 Task: Add an event  with title  Third Marketing Campaign Launch Party, date '2024/05/10' to 2024/05/11 & Select Event type as  Group. Add location for the event as  Krakow, Poland and add a description: Conclude the exercise by summarizing the key takeaways and lessons learned. Emphasize the importance of trust, effective communication, and mutual support in building a strong and cohesive team.Create an event link  http-thirdmarketingcampaignlaunchpartycom & Select the event color as  Orange. , logged in from the account softage.4@softage.netand send the event invitation to softage.1@softage.net and softage.2@softage.net
Action: Mouse moved to (440, 235)
Screenshot: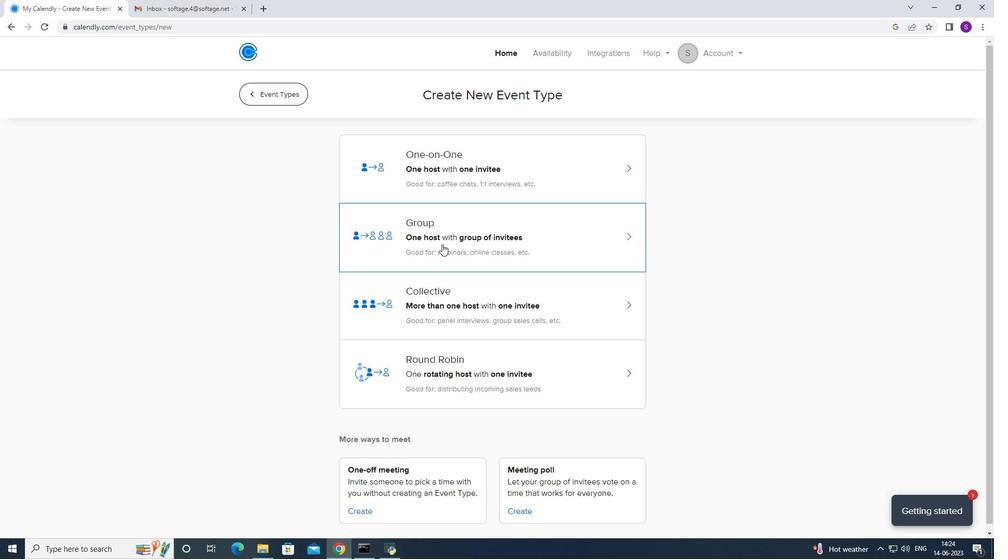 
Action: Mouse pressed left at (440, 235)
Screenshot: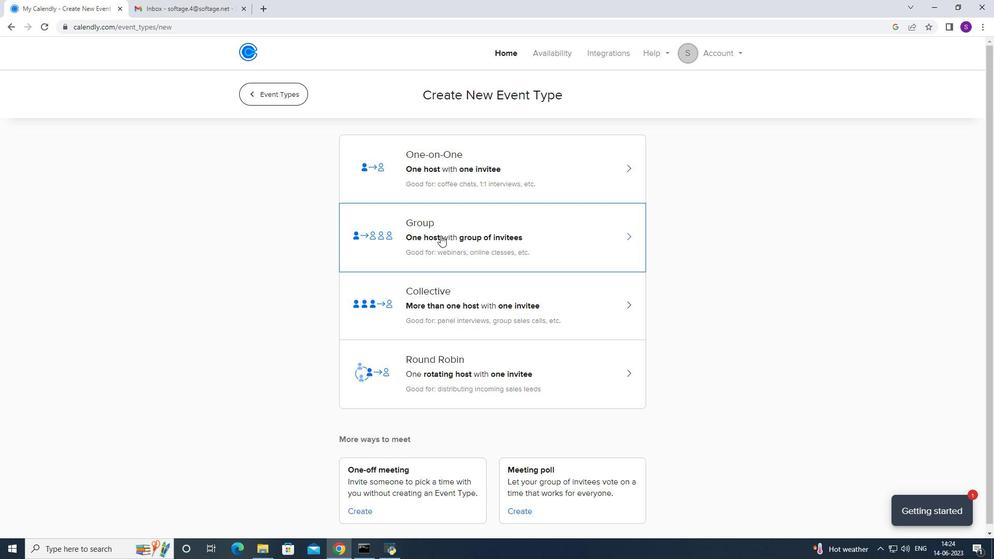 
Action: Mouse moved to (288, 288)
Screenshot: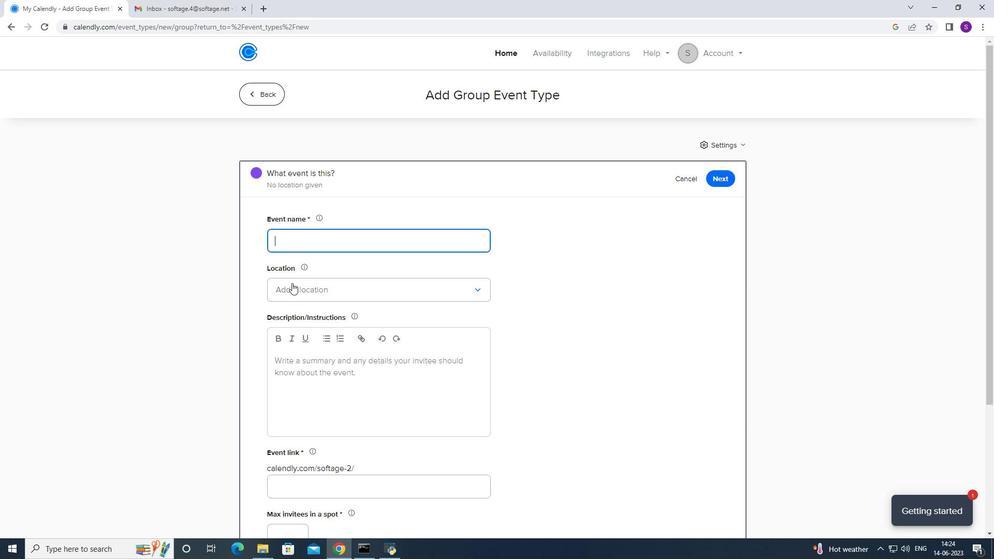 
Action: Mouse pressed left at (288, 288)
Screenshot: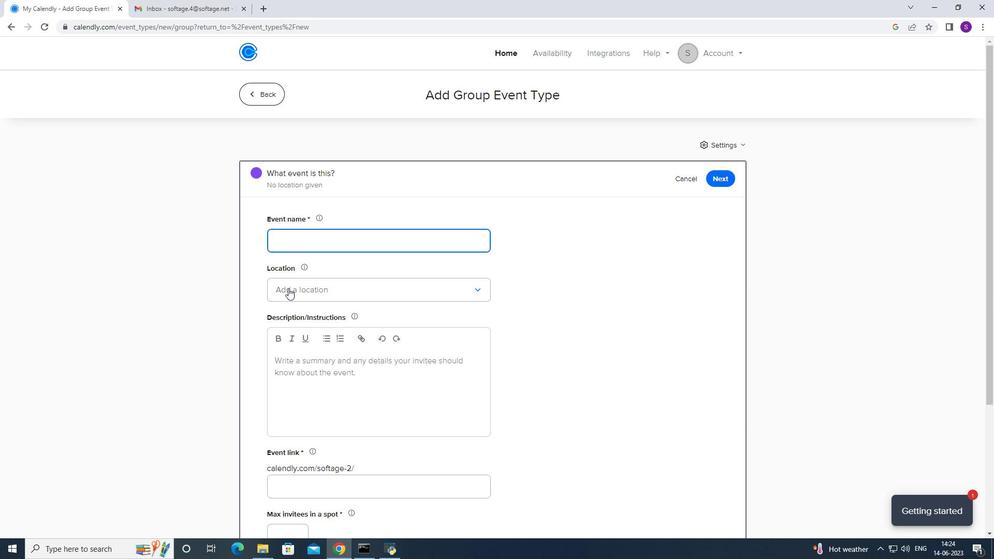 
Action: Mouse moved to (286, 279)
Screenshot: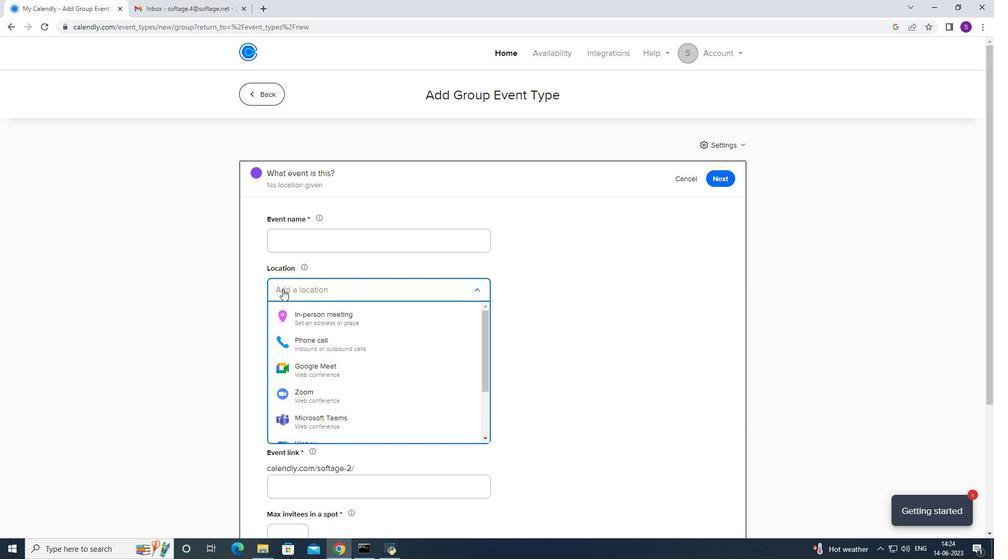 
Action: Key pressed <Key.caps_lock>K<Key.caps_lock>r
Screenshot: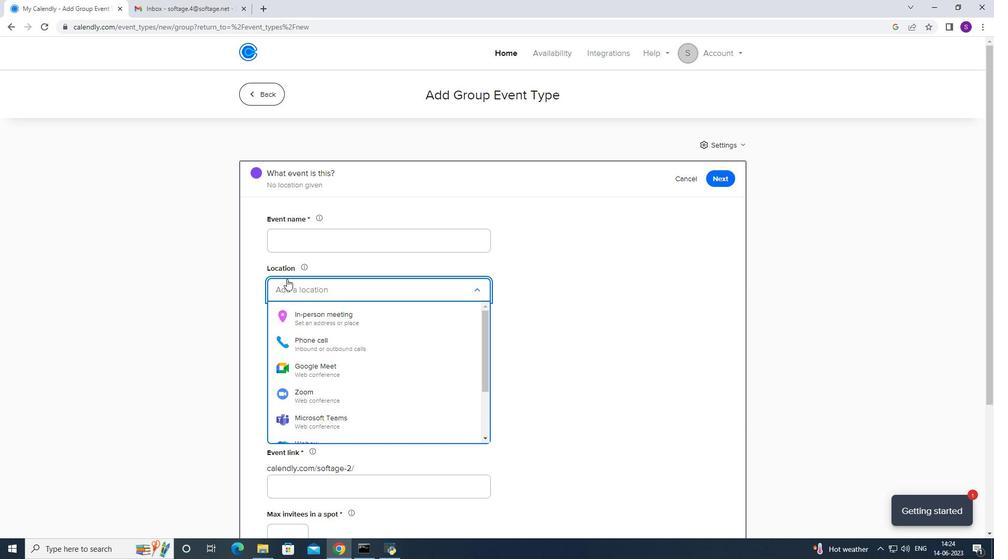 
Action: Mouse moved to (314, 313)
Screenshot: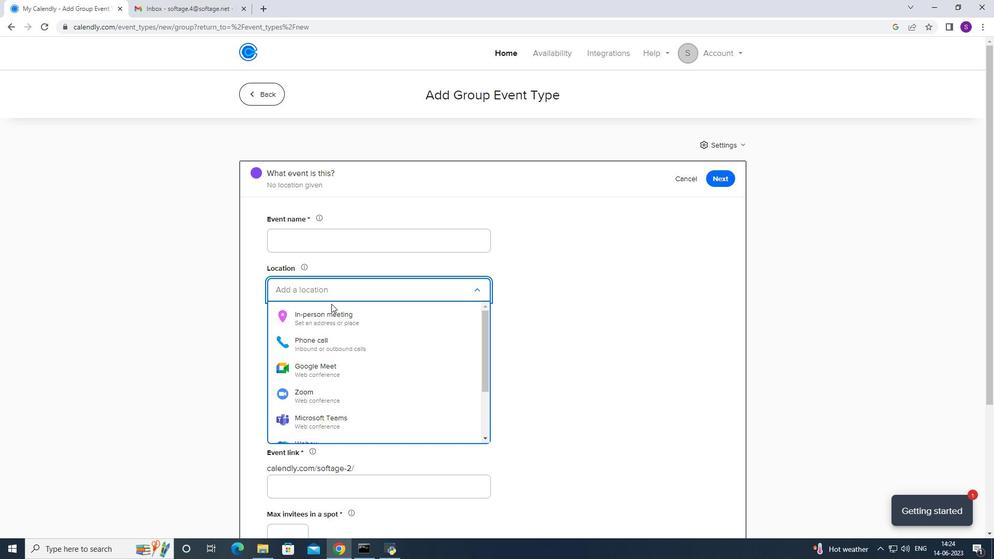 
Action: Mouse pressed left at (314, 313)
Screenshot: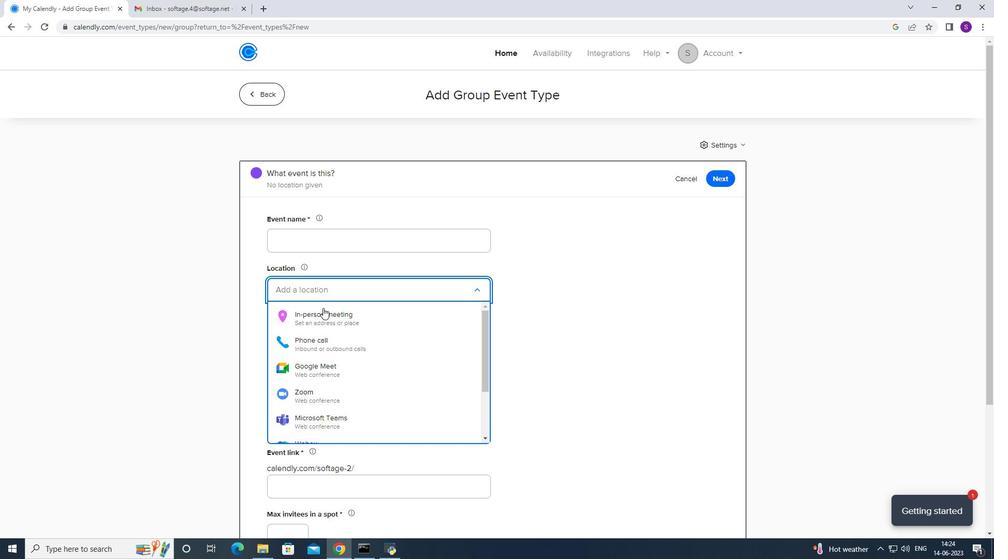 
Action: Mouse moved to (440, 153)
Screenshot: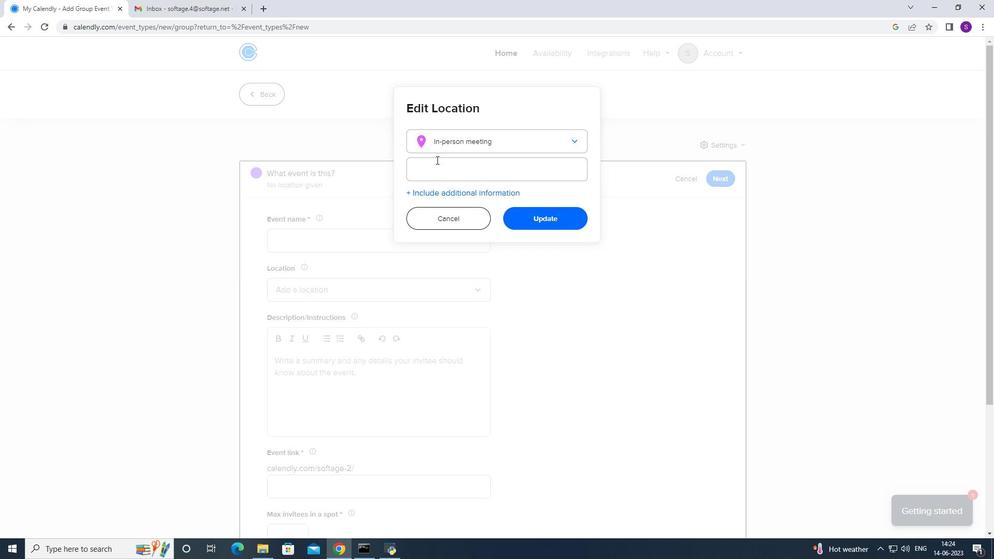 
Action: Mouse pressed left at (440, 153)
Screenshot: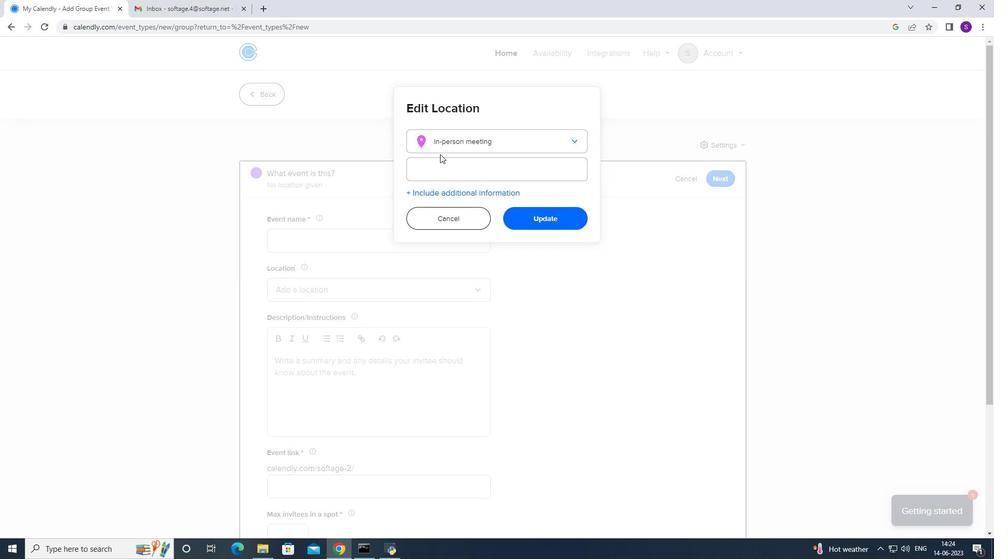 
Action: Mouse moved to (423, 179)
Screenshot: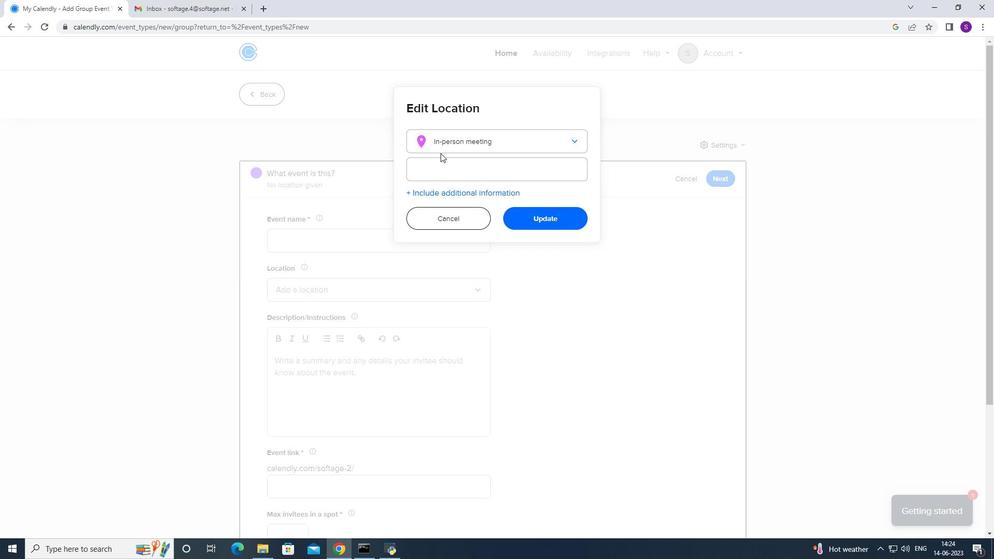
Action: Mouse pressed left at (423, 179)
Screenshot: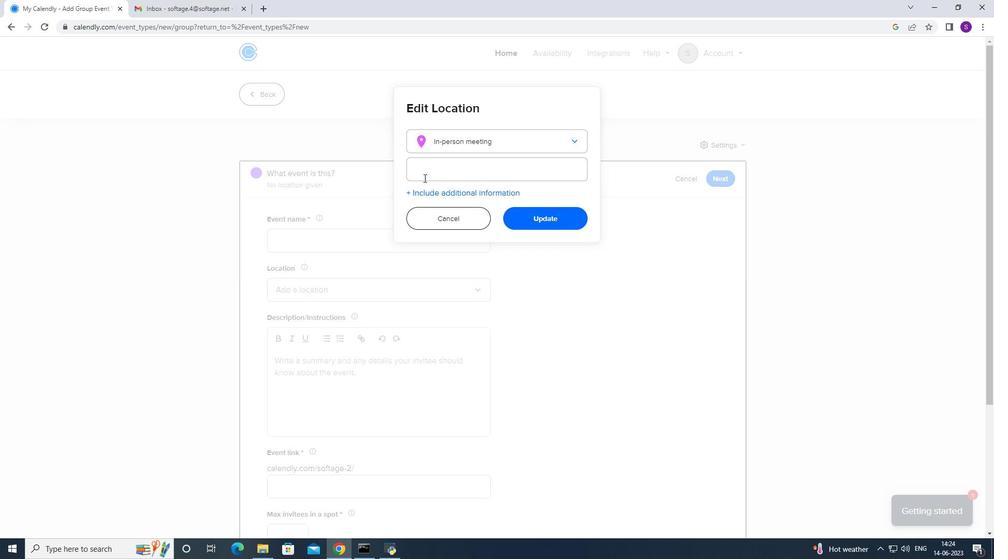 
Action: Mouse moved to (502, 152)
Screenshot: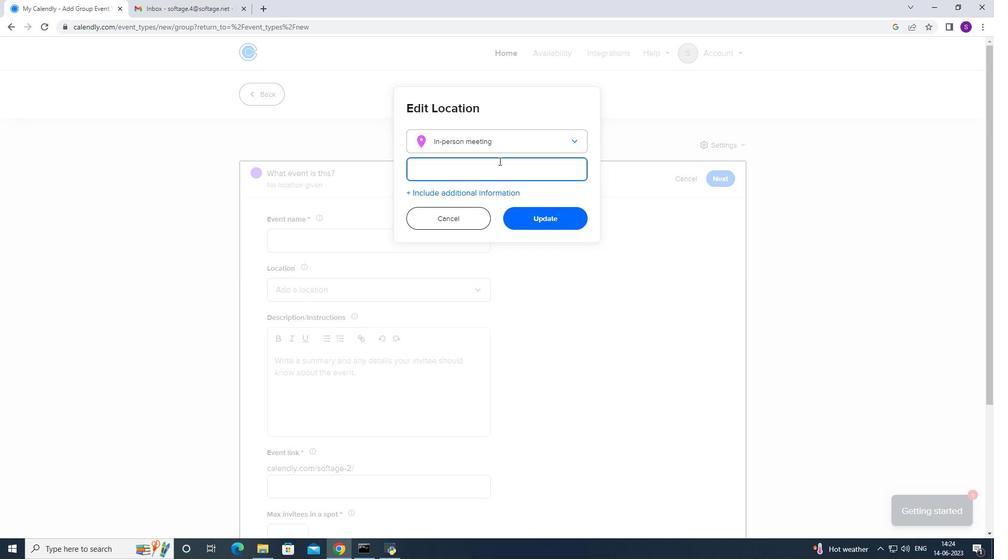 
Action: Key pressed <Key.caps_lock>K<Key.caps_lock>rakow,<Key.space><Key.caps_lock>P<Key.caps_lock>oland
Screenshot: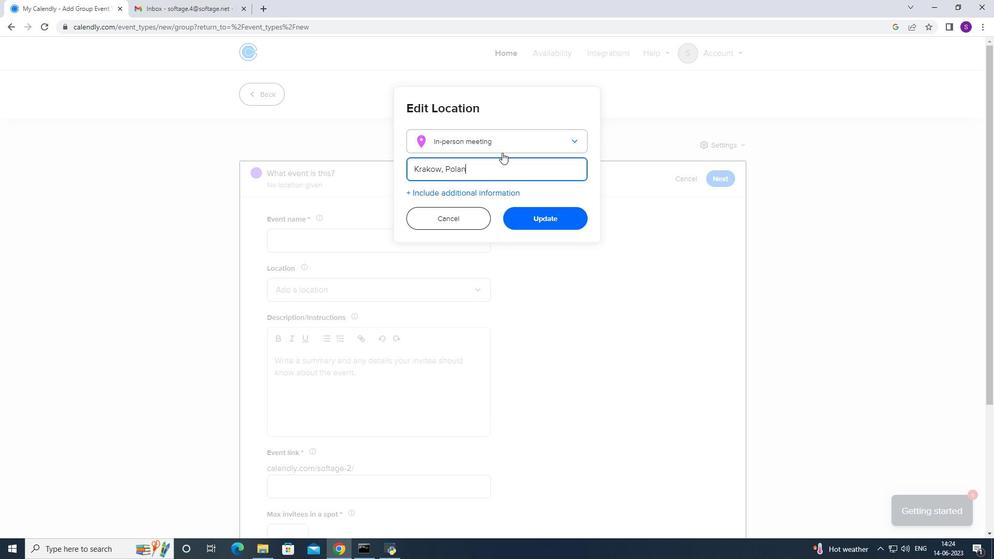 
Action: Mouse moved to (542, 217)
Screenshot: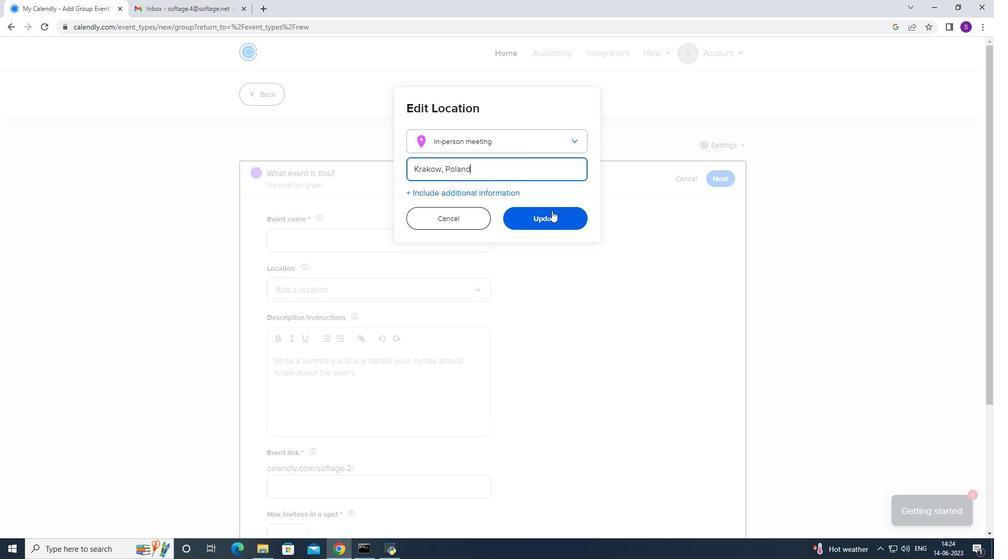 
Action: Mouse pressed left at (542, 217)
Screenshot: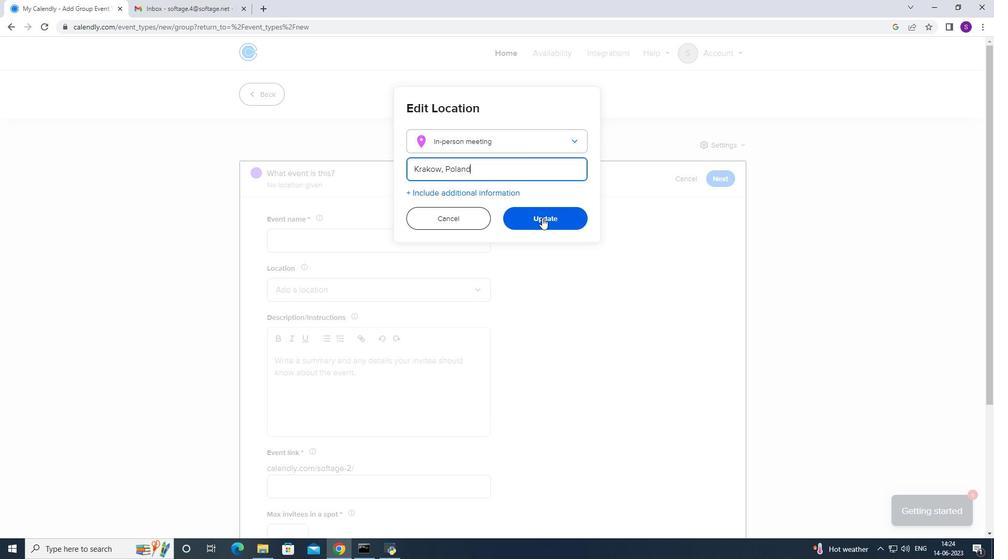 
Action: Mouse moved to (384, 236)
Screenshot: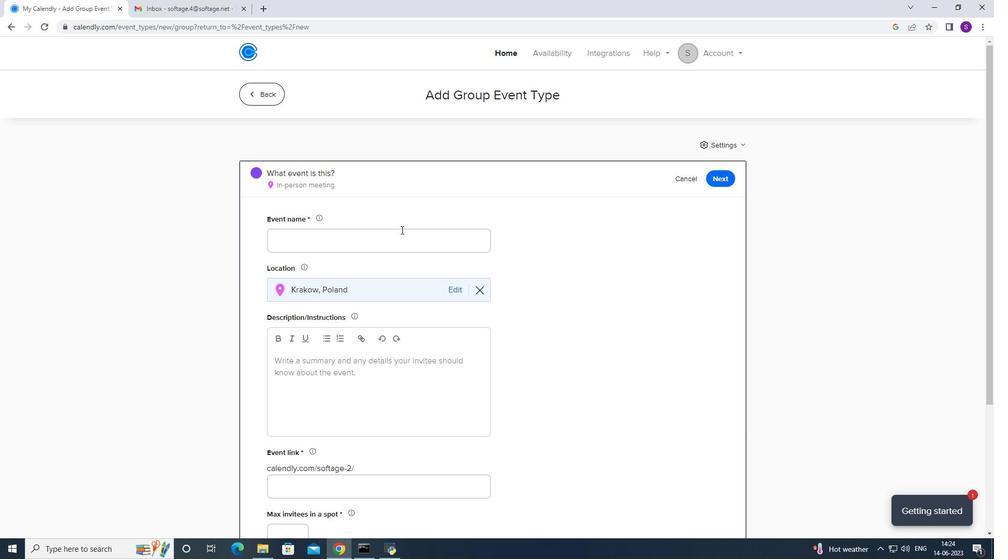 
Action: Mouse pressed left at (384, 236)
Screenshot: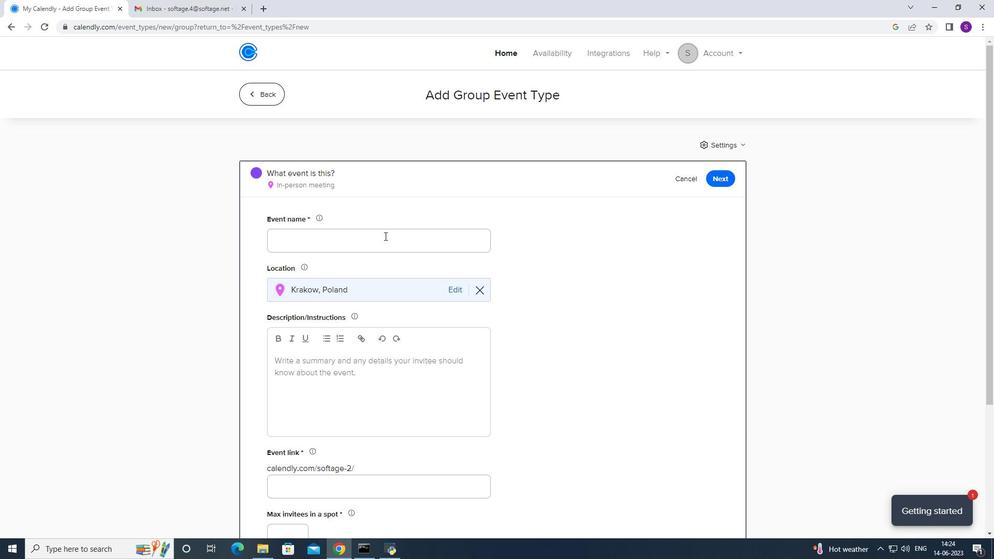 
Action: Mouse moved to (386, 229)
Screenshot: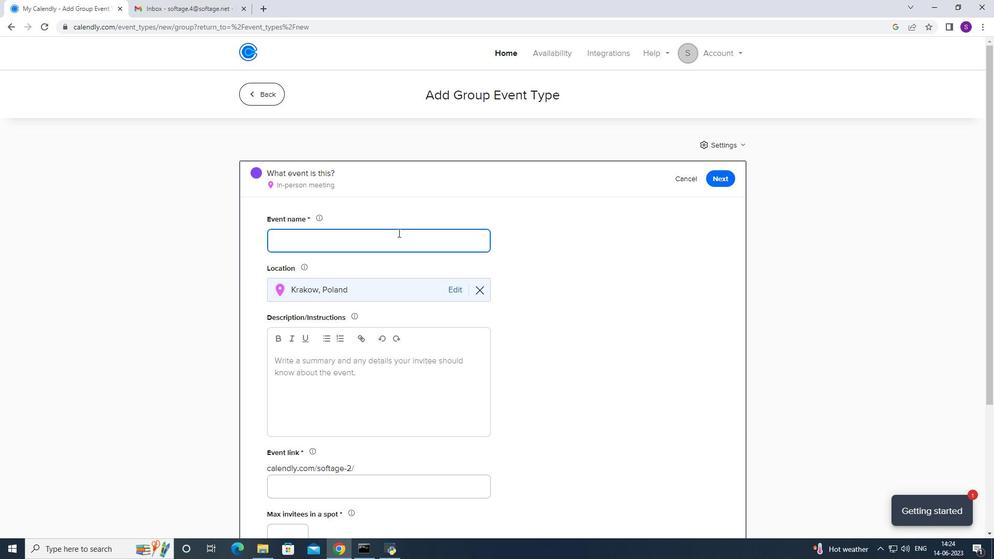 
Action: Key pressed <Key.caps_lock>T<Key.caps_lock>hird<Key.space><Key.caps_lock>C<Key.caps_lock>ampaign<Key.space>
Screenshot: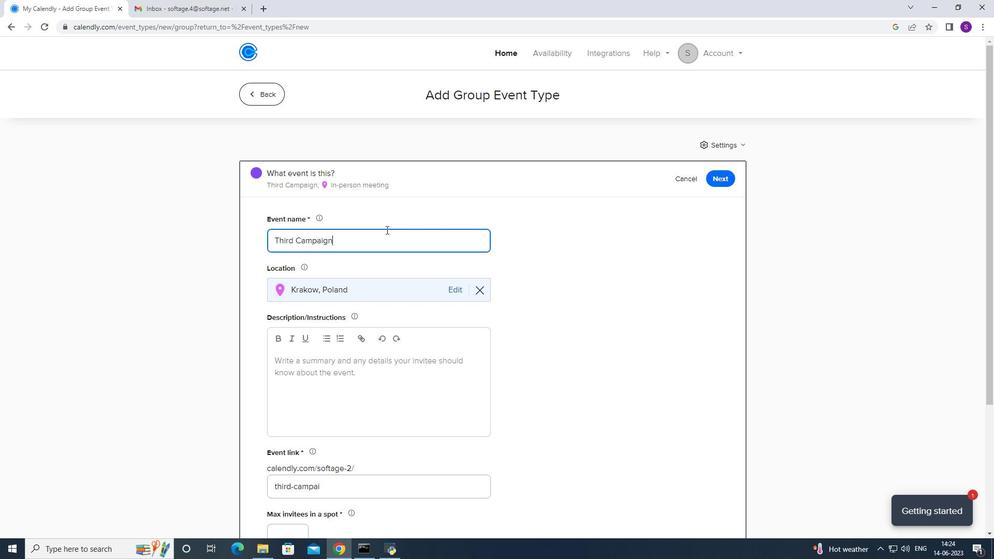 
Action: Mouse moved to (408, 217)
Screenshot: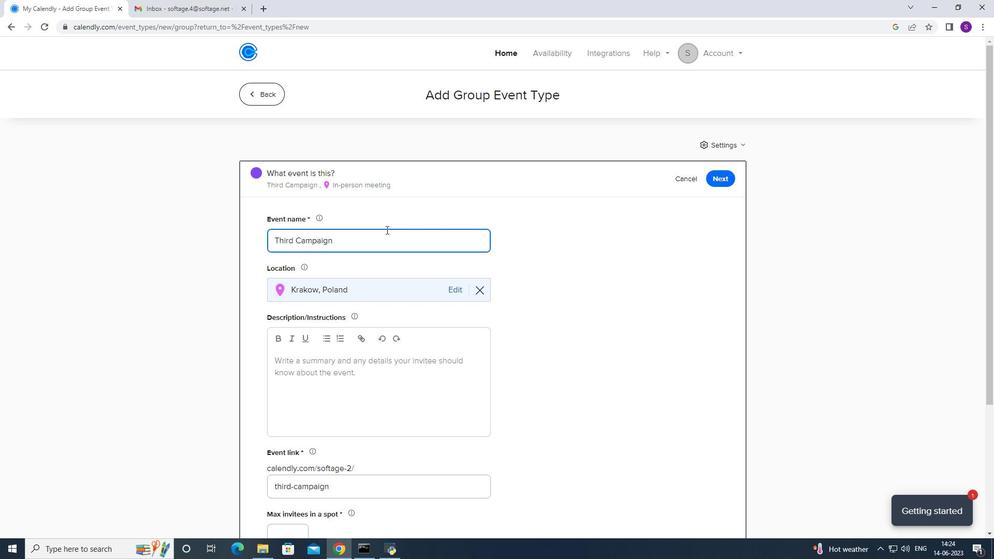 
Action: Mouse scrolled (407, 218) with delta (0, 0)
Screenshot: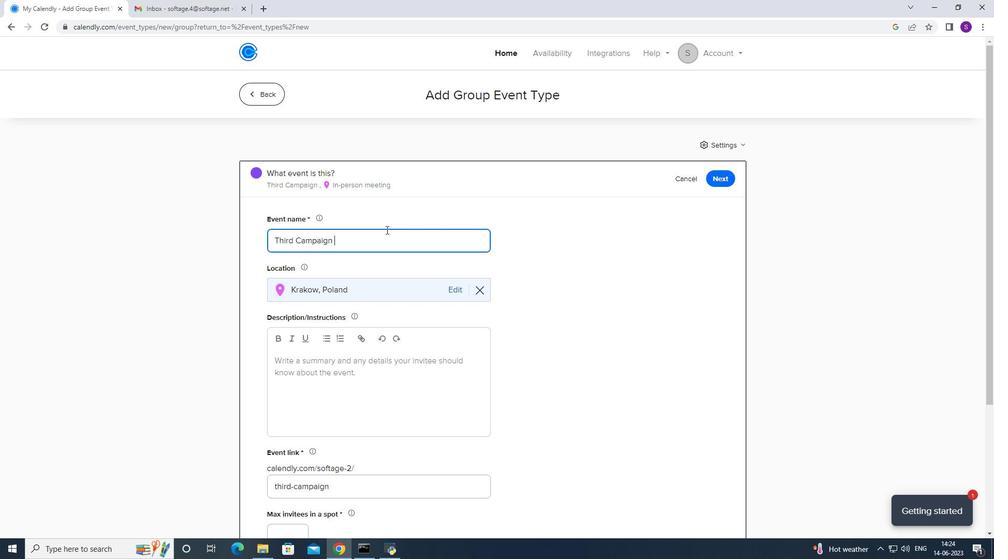 
Action: Mouse moved to (298, 239)
Screenshot: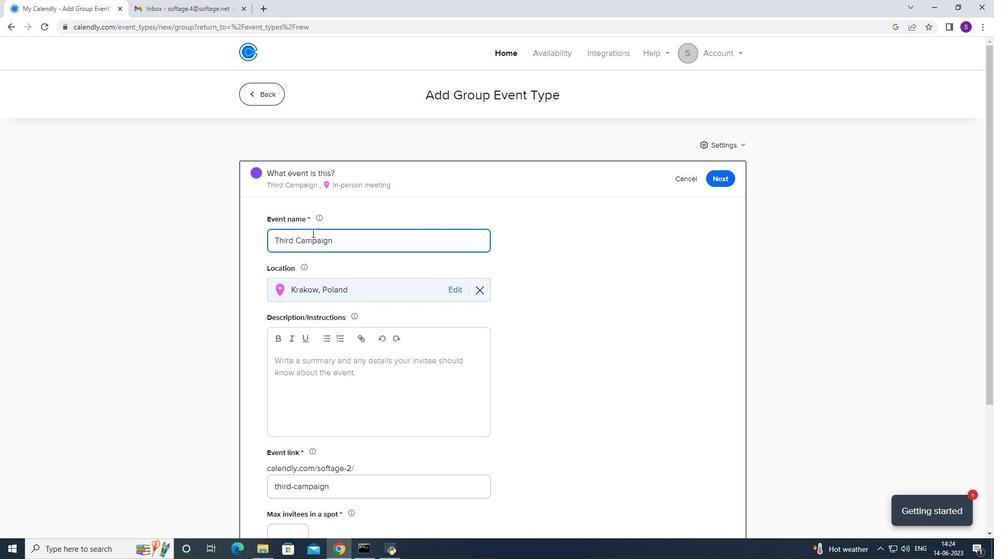 
Action: Mouse pressed left at (298, 239)
Screenshot: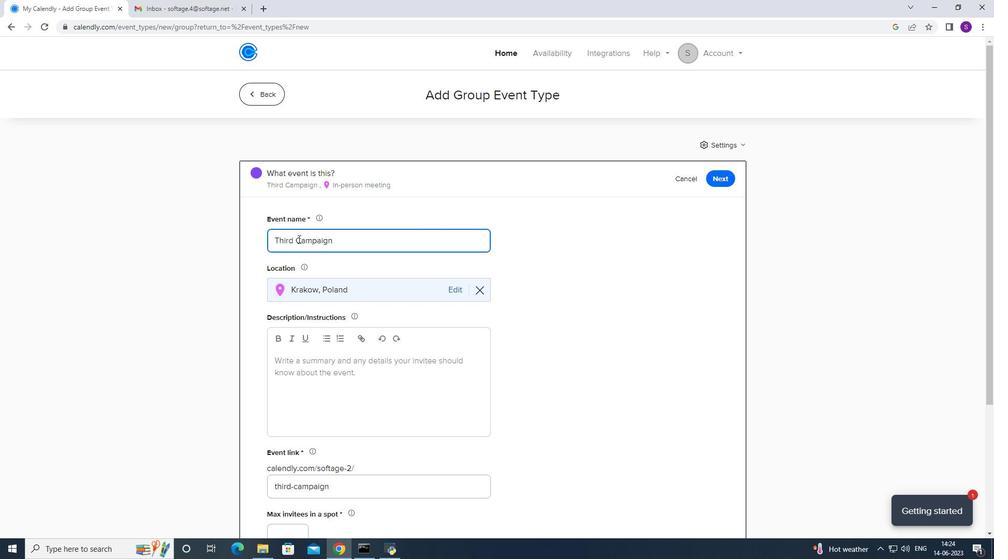 
Action: Mouse moved to (301, 238)
Screenshot: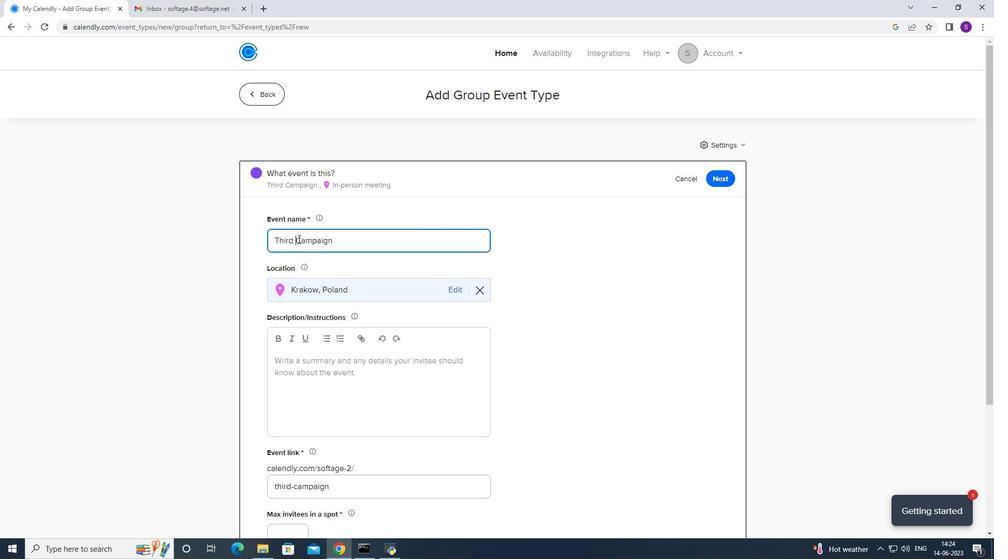 
Action: Key pressed <Key.caps_lock>M<Key.caps_lock>arketing<Key.space>
Screenshot: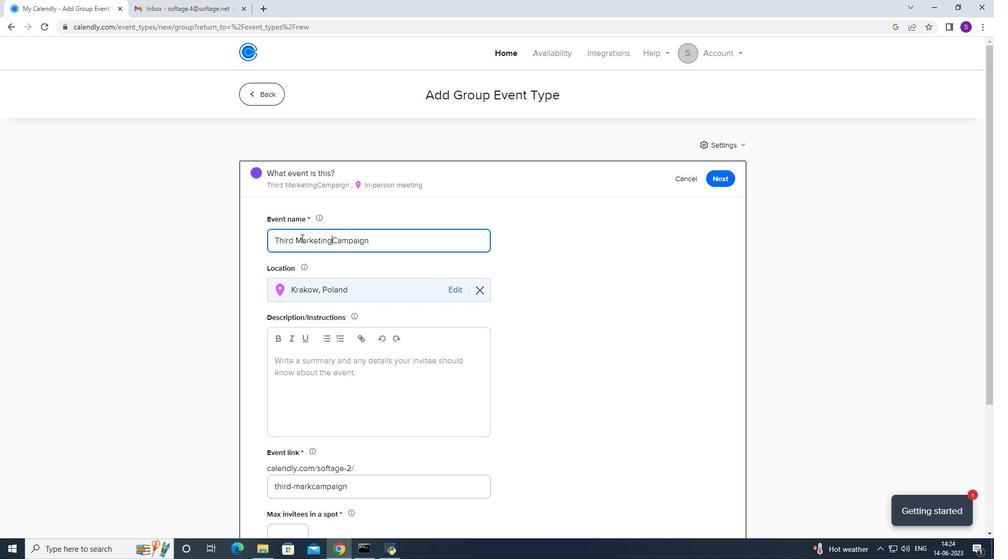 
Action: Mouse moved to (370, 247)
Screenshot: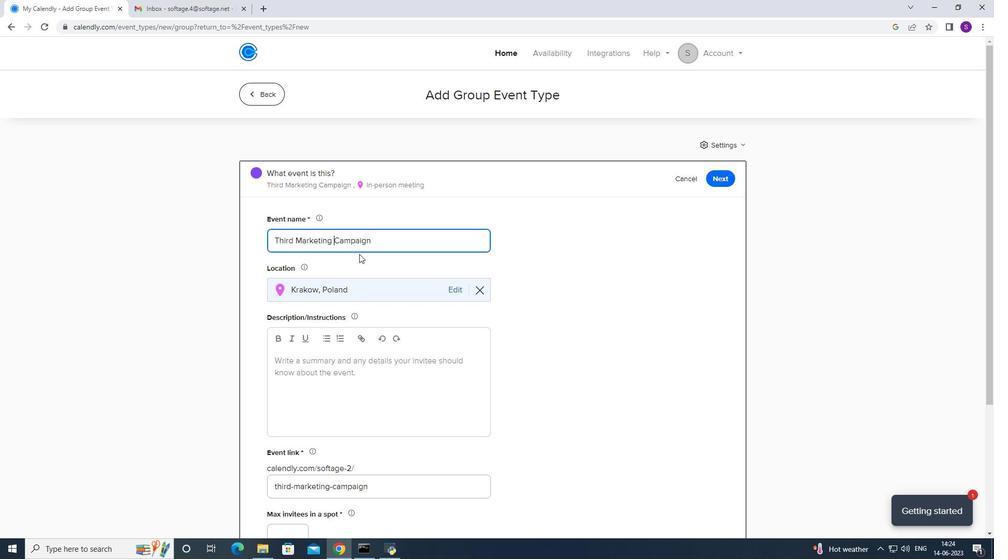 
Action: Mouse pressed left at (370, 247)
Screenshot: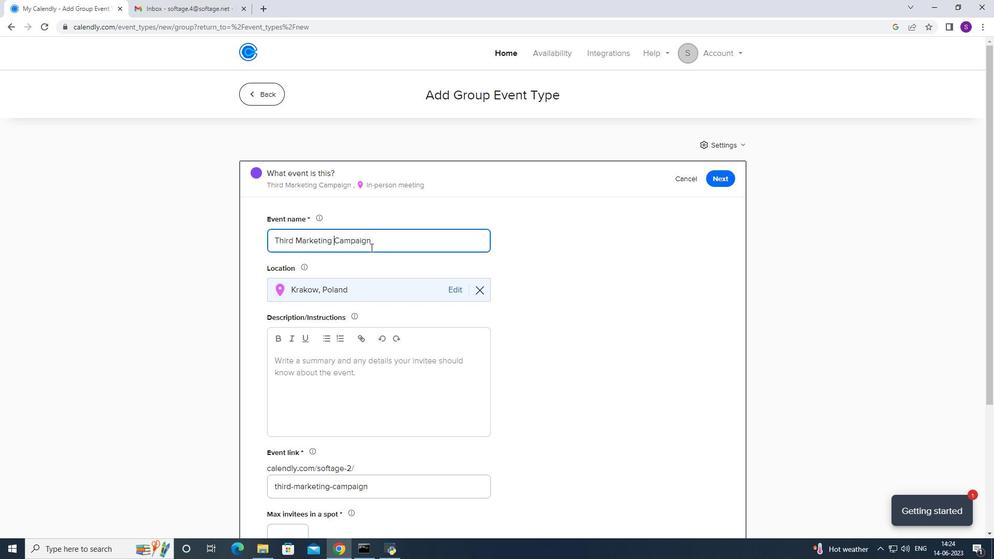
Action: Mouse moved to (365, 247)
Screenshot: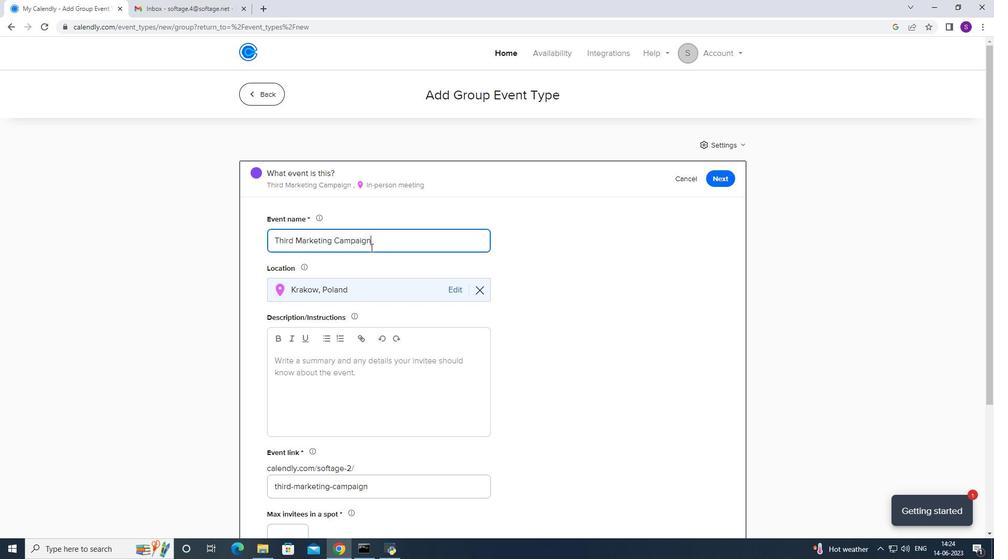 
Action: Key pressed <Key.space><Key.caps_lock>L<Key.caps_lock>aunch<Key.space>
Screenshot: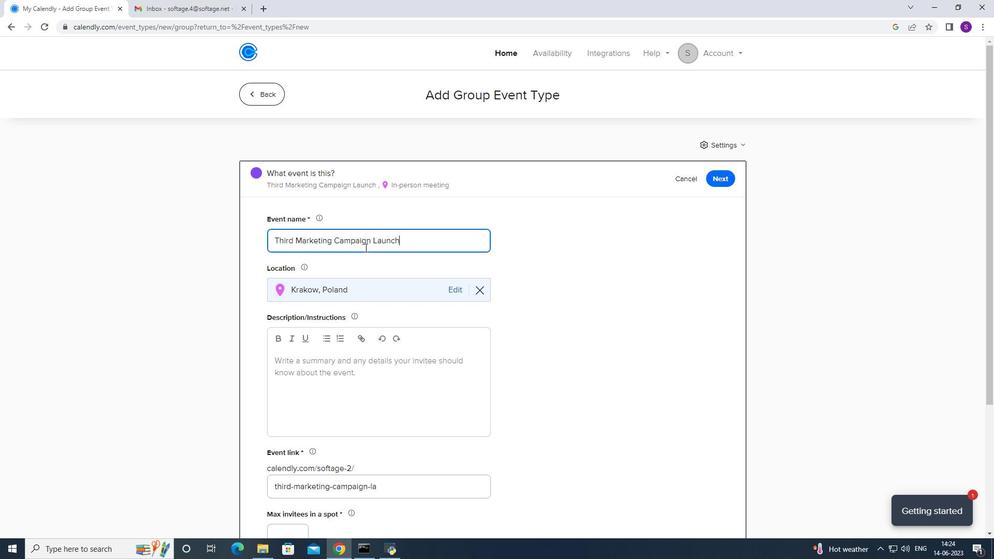 
Action: Mouse scrolled (365, 247) with delta (0, 0)
Screenshot: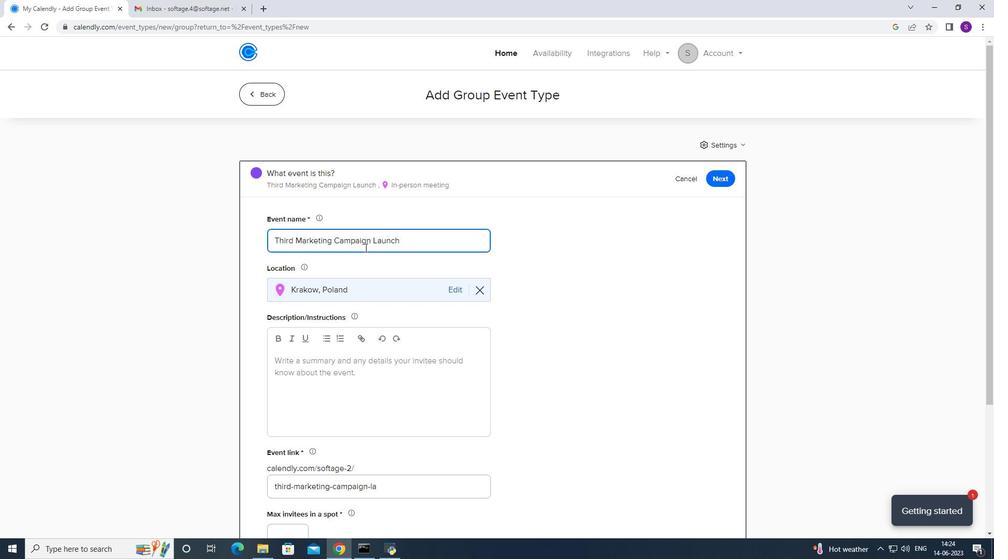 
Action: Mouse moved to (368, 380)
Screenshot: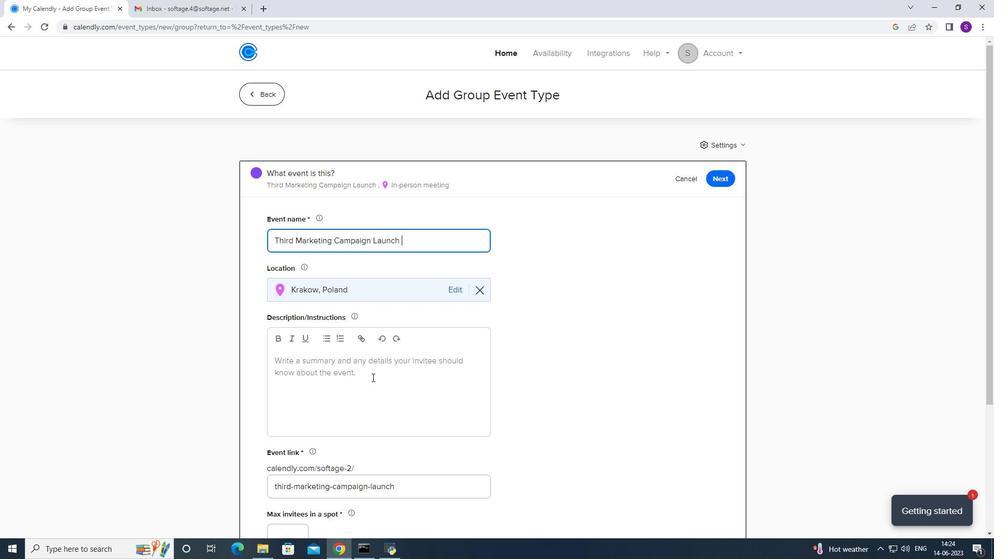 
Action: Mouse pressed left at (368, 380)
Screenshot: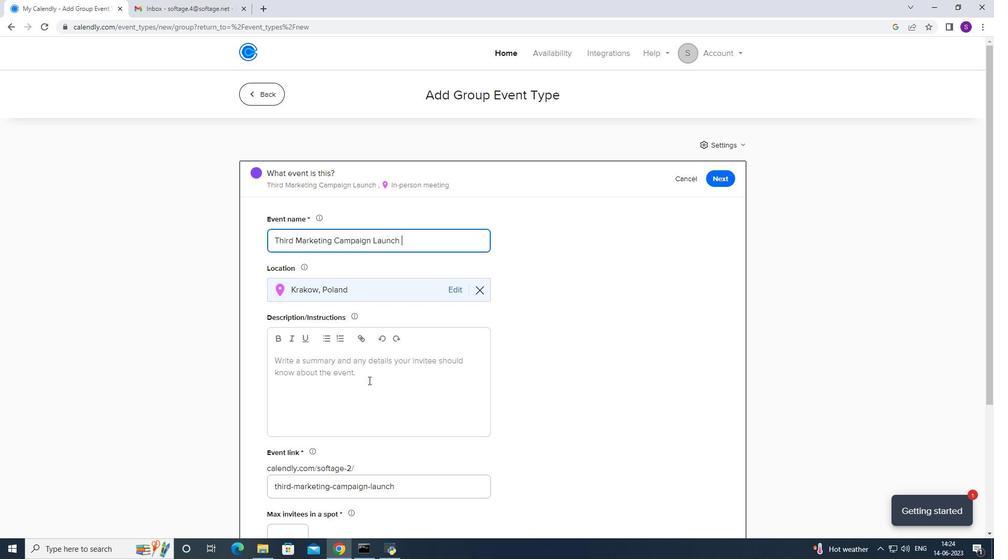
Action: Mouse moved to (363, 380)
Screenshot: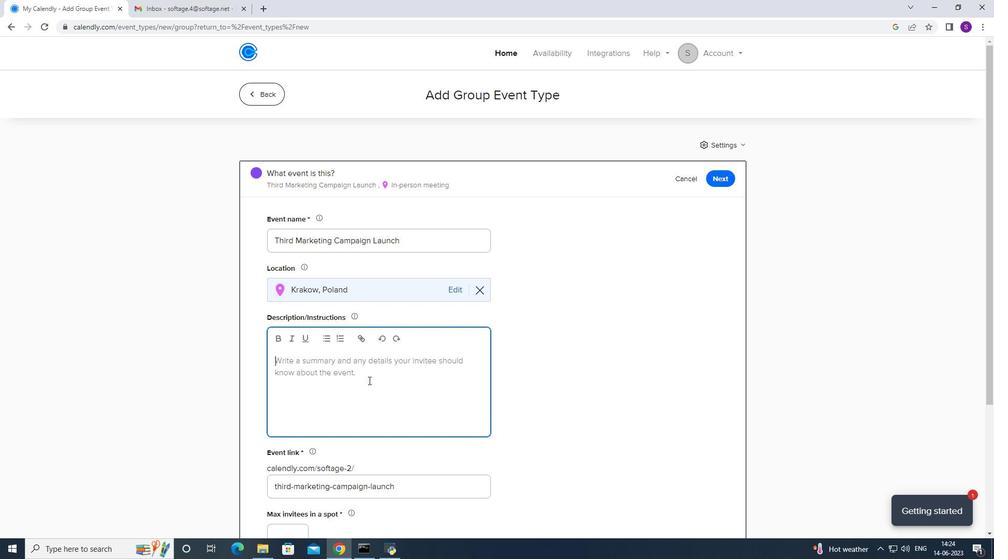 
Action: Mouse scrolled (363, 380) with delta (0, 0)
Screenshot: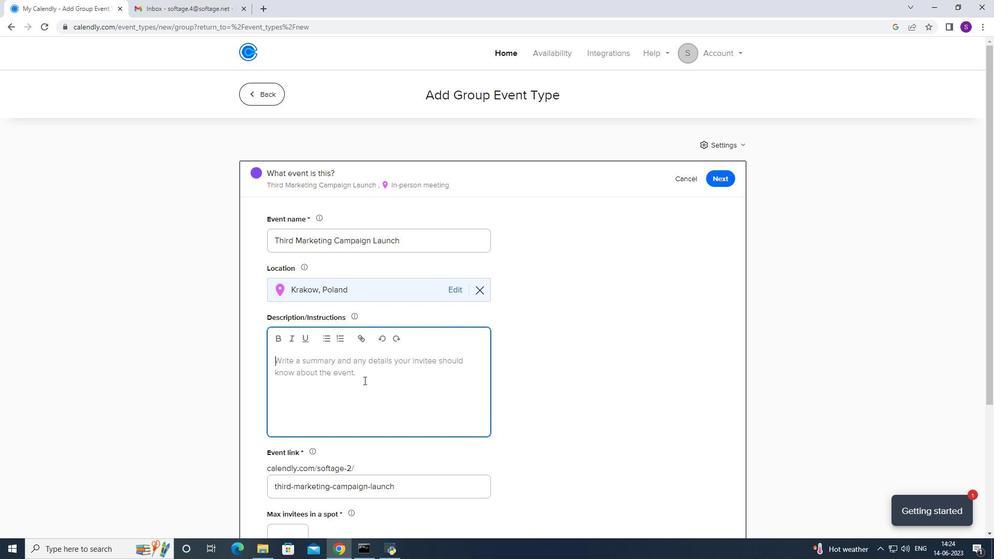 
Action: Mouse scrolled (363, 380) with delta (0, 0)
Screenshot: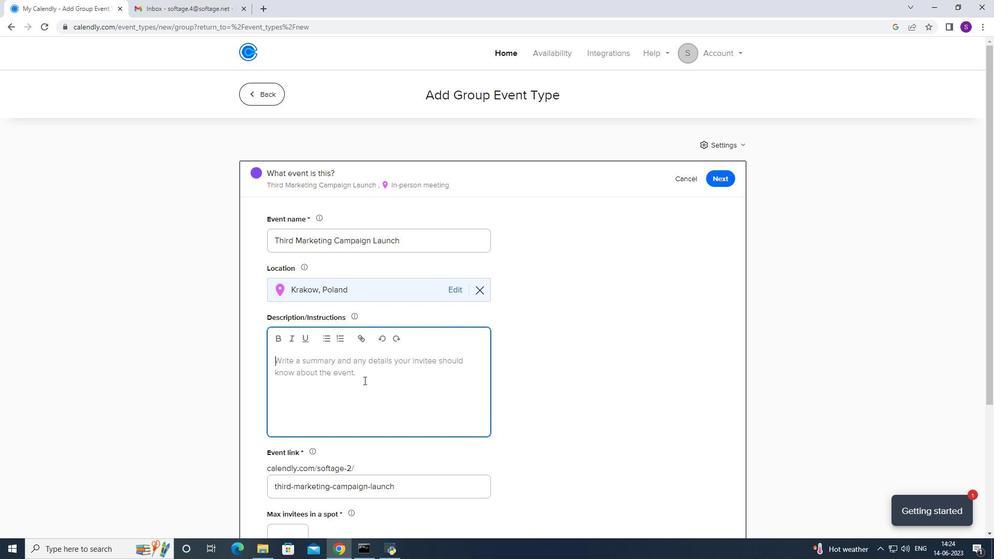 
Action: Mouse scrolled (363, 380) with delta (0, 0)
Screenshot: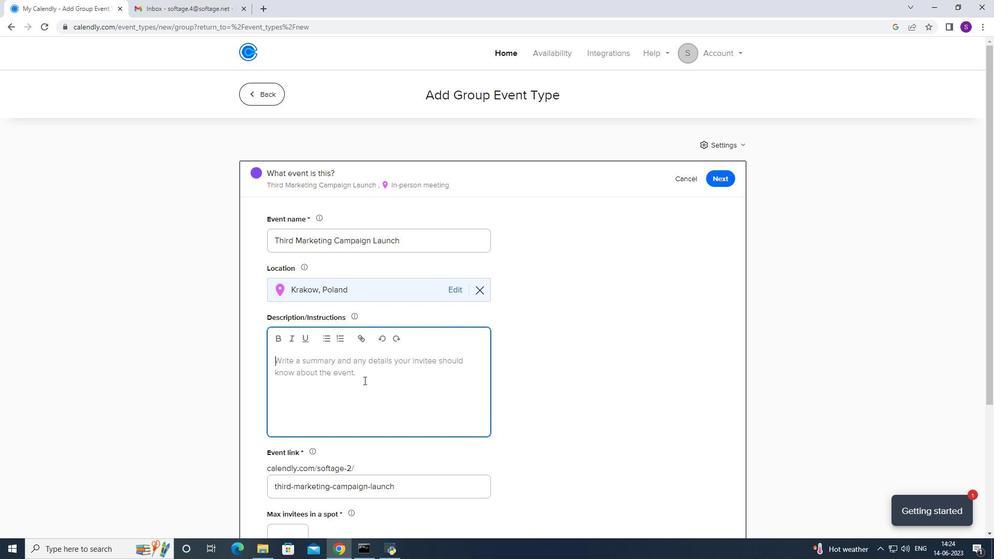 
Action: Mouse scrolled (363, 380) with delta (0, 0)
Screenshot: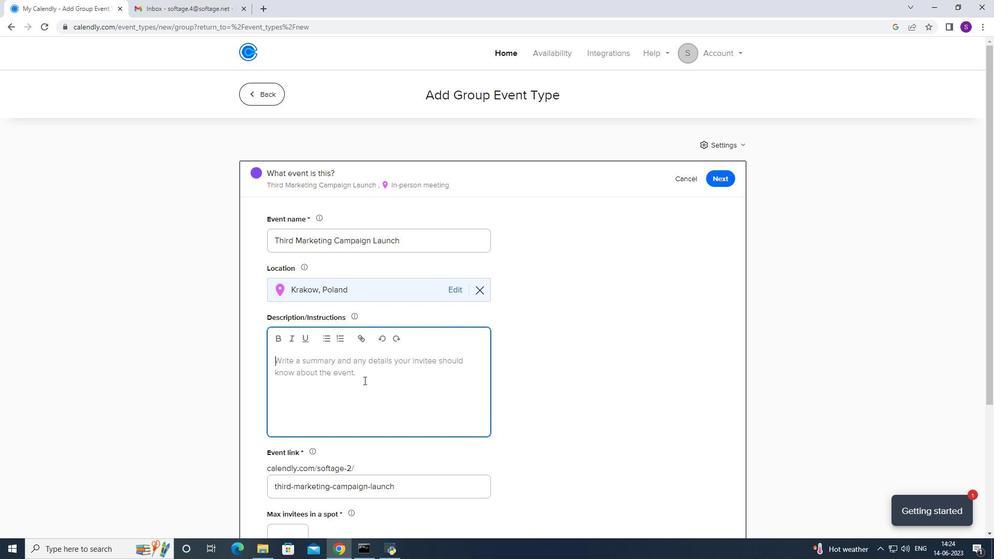 
Action: Mouse scrolled (363, 380) with delta (0, 0)
Screenshot: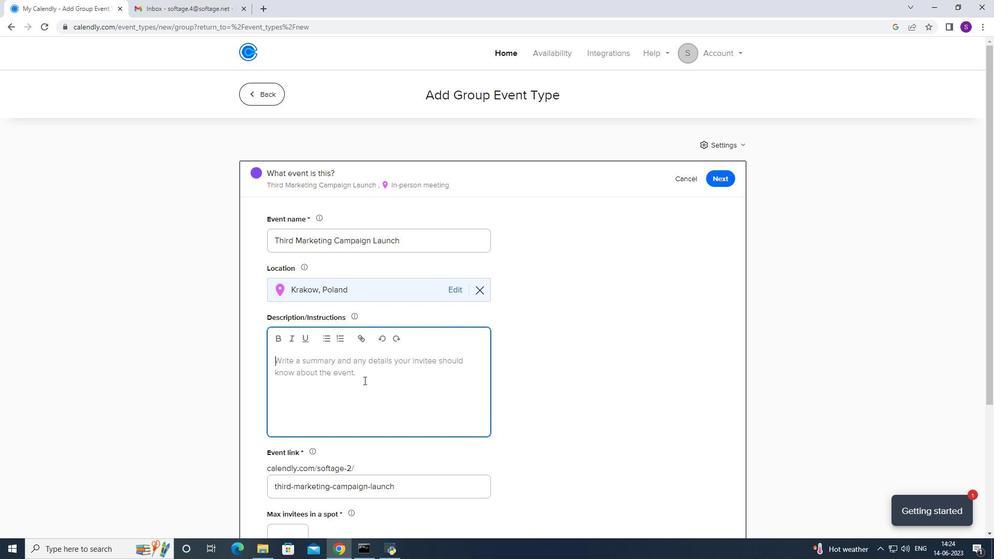 
Action: Mouse scrolled (363, 380) with delta (0, 0)
Screenshot: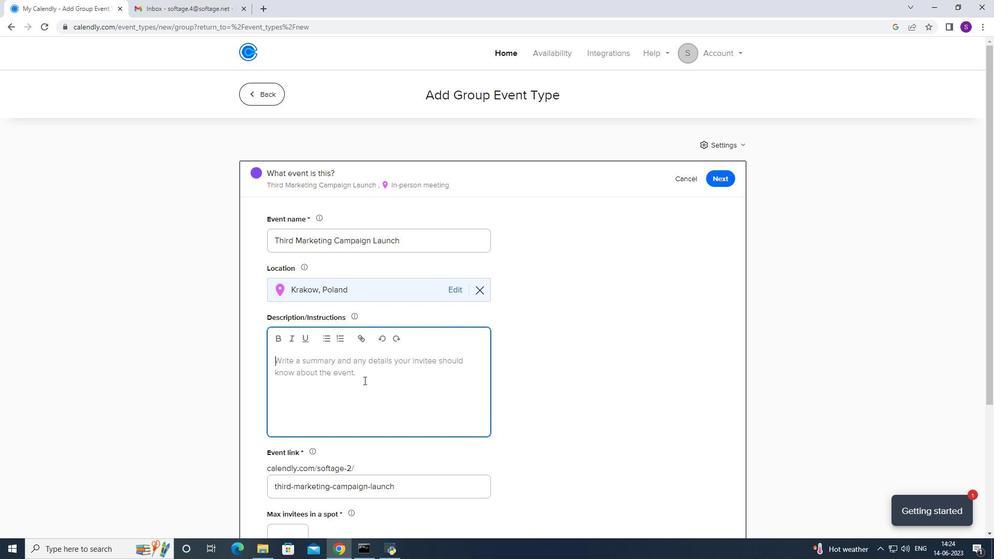 
Action: Mouse scrolled (363, 380) with delta (0, 0)
Screenshot: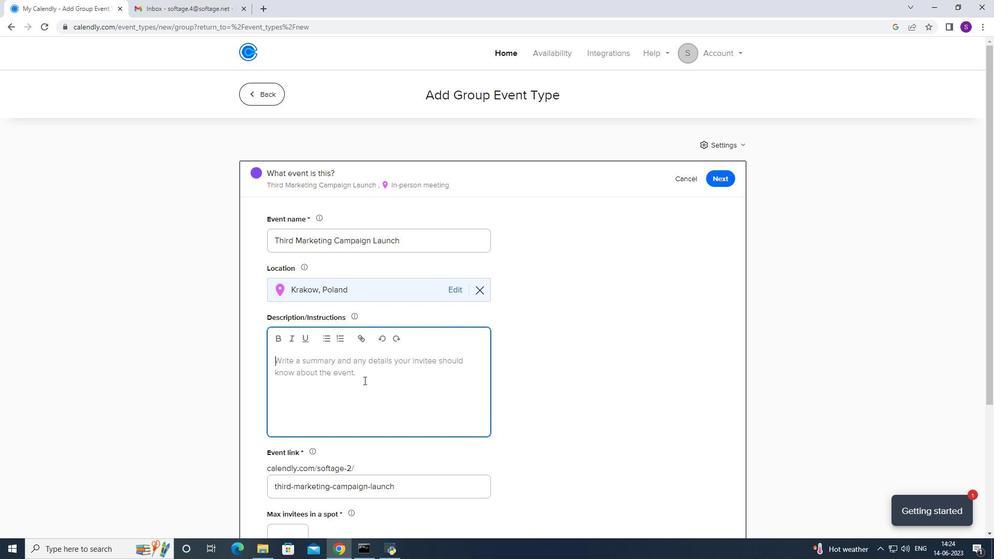 
Action: Mouse moved to (294, 354)
Screenshot: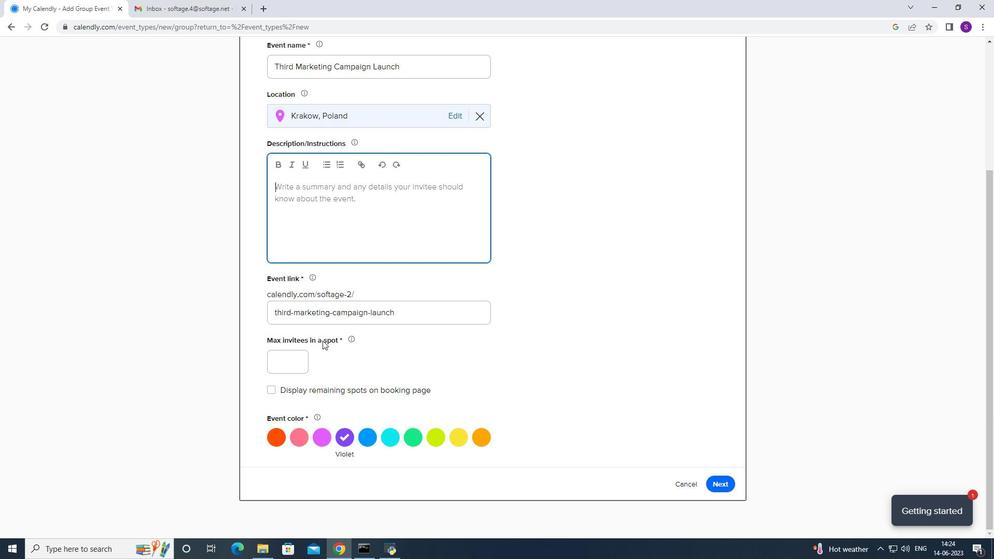 
Action: Mouse pressed left at (294, 354)
Screenshot: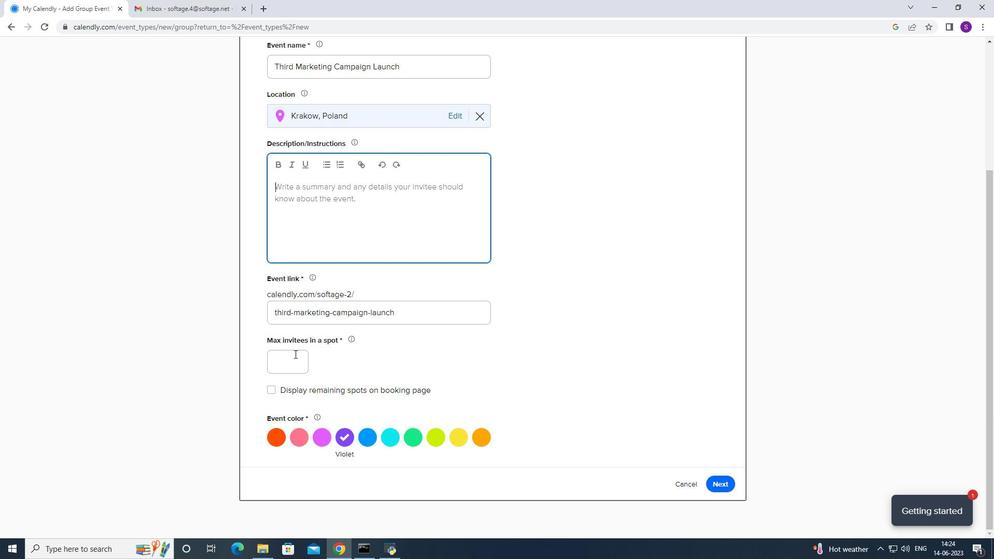 
Action: Mouse moved to (291, 354)
Screenshot: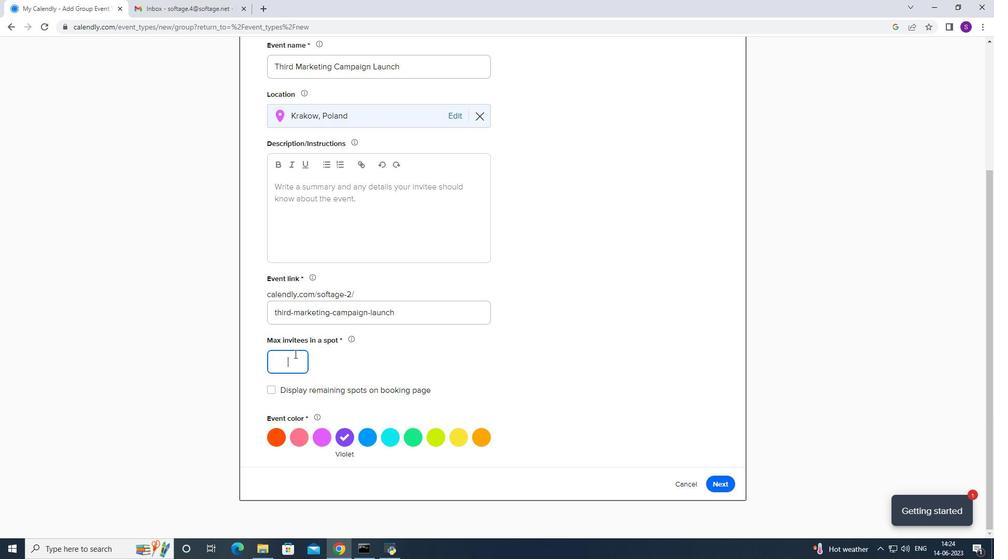 
Action: Key pressed 3
Screenshot: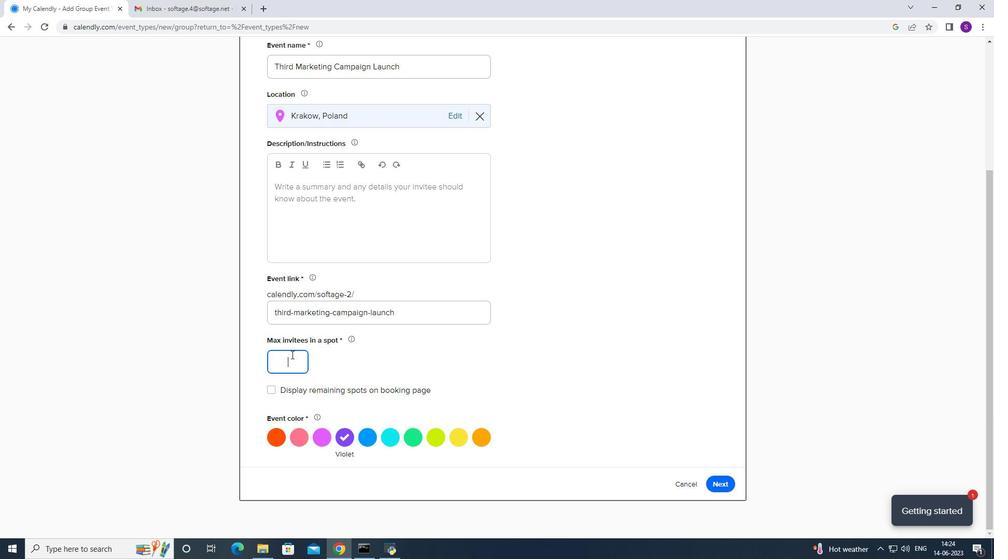 
Action: Mouse moved to (310, 426)
Screenshot: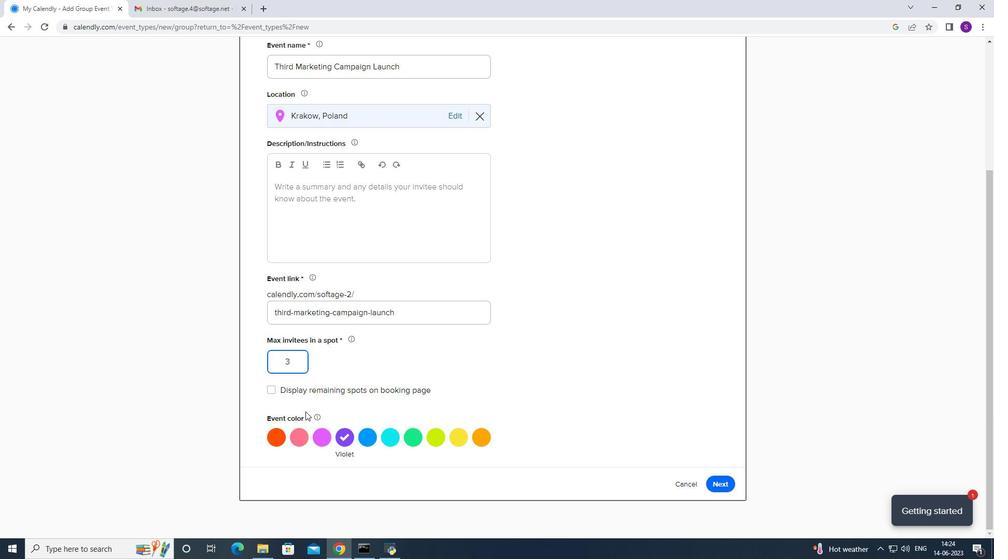 
Action: Mouse scrolled (310, 426) with delta (0, 0)
Screenshot: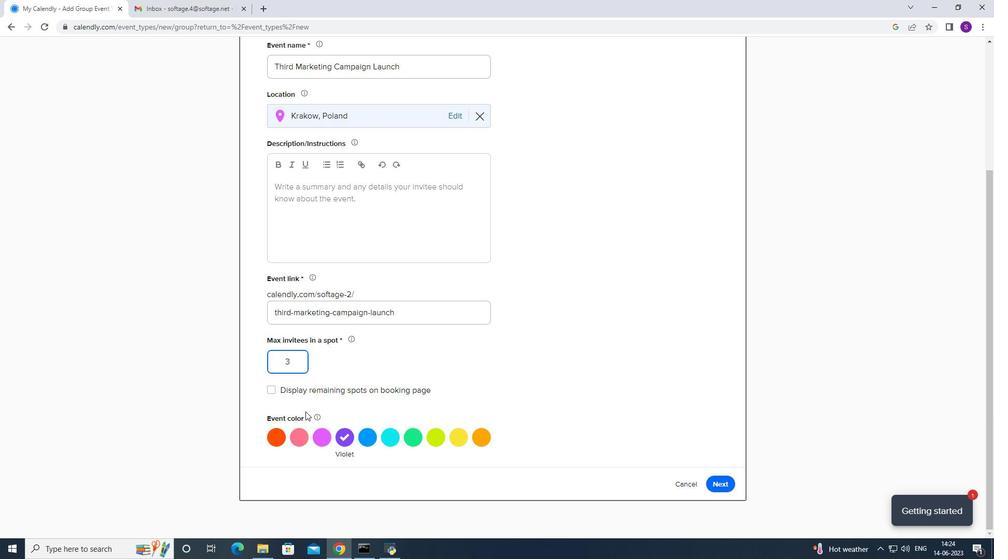 
Action: Mouse moved to (485, 441)
Screenshot: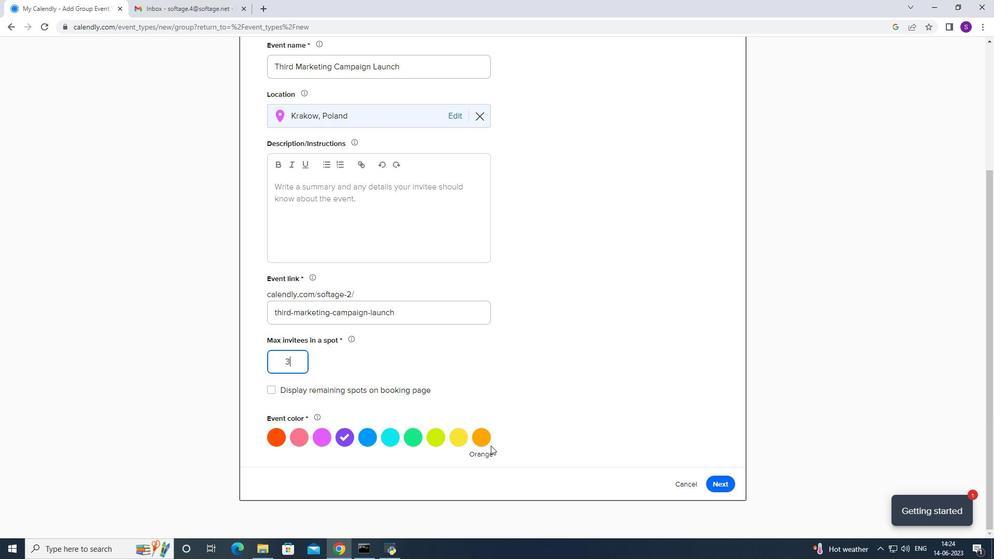 
Action: Mouse pressed left at (485, 441)
Screenshot: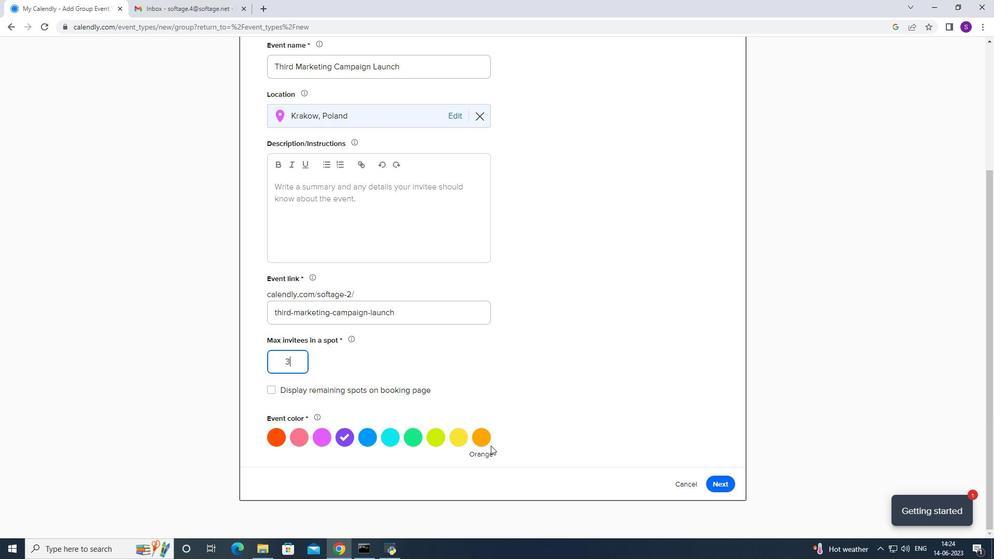 
Action: Mouse moved to (405, 247)
Screenshot: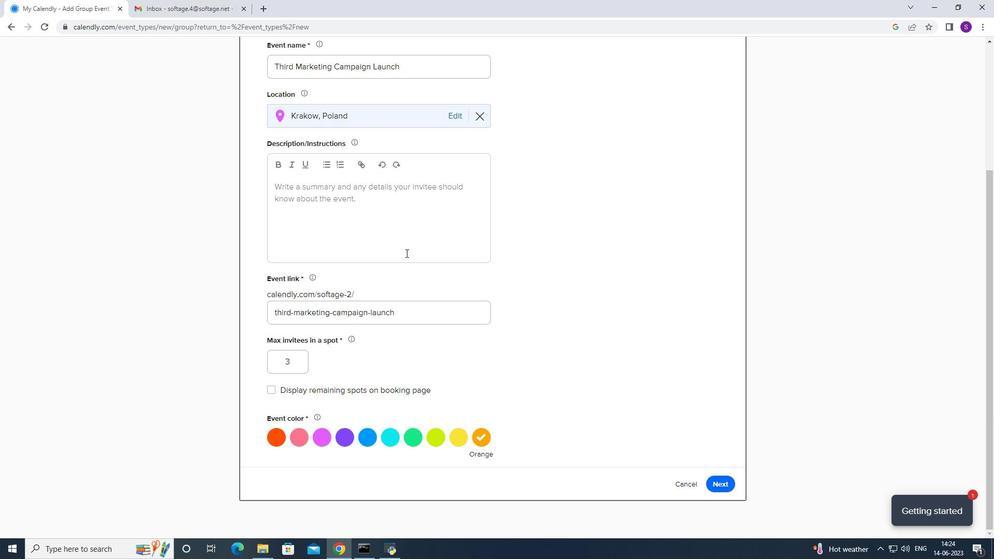 
Action: Mouse pressed left at (405, 247)
Screenshot: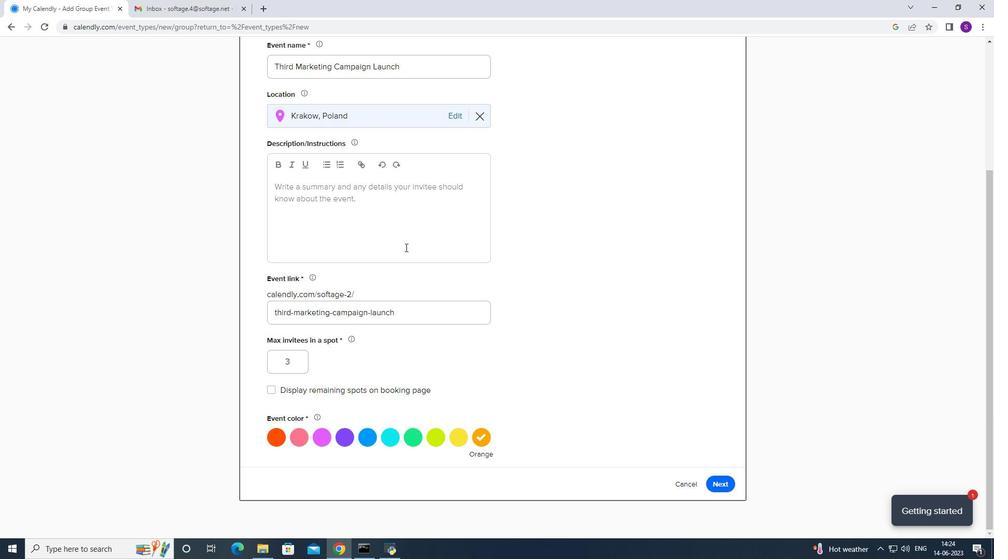 
Action: Mouse moved to (397, 245)
Screenshot: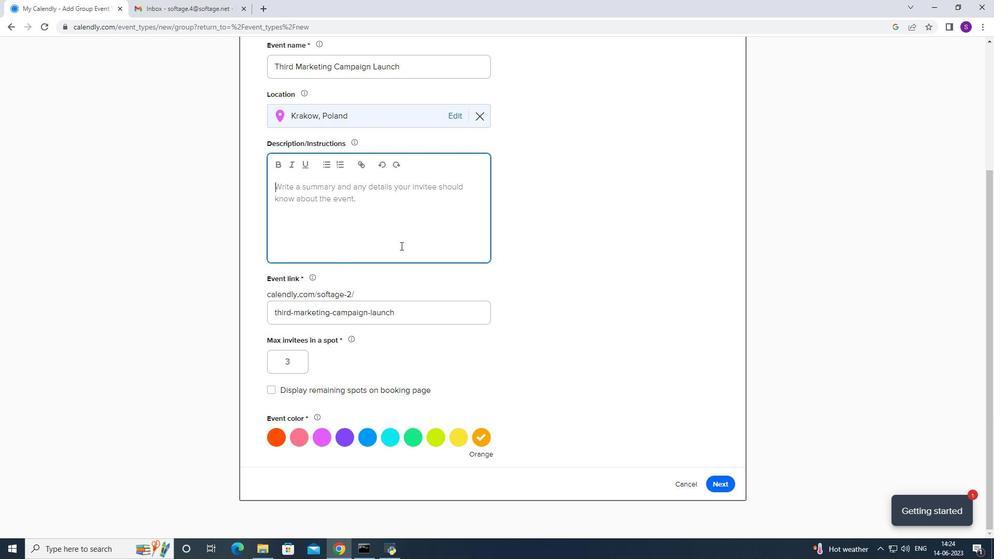 
Action: Key pressed <Key.caps_lock>C<Key.caps_lock>onclude<Key.space>the<Key.space>exercise<Key.space>by<Key.space>sunm<Key.backspace><Key.backspace><Key.backspace>ummarizing<Key.space>y<Key.backspace>the<Key.space>key<Key.space>take<Key.space>awaty=<Key.backspace><Key.backspace><Key.backspace>ys<Key.space>and<Key.space>lessons<Key.space>learnt.<Key.space>
Screenshot: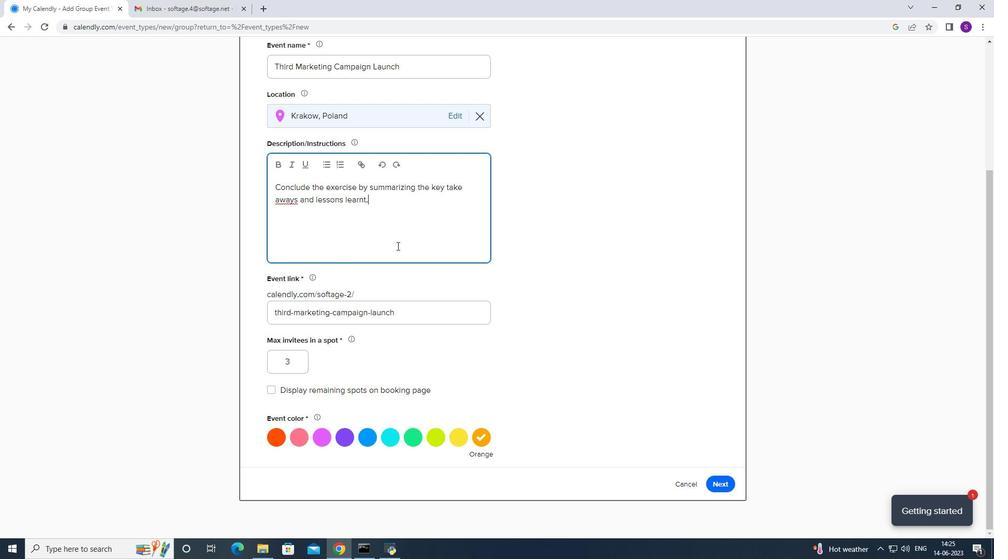 
Action: Mouse moved to (290, 201)
Screenshot: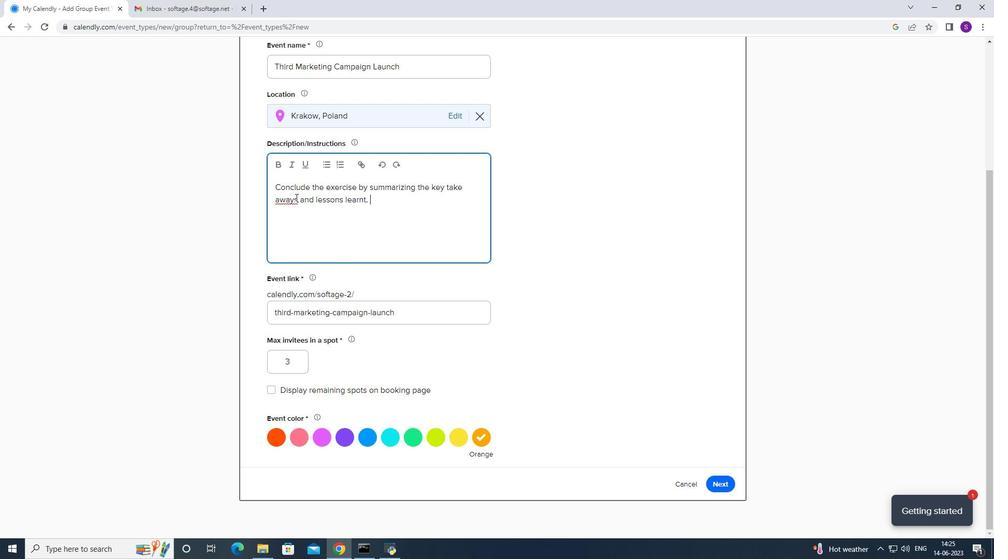 
Action: Mouse pressed right at (290, 201)
Screenshot: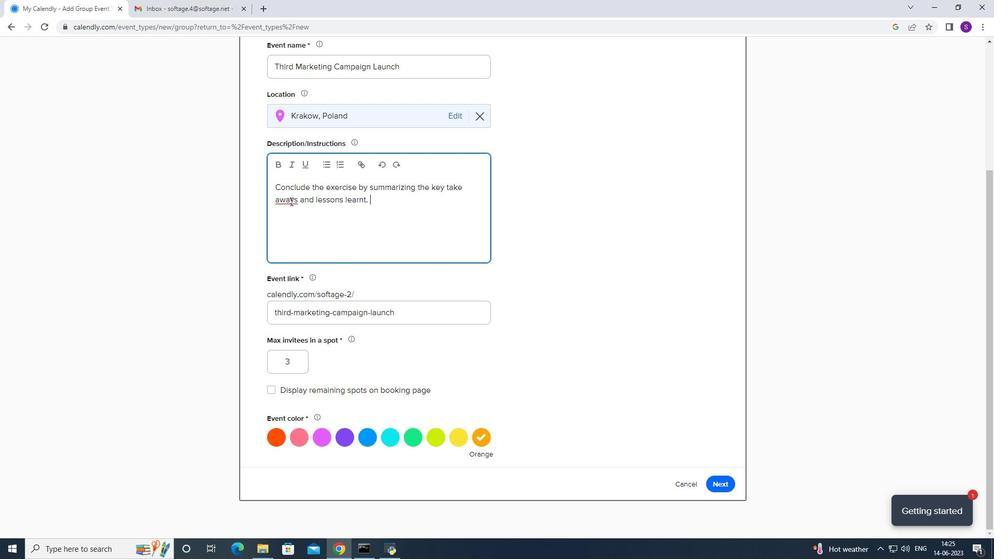 
Action: Mouse moved to (308, 192)
Screenshot: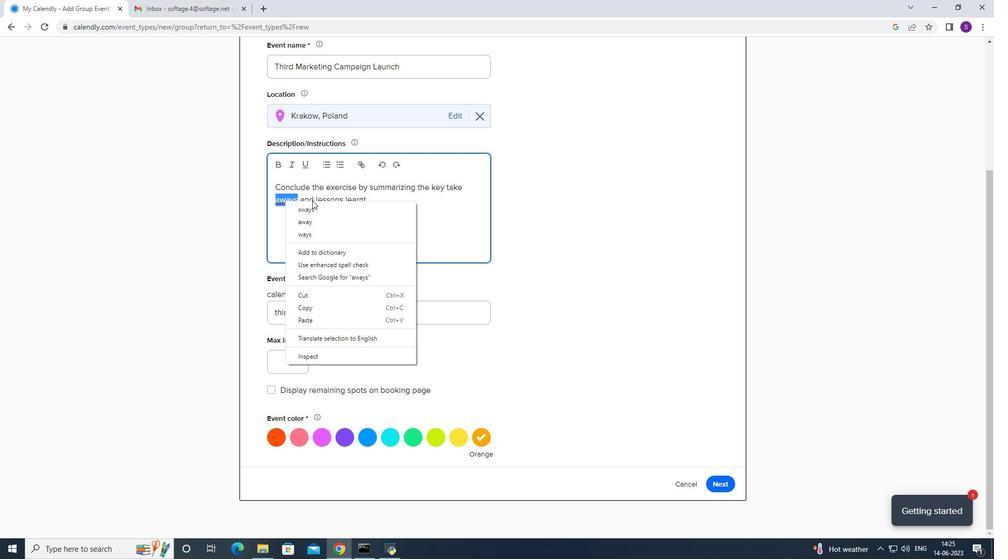 
Action: Mouse pressed left at (308, 192)
Screenshot: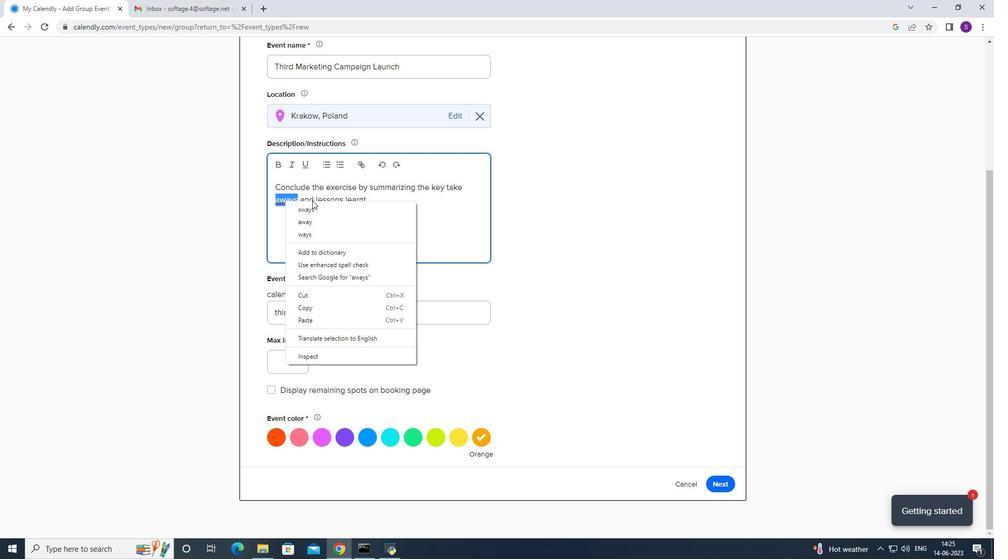 
Action: Mouse moved to (278, 200)
Screenshot: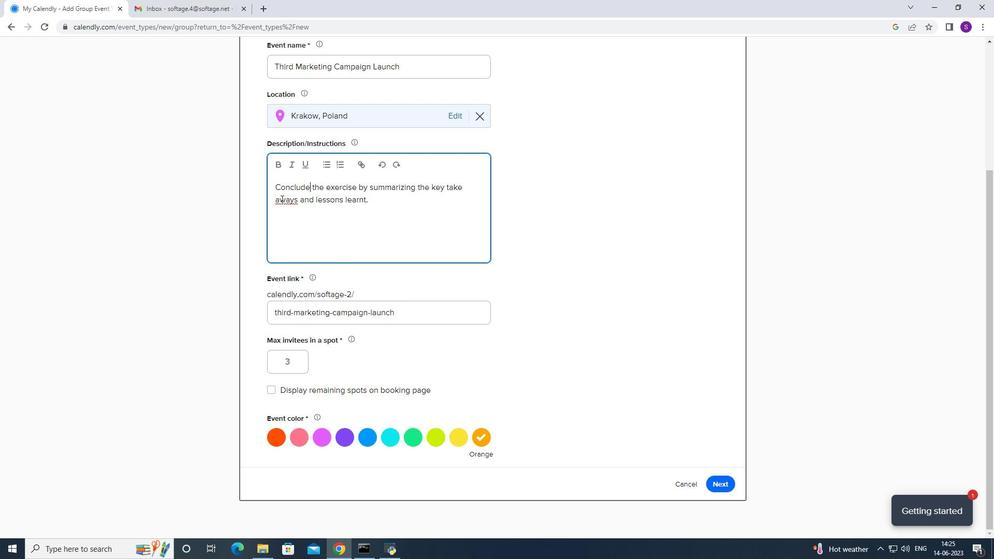 
Action: Mouse pressed left at (278, 200)
Screenshot: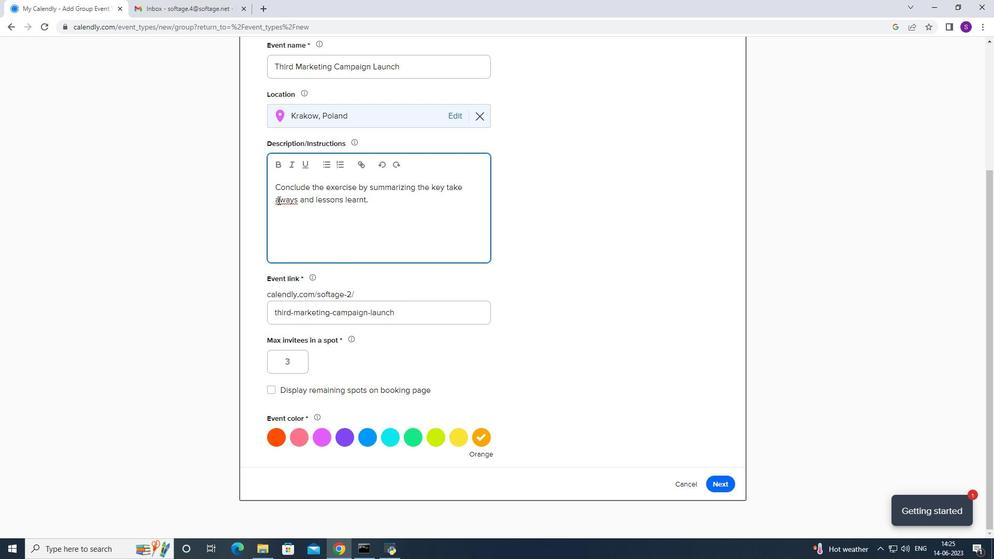 
Action: Mouse moved to (276, 202)
Screenshot: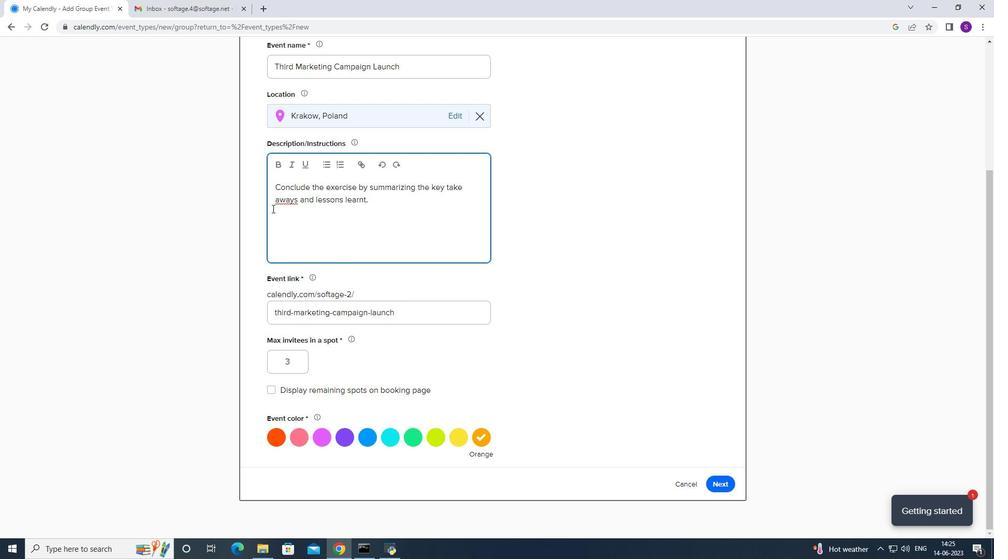 
Action: Mouse pressed left at (276, 202)
Screenshot: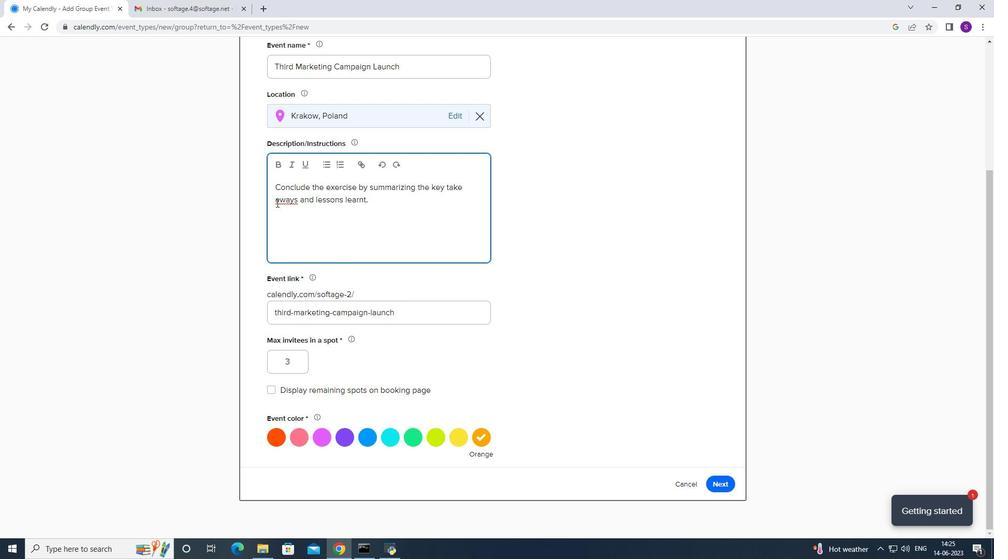 
Action: Key pressed <Key.backspace>
Screenshot: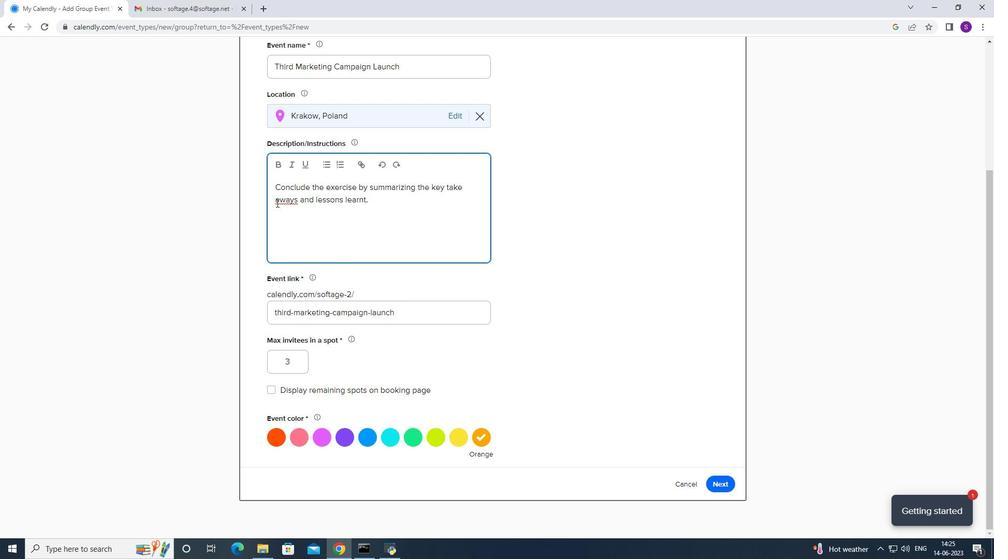 
Action: Mouse moved to (399, 199)
Screenshot: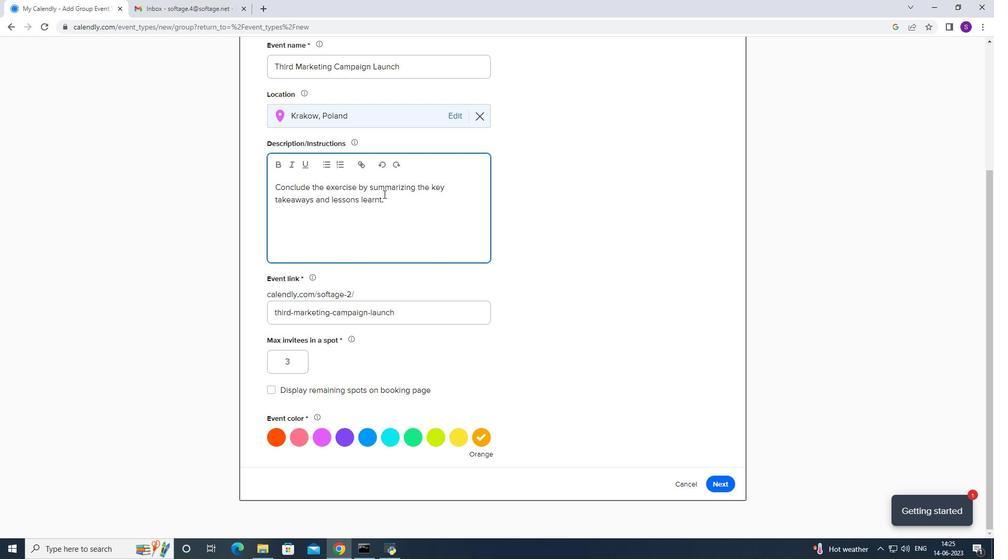 
Action: Mouse pressed left at (399, 199)
Screenshot: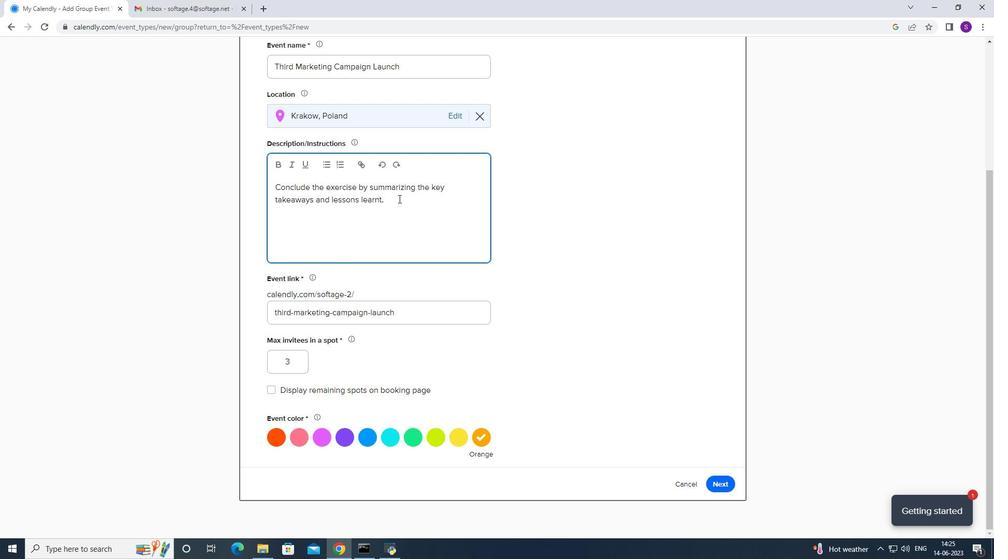 
Action: Mouse moved to (390, 190)
Screenshot: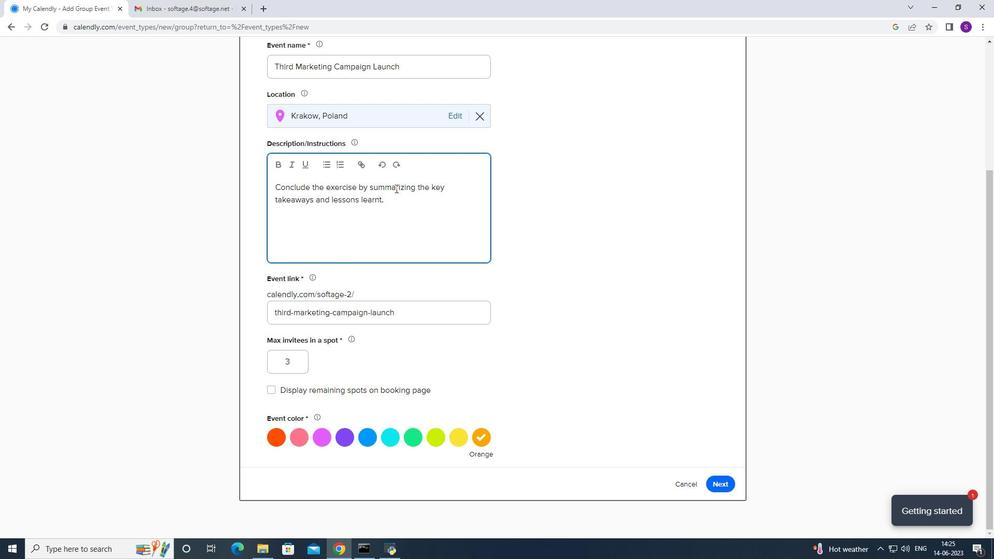 
Action: Key pressed <Key.caps_lock>E<Key.caps_lock>mphasize<Key.space>the<Key.space>importance<Key.space>of<Key.space>trust,<Key.backspace>,<Key.space>effective<Key.space>communicatuoj<Key.backspace>n<Key.space>
Screenshot: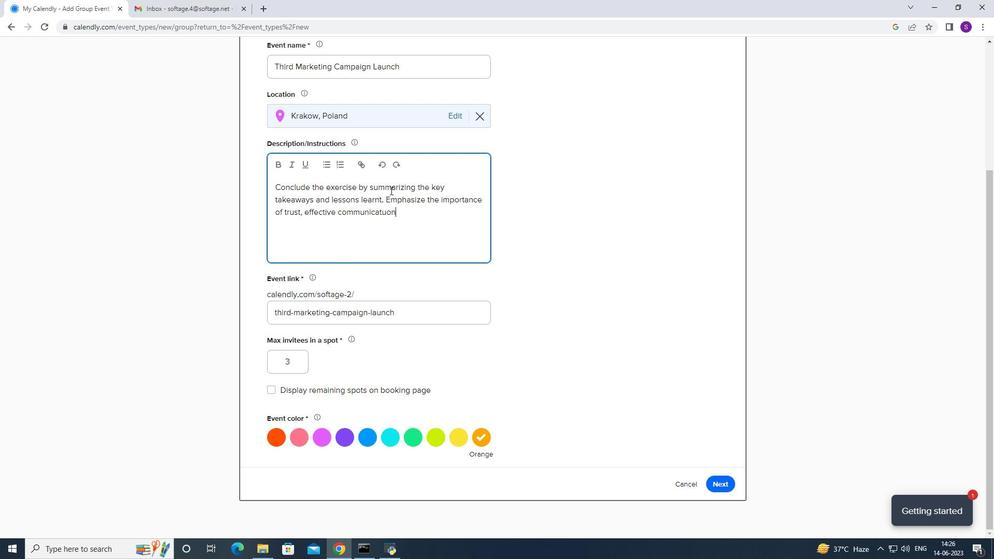 
Action: Mouse moved to (371, 219)
Screenshot: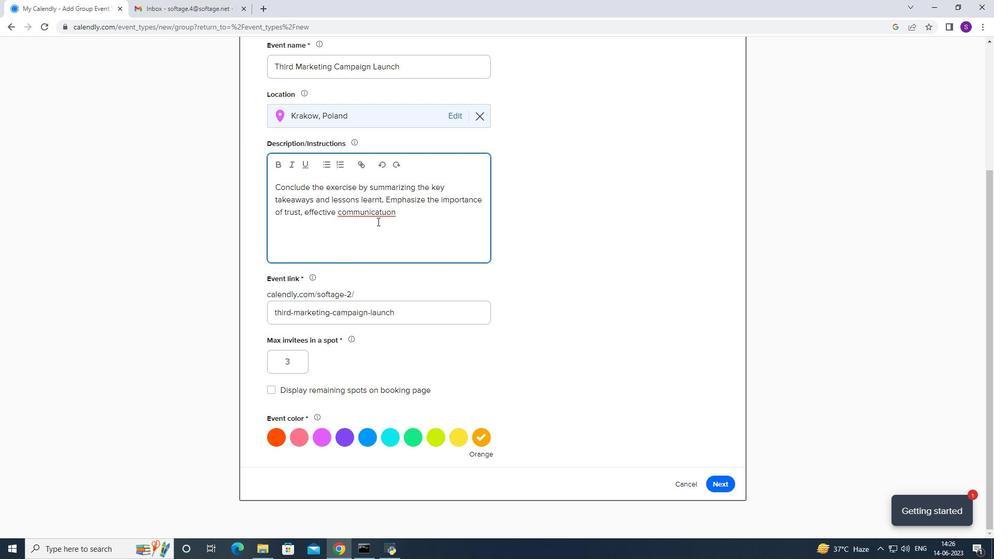 
Action: Mouse pressed right at (371, 219)
Screenshot: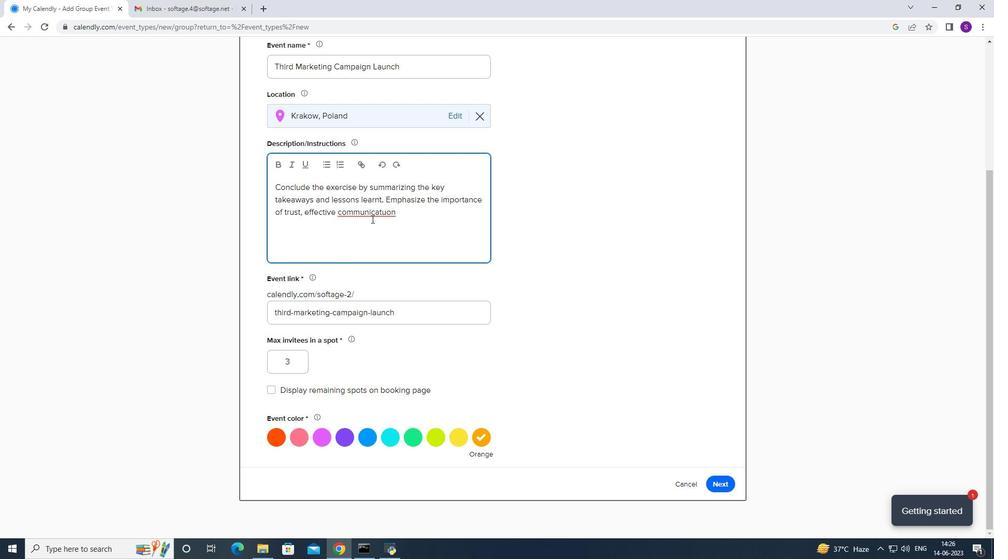 
Action: Mouse moved to (391, 231)
Screenshot: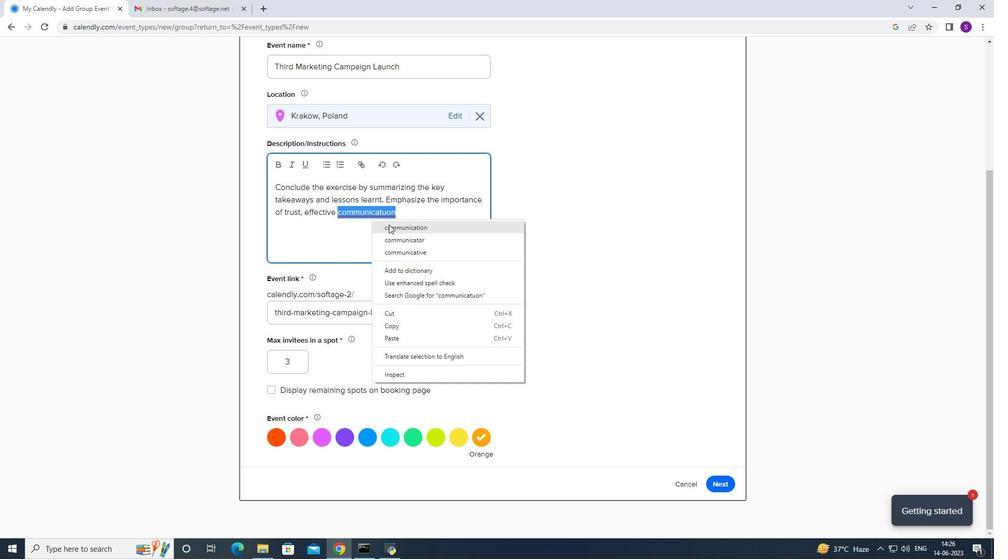 
Action: Mouse pressed left at (391, 231)
Screenshot: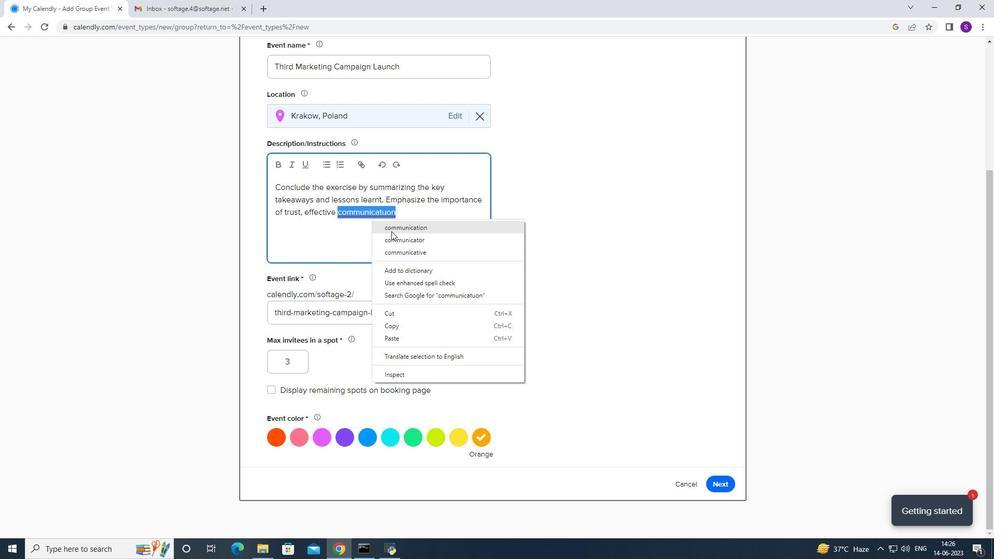 
Action: Mouse moved to (417, 224)
Screenshot: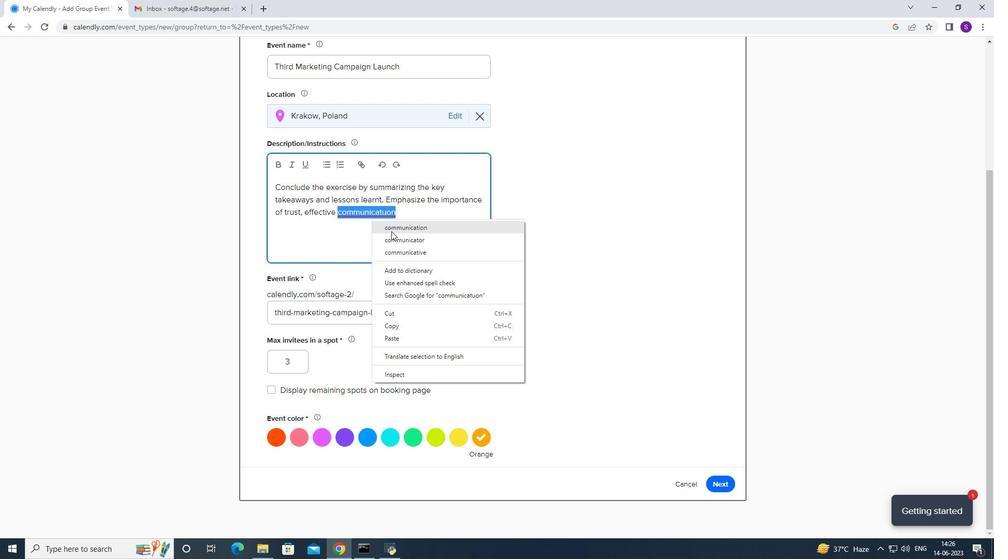 
Action: Mouse pressed left at (417, 224)
Screenshot: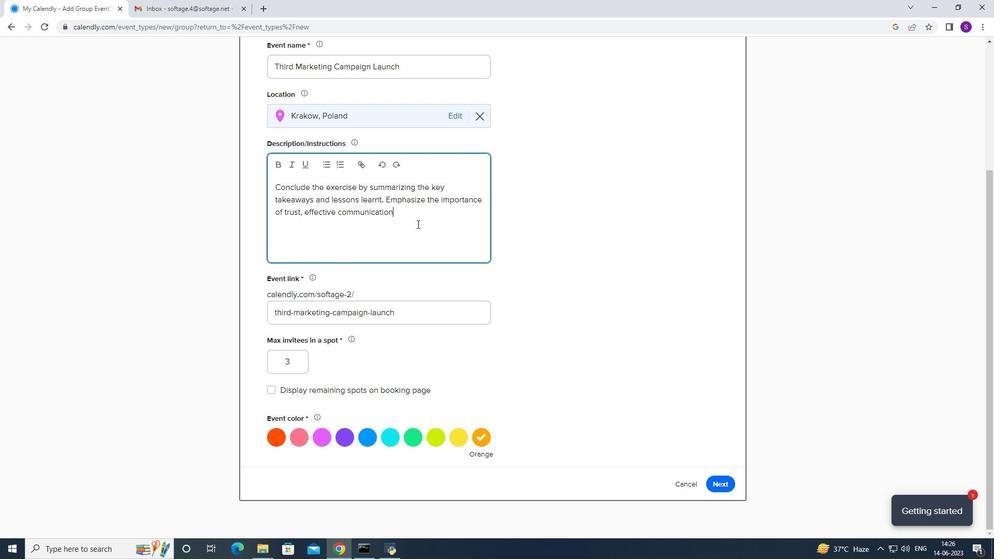 
Action: Mouse moved to (376, 236)
Screenshot: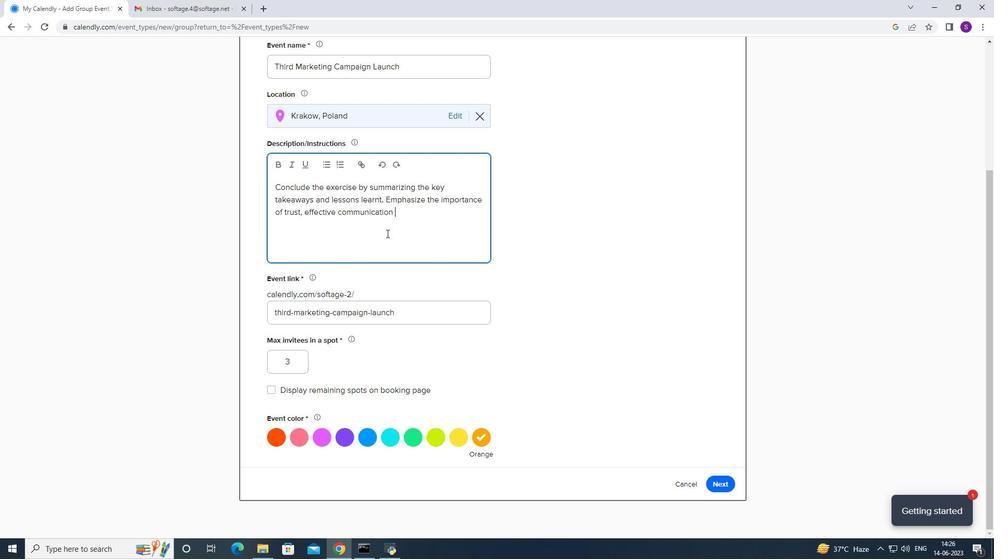 
Action: Key pressed and<Key.space>mutualn<Key.space>support<Key.space>
Screenshot: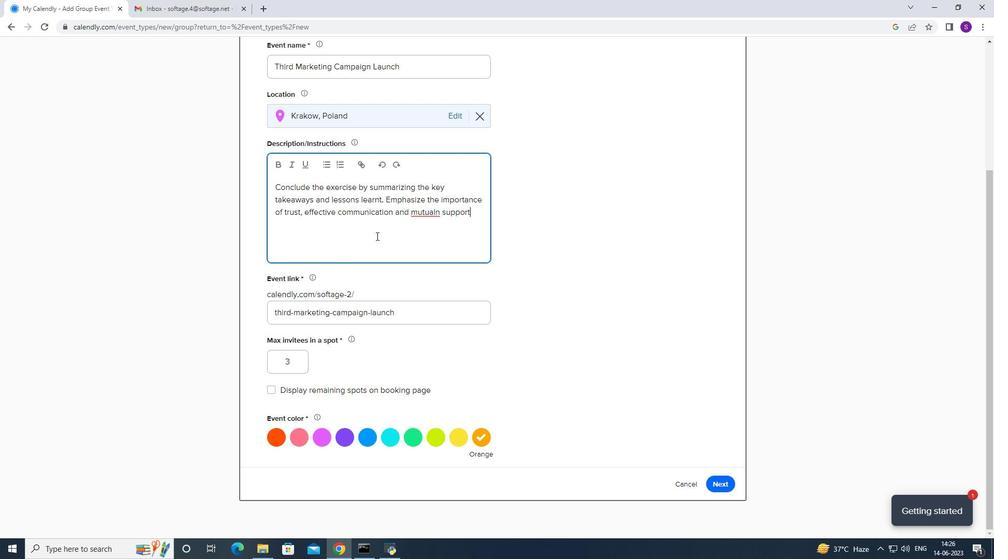 
Action: Mouse moved to (434, 215)
Screenshot: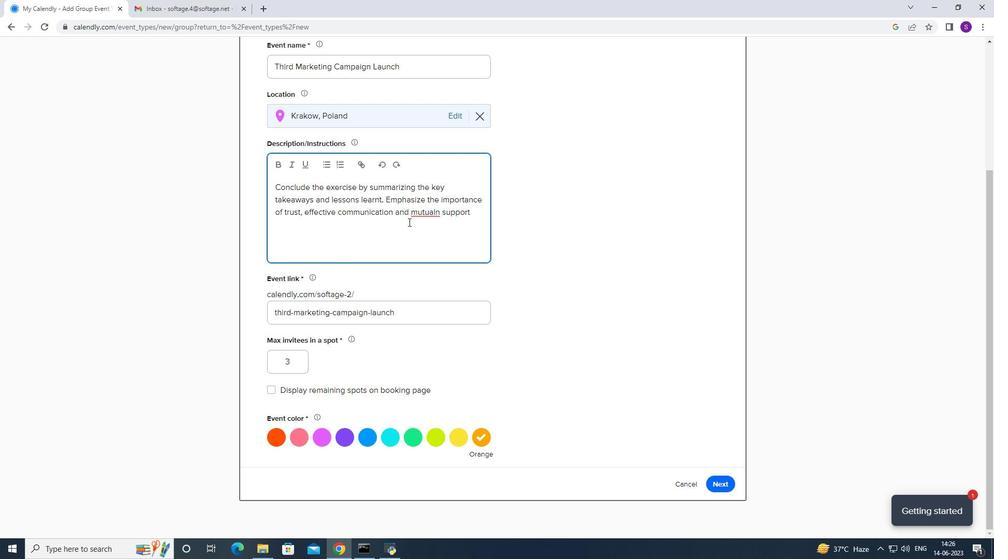 
Action: Mouse pressed right at (434, 215)
Screenshot: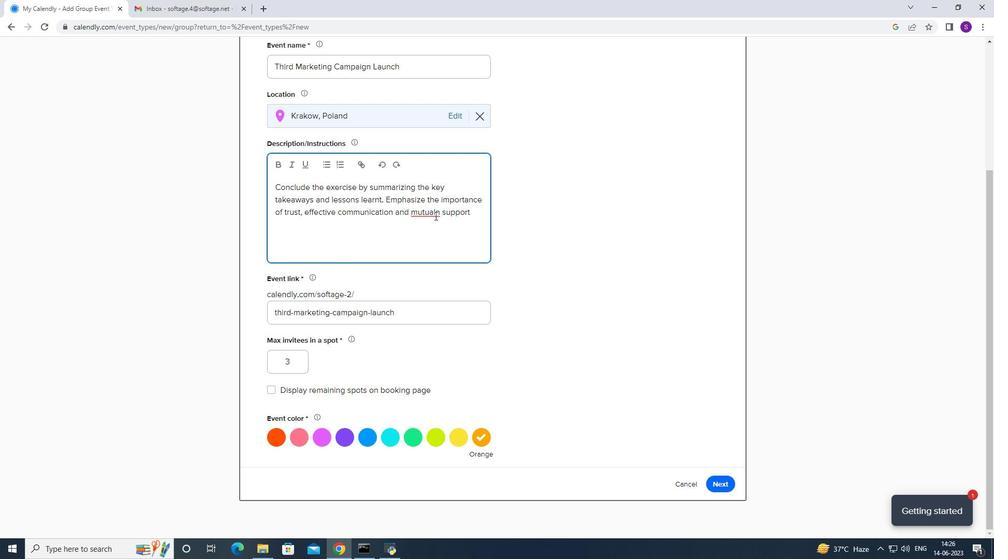 
Action: Mouse moved to (444, 225)
Screenshot: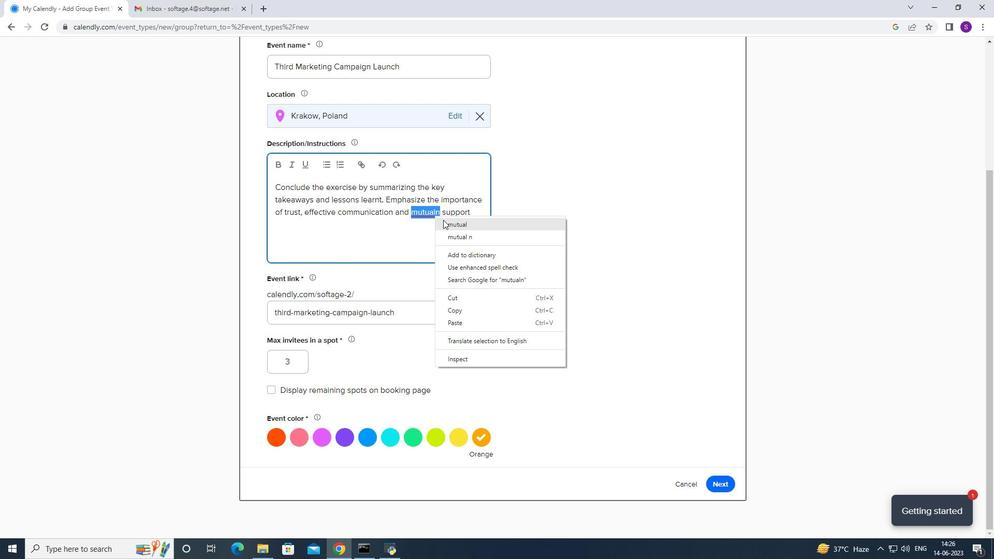 
Action: Mouse pressed left at (444, 225)
Screenshot: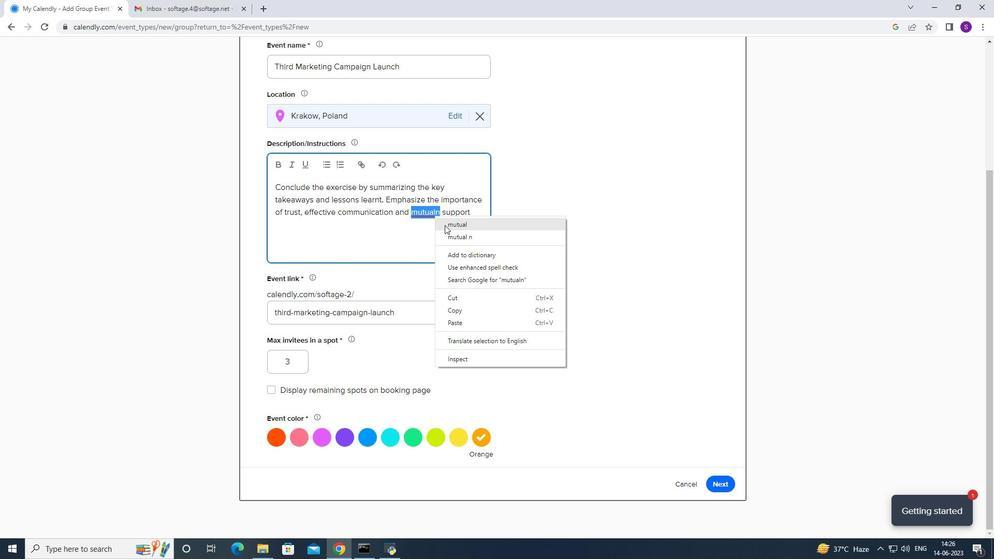 
Action: Mouse moved to (475, 216)
Screenshot: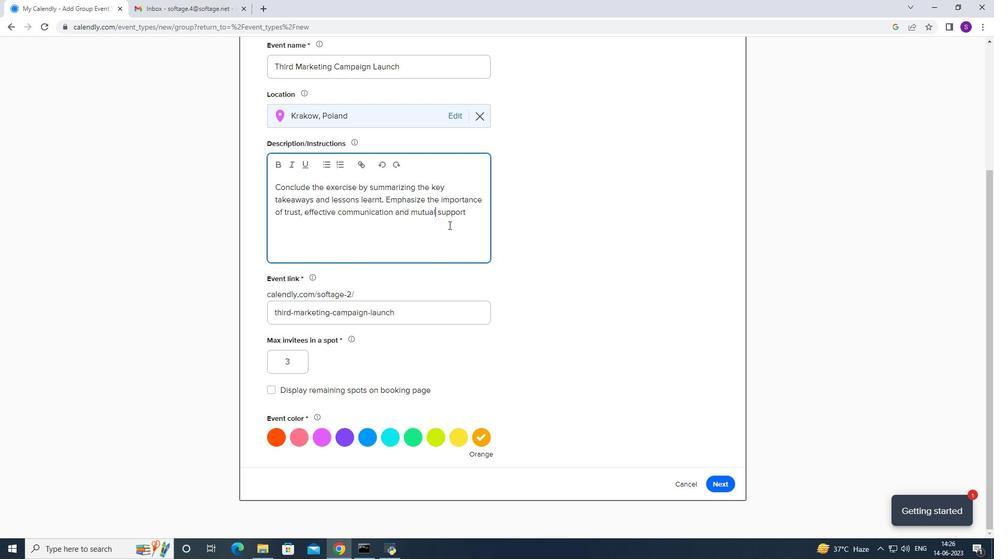 
Action: Mouse pressed left at (475, 216)
Screenshot: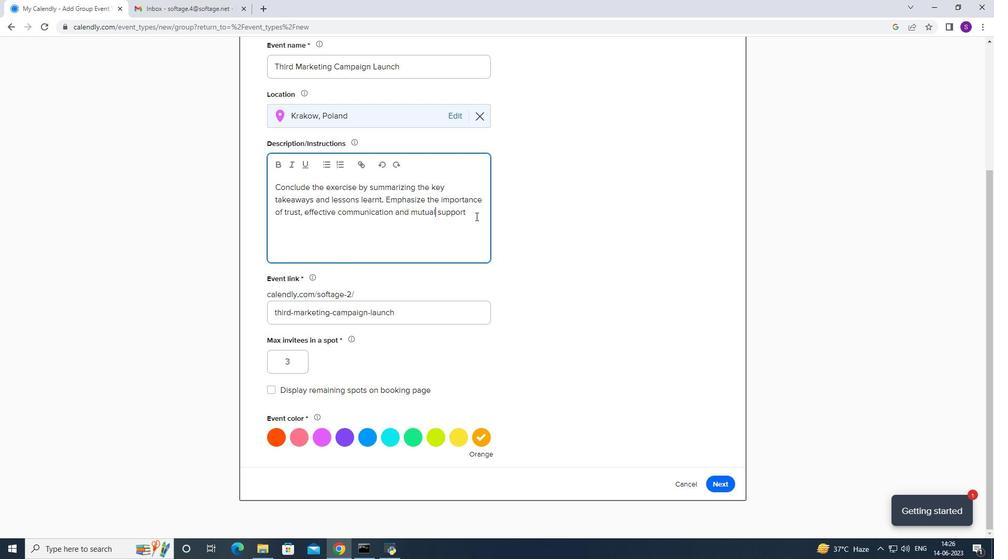 
Action: Mouse moved to (457, 221)
Screenshot: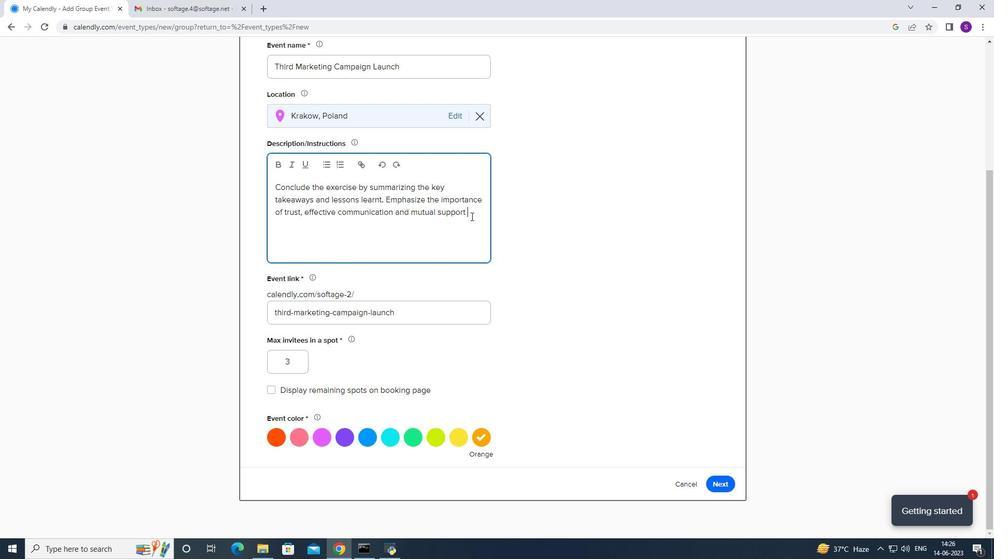 
Action: Key pressed <Key.space>in<Key.space>building<Key.space>a<Key.space>strong<Key.space>and<Key.space>coi<Key.backspace><Key.backspace>ohesive<Key.space>team.
Screenshot: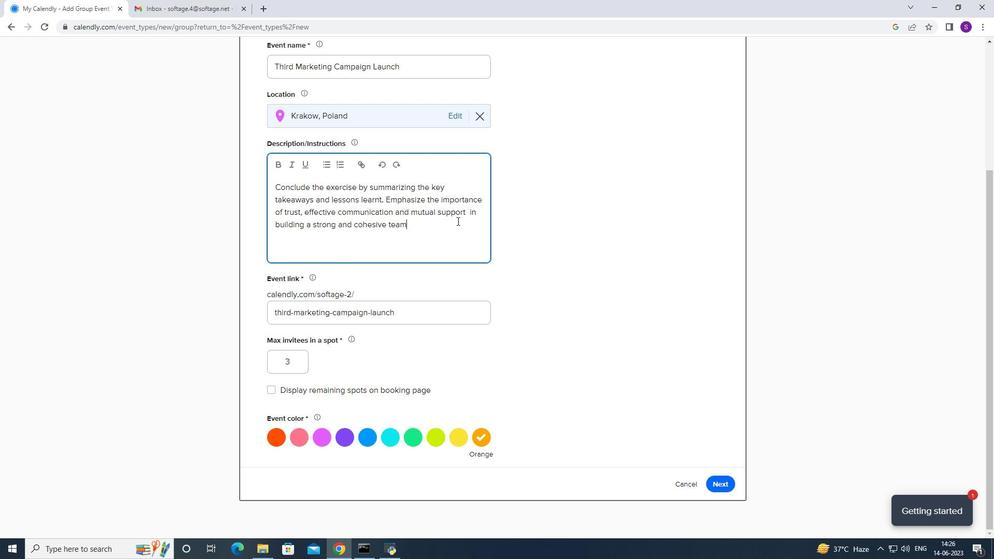 
Action: Mouse moved to (425, 223)
Screenshot: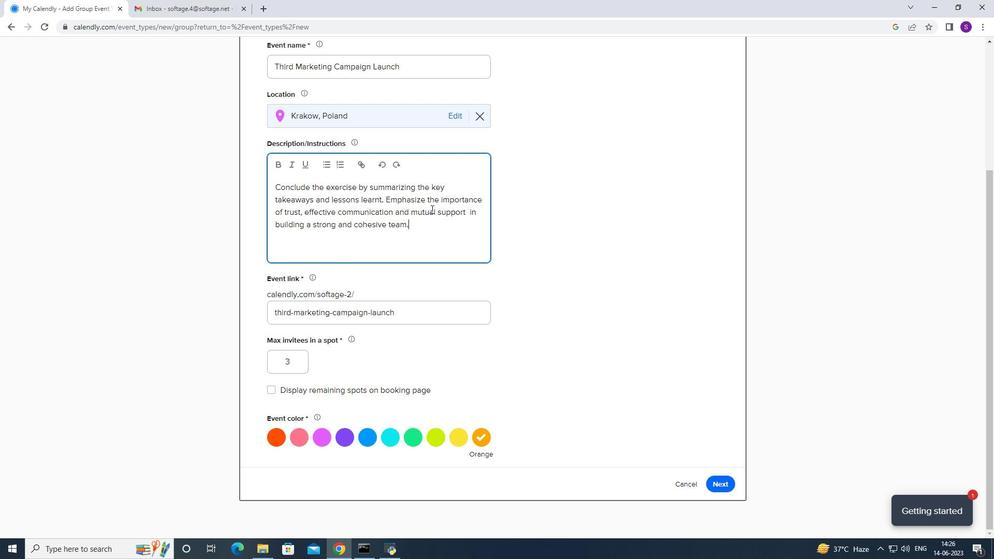 
Action: Mouse pressed left at (425, 223)
Screenshot: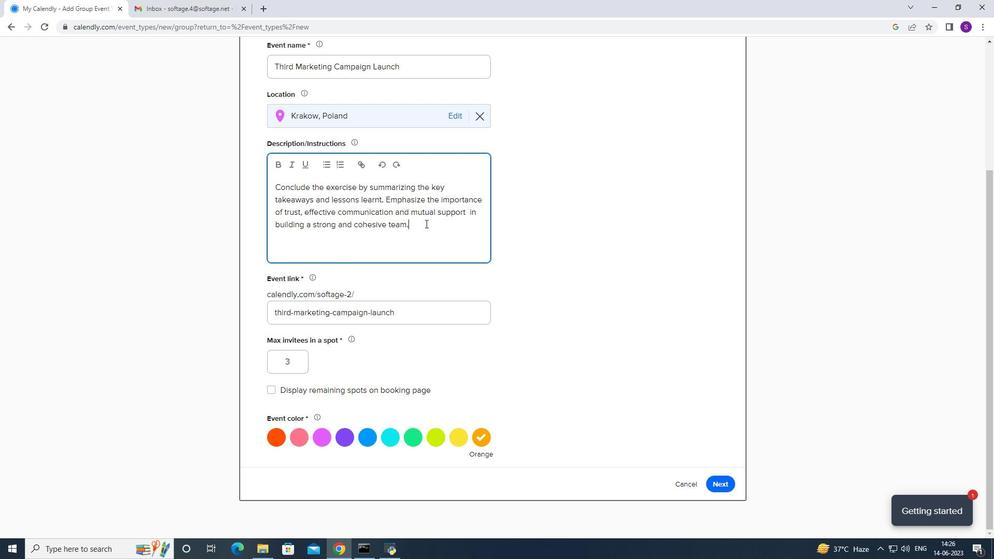 
Action: Mouse moved to (291, 159)
Screenshot: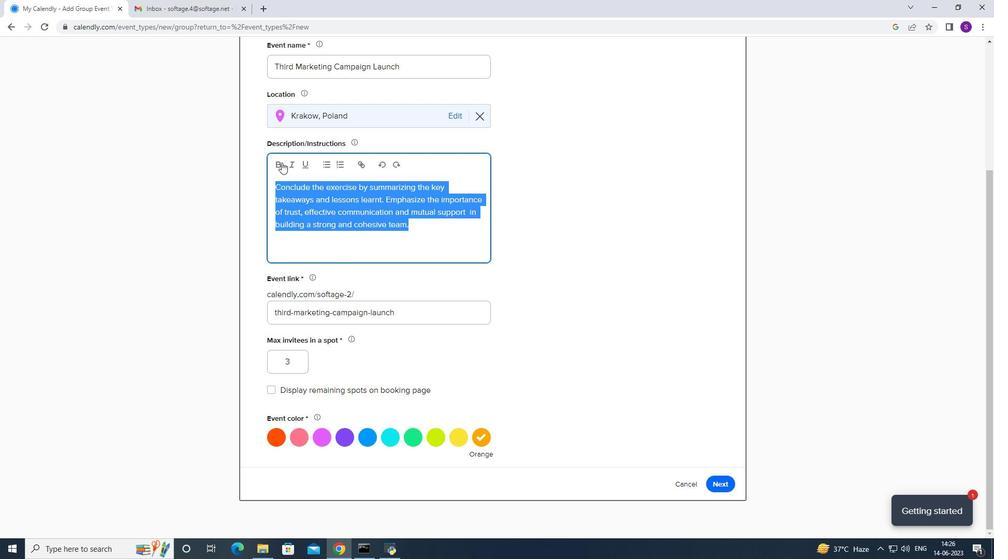 
Action: Mouse pressed left at (291, 159)
Screenshot: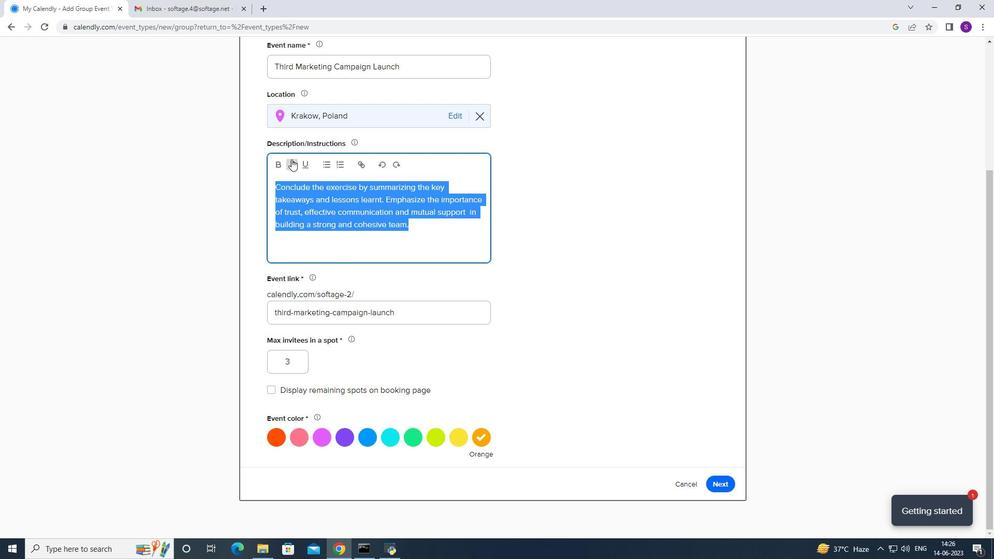 
Action: Mouse moved to (309, 237)
Screenshot: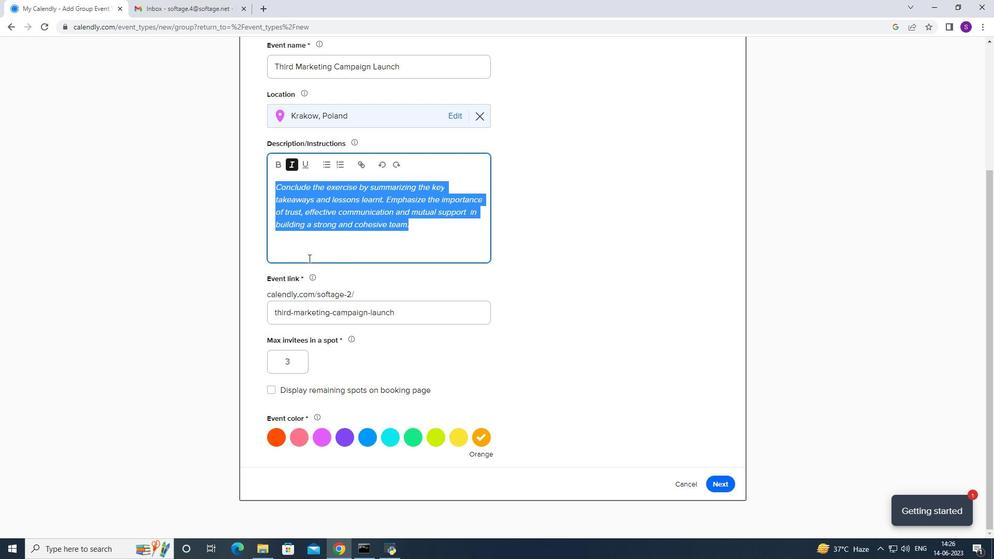 
Action: Mouse pressed left at (309, 237)
Screenshot: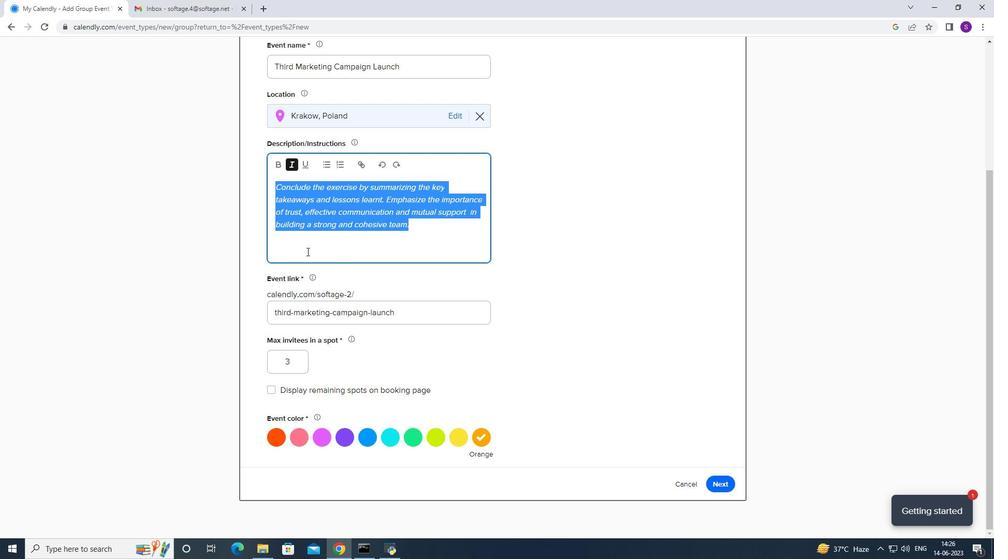 
Action: Mouse moved to (305, 241)
Screenshot: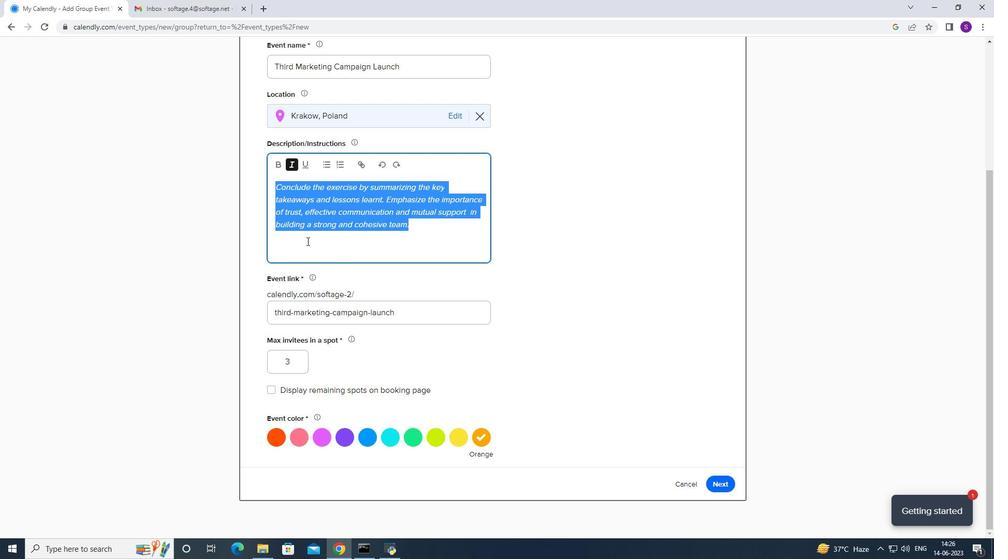 
Action: Mouse scrolled (305, 242) with delta (0, 0)
Screenshot: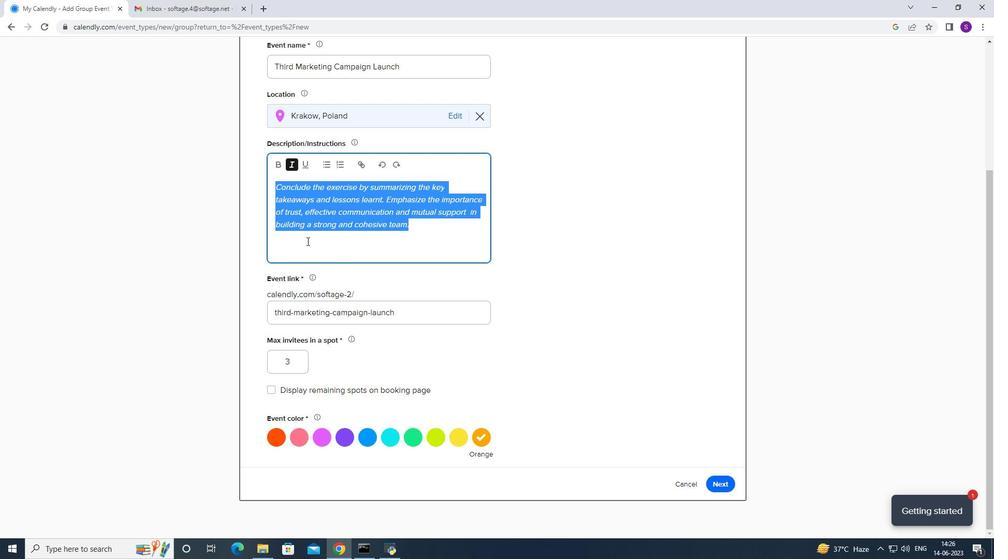 
Action: Mouse moved to (303, 242)
Screenshot: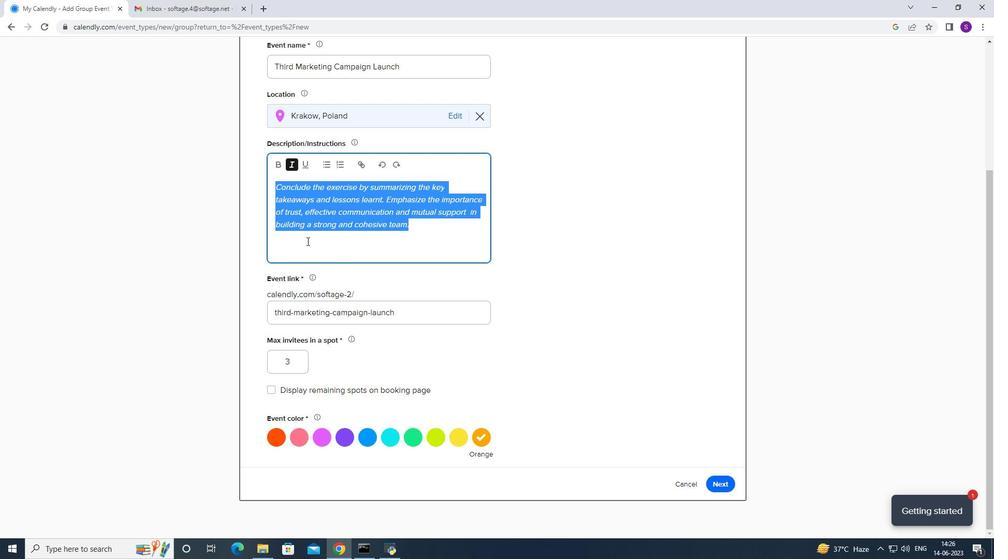 
Action: Mouse pressed left at (303, 242)
Screenshot: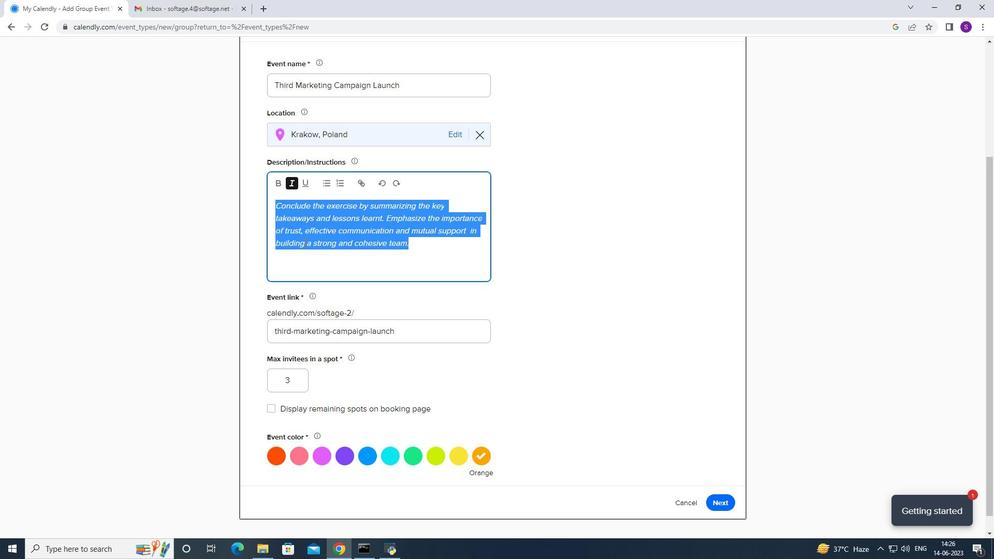 
Action: Mouse moved to (297, 314)
Screenshot: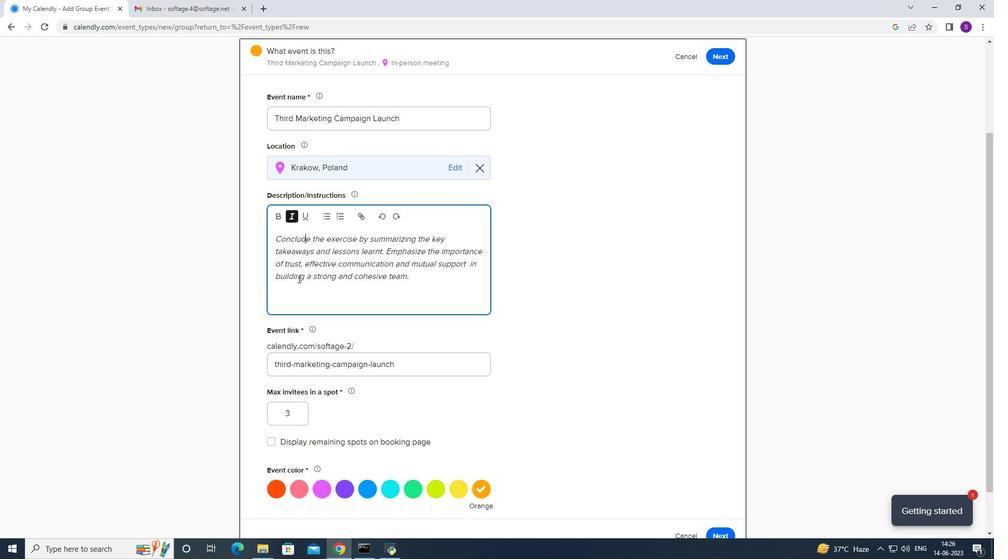 
Action: Mouse scrolled (297, 313) with delta (0, 0)
Screenshot: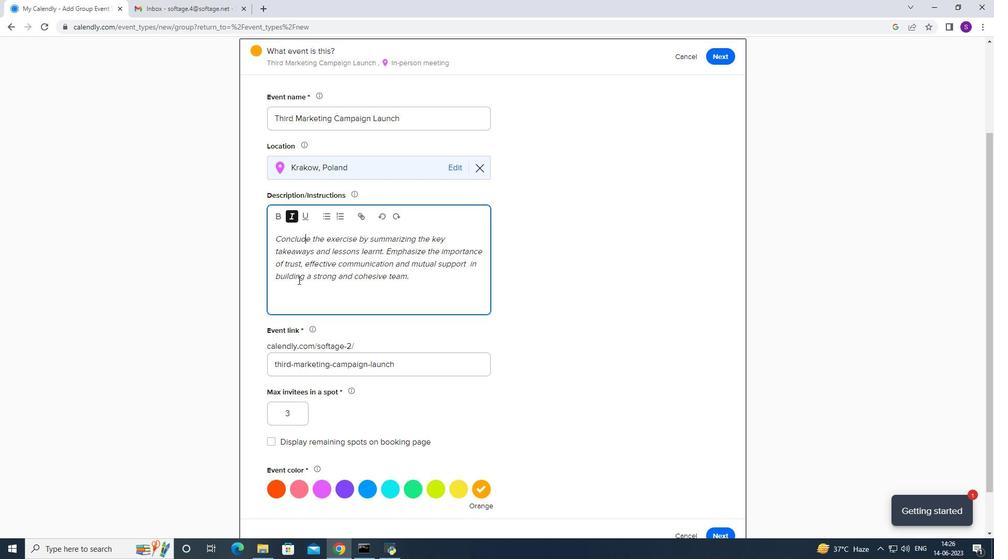 
Action: Mouse scrolled (297, 313) with delta (0, 0)
Screenshot: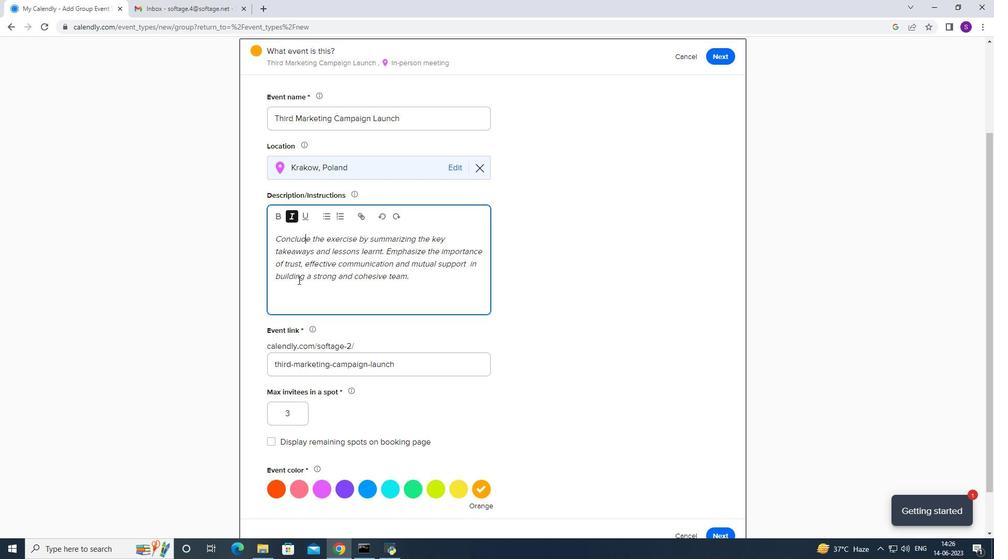 
Action: Mouse scrolled (297, 313) with delta (0, 0)
Screenshot: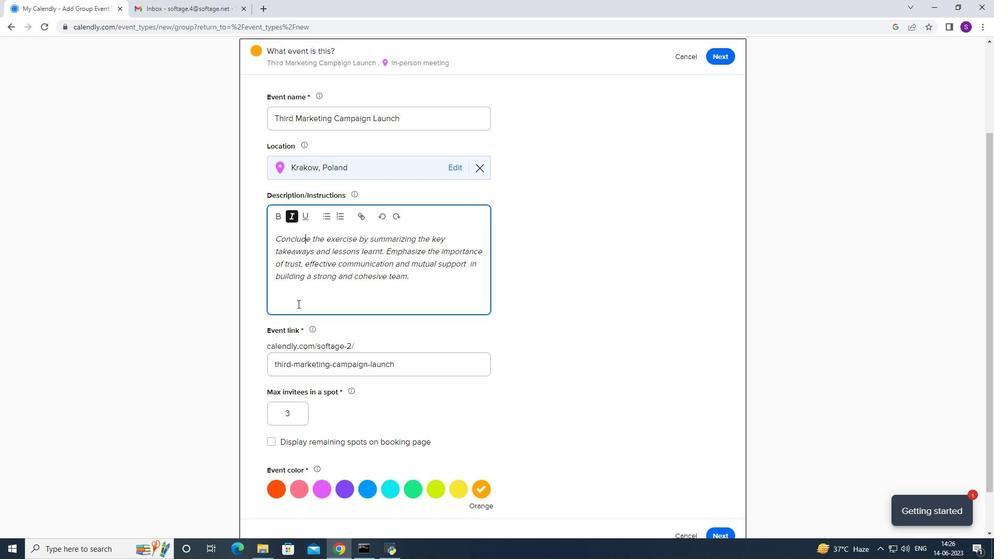 
Action: Mouse scrolled (297, 313) with delta (0, 0)
Screenshot: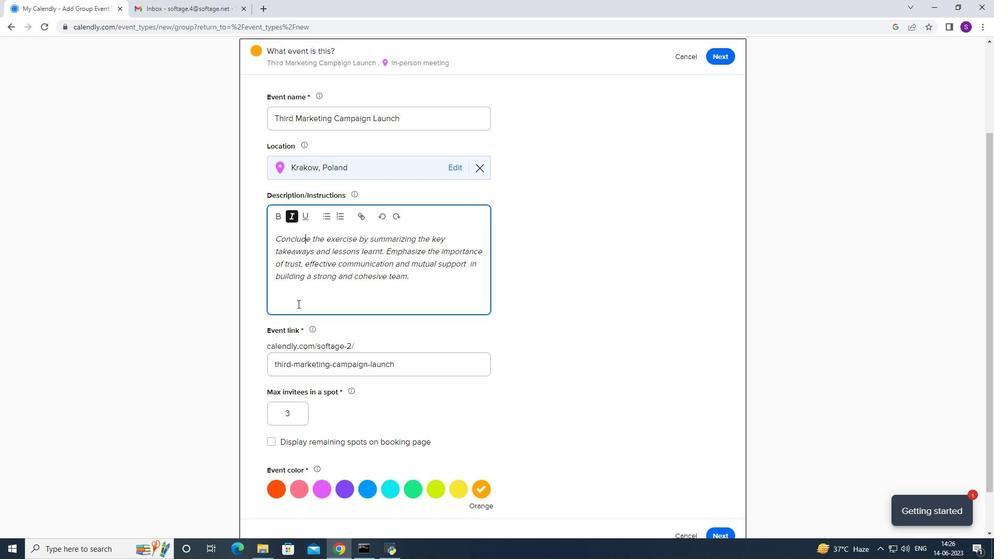 
Action: Mouse scrolled (297, 313) with delta (0, 0)
Screenshot: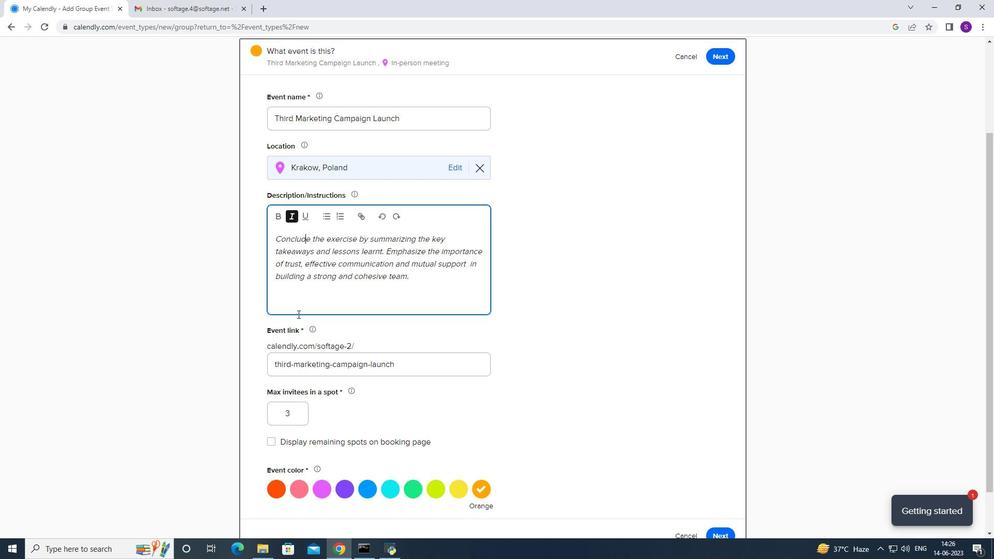 
Action: Mouse scrolled (297, 313) with delta (0, 0)
Screenshot: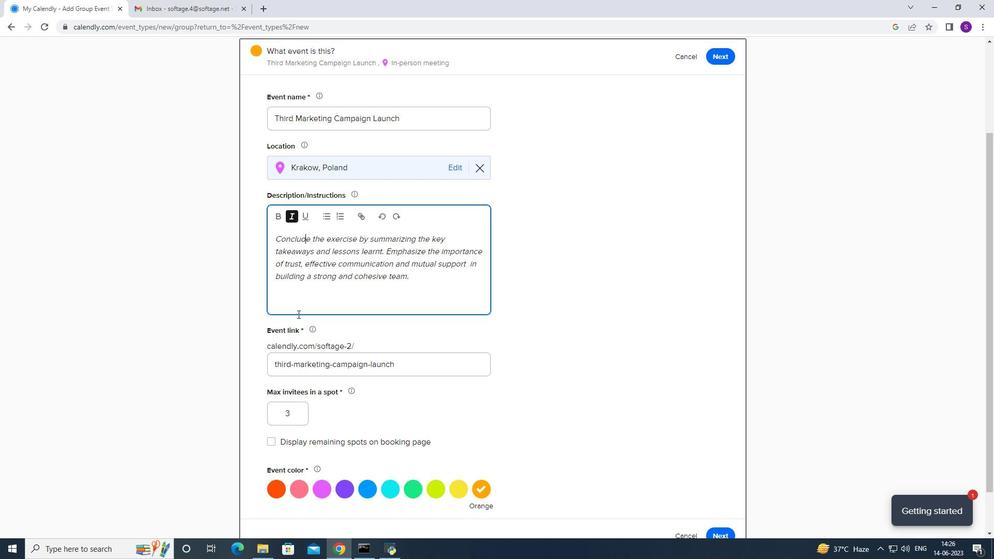 
Action: Mouse moved to (297, 314)
Screenshot: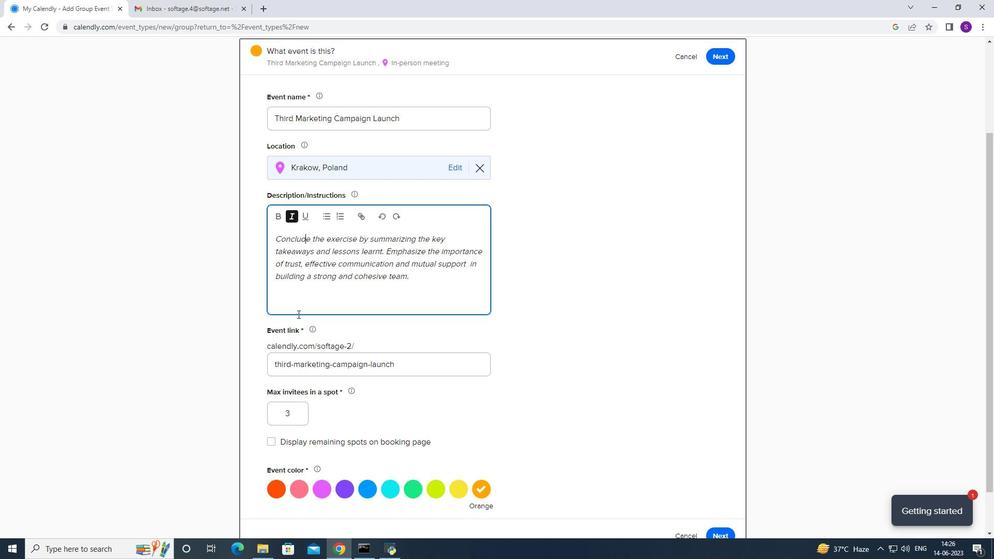 
Action: Mouse scrolled (297, 314) with delta (0, 0)
Screenshot: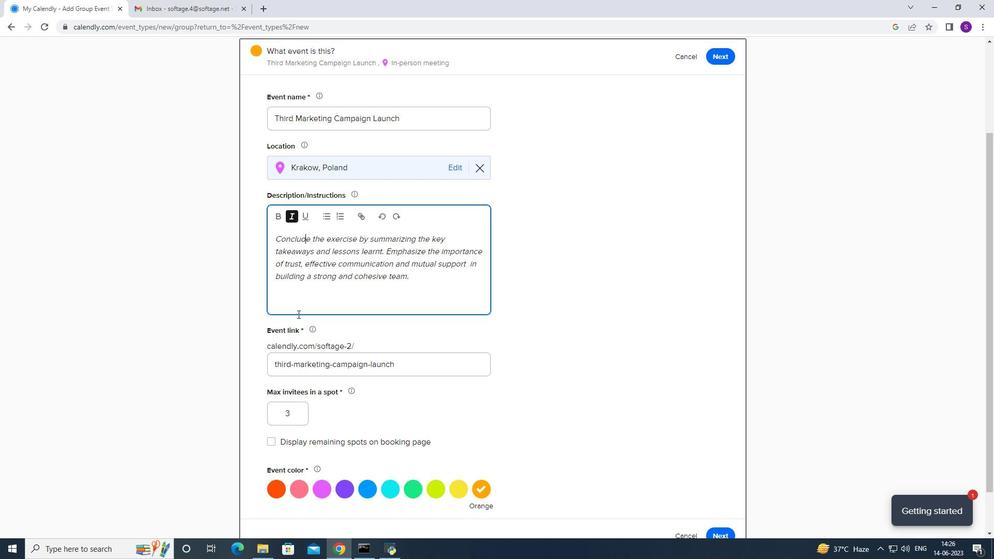 
Action: Mouse moved to (725, 479)
Screenshot: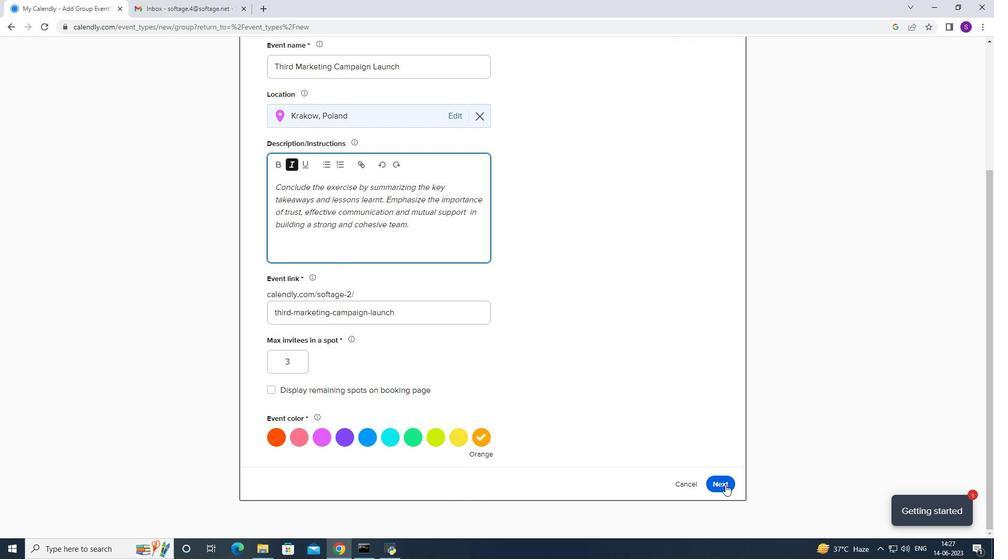 
Action: Mouse pressed left at (725, 481)
Screenshot: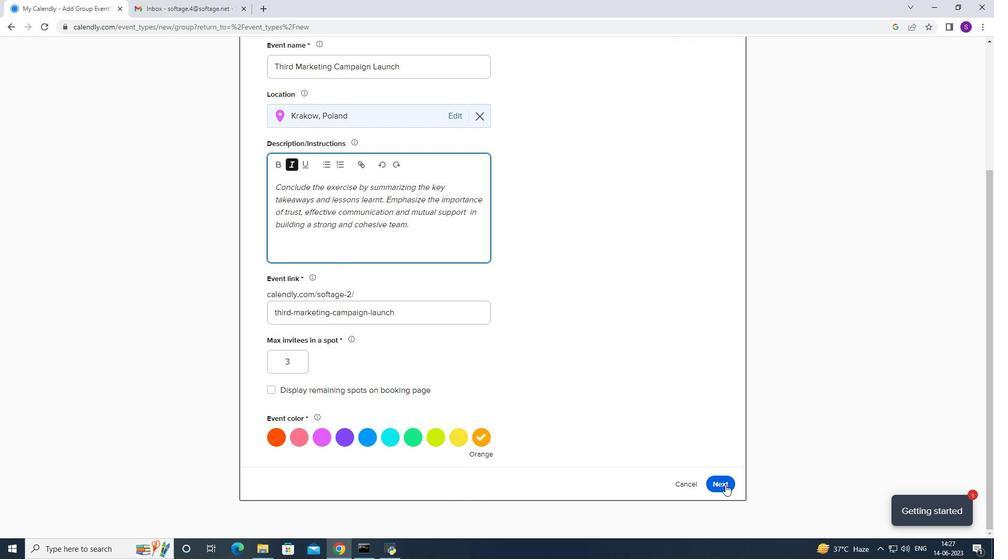 
Action: Mouse moved to (559, 384)
Screenshot: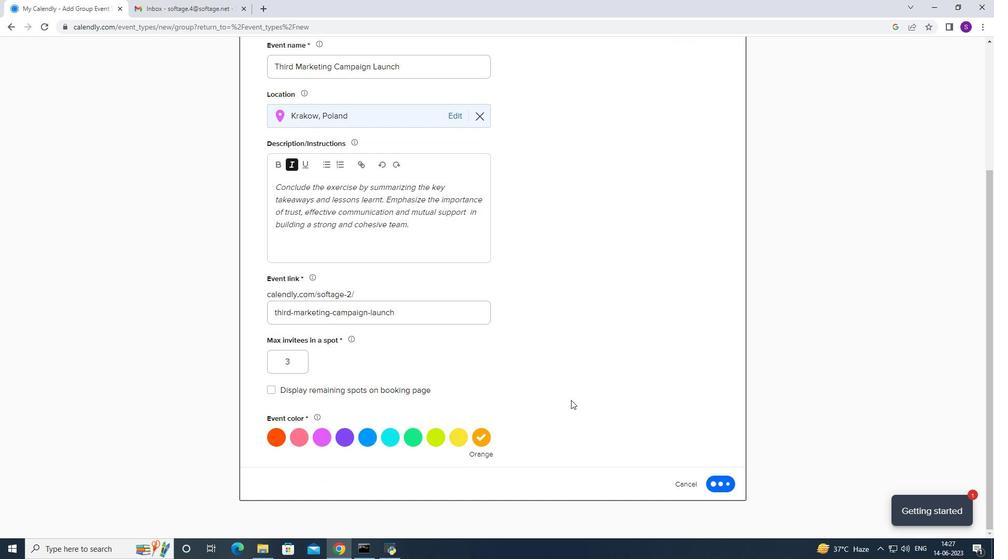 
Action: Mouse scrolled (559, 384) with delta (0, 0)
Screenshot: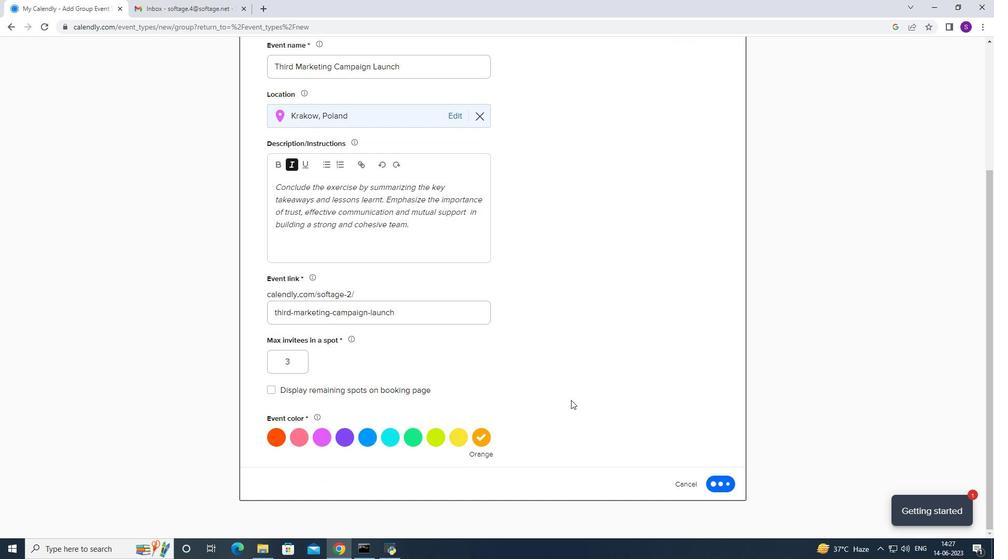 
Action: Mouse moved to (326, 157)
Screenshot: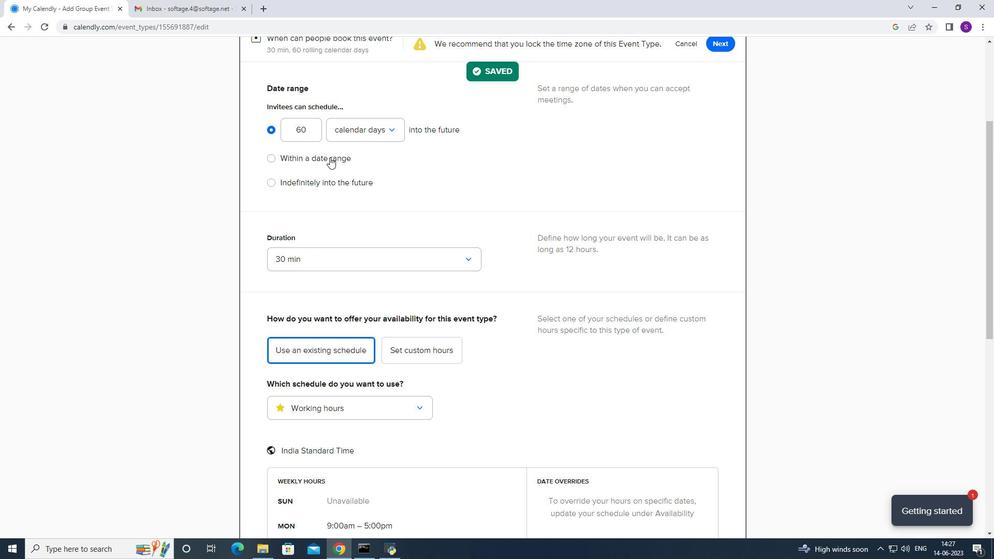 
Action: Mouse pressed left at (326, 157)
Screenshot: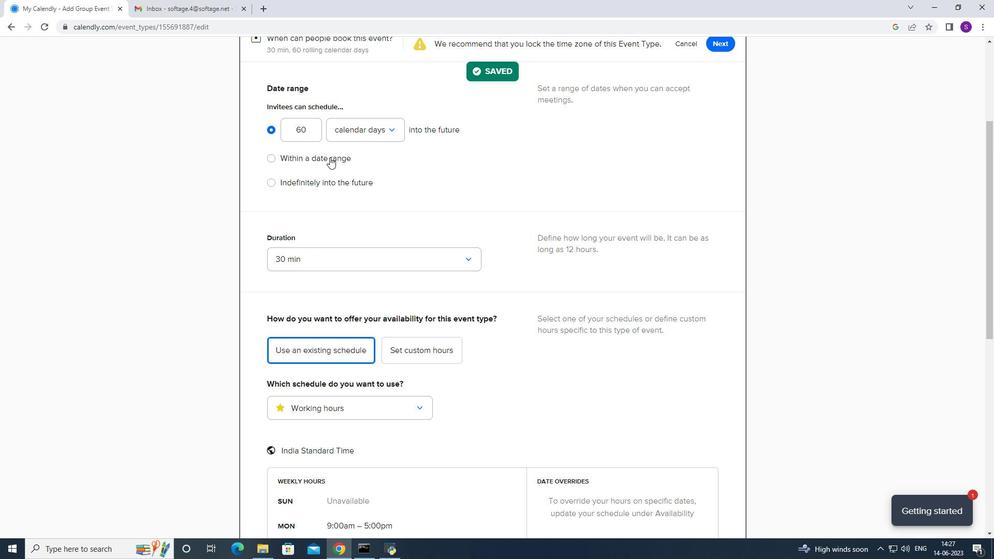 
Action: Mouse moved to (387, 164)
Screenshot: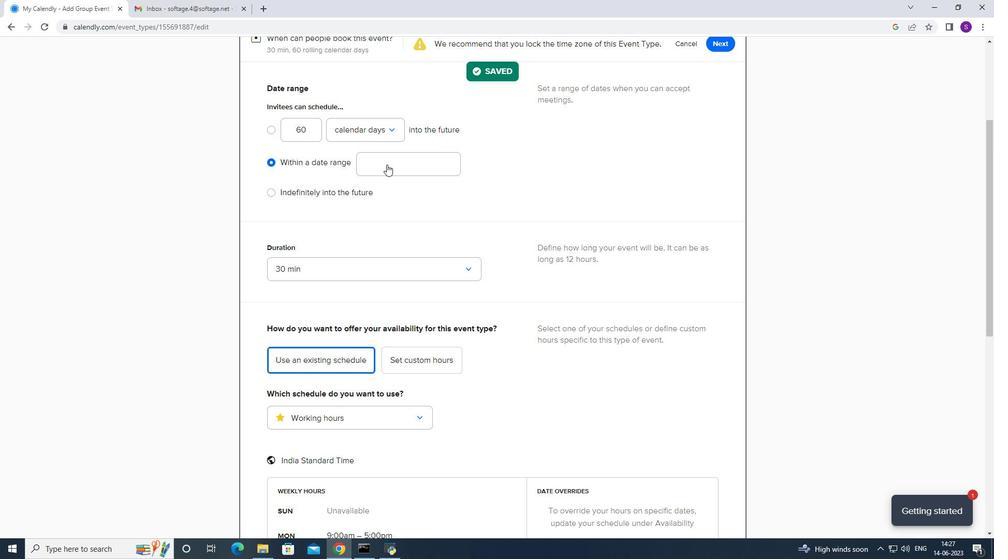 
Action: Mouse pressed left at (387, 164)
Screenshot: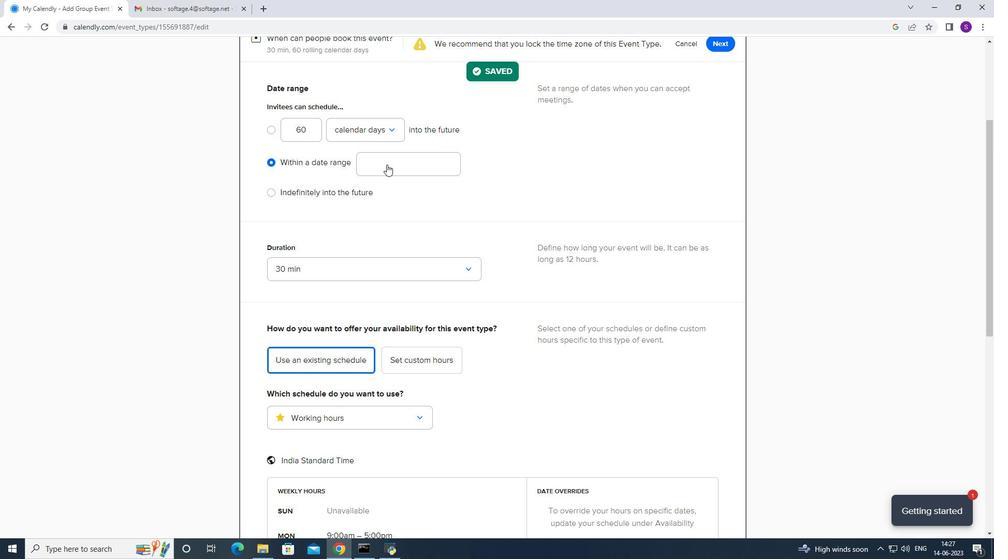 
Action: Mouse moved to (436, 198)
Screenshot: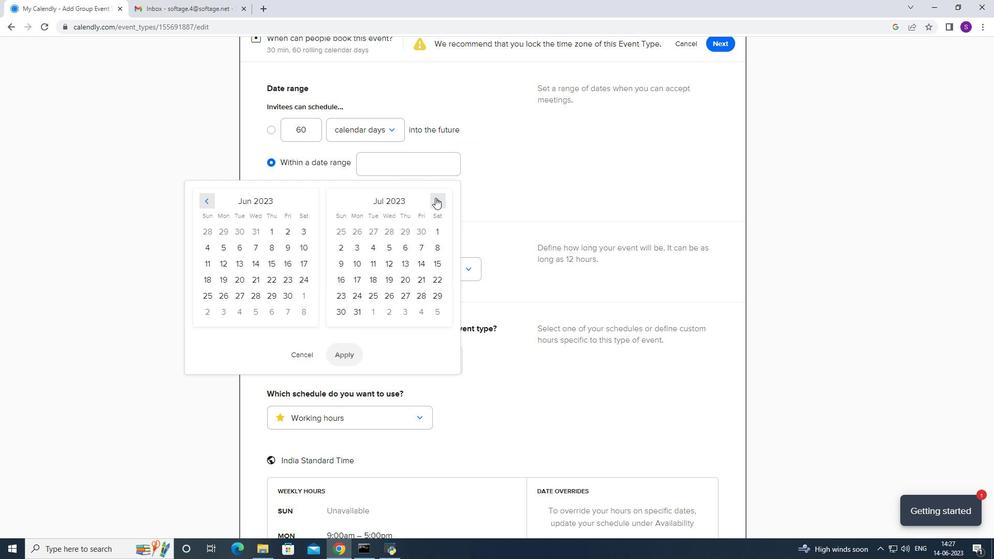 
Action: Mouse pressed left at (436, 198)
Screenshot: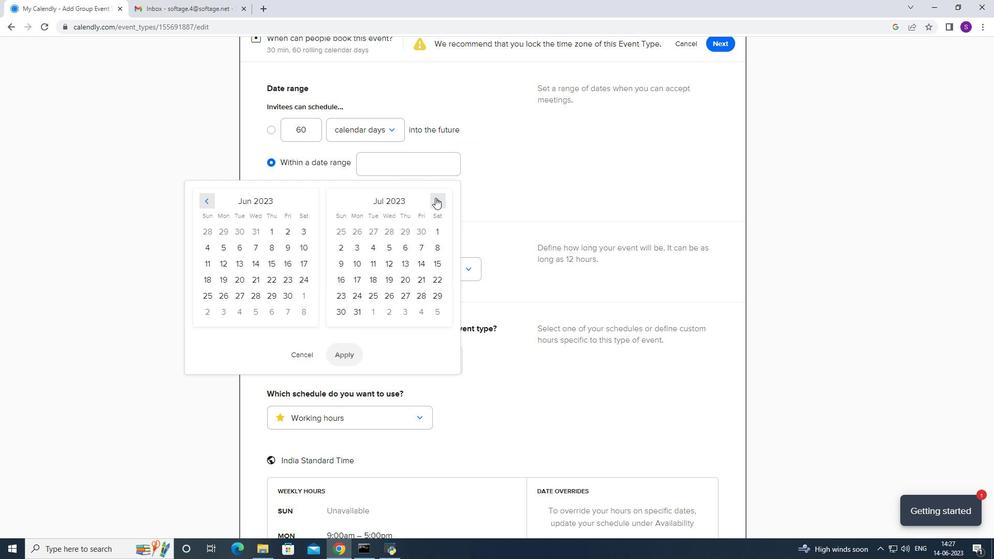 
Action: Mouse moved to (436, 199)
Screenshot: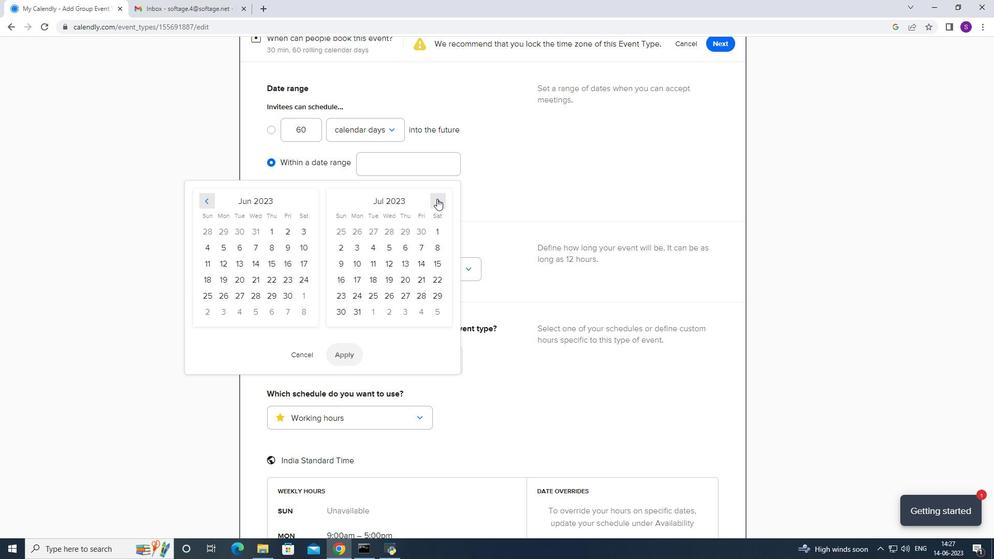 
Action: Mouse pressed left at (436, 199)
Screenshot: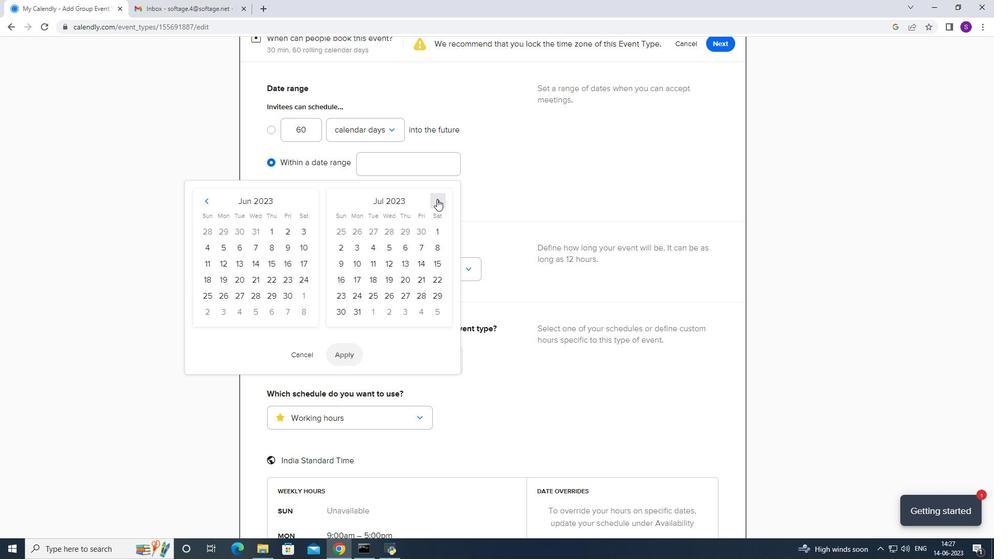 
Action: Mouse pressed left at (436, 199)
Screenshot: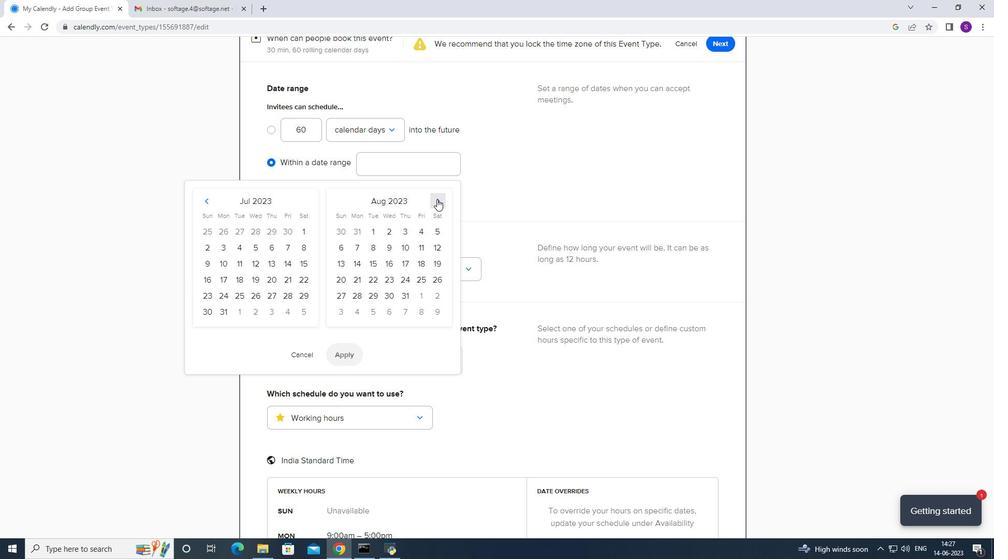 
Action: Mouse pressed left at (436, 199)
Screenshot: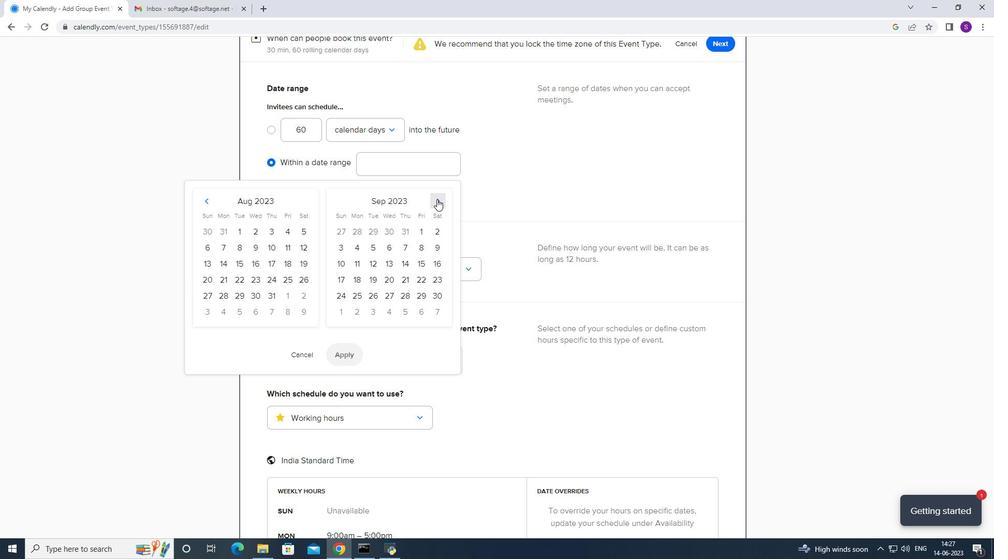 
Action: Mouse pressed left at (436, 199)
Screenshot: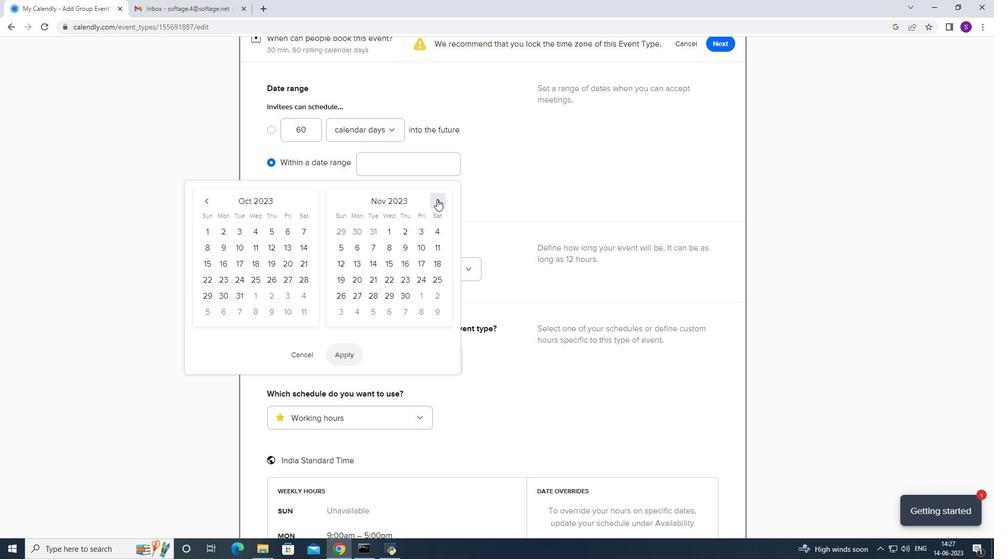 
Action: Mouse pressed left at (436, 199)
Screenshot: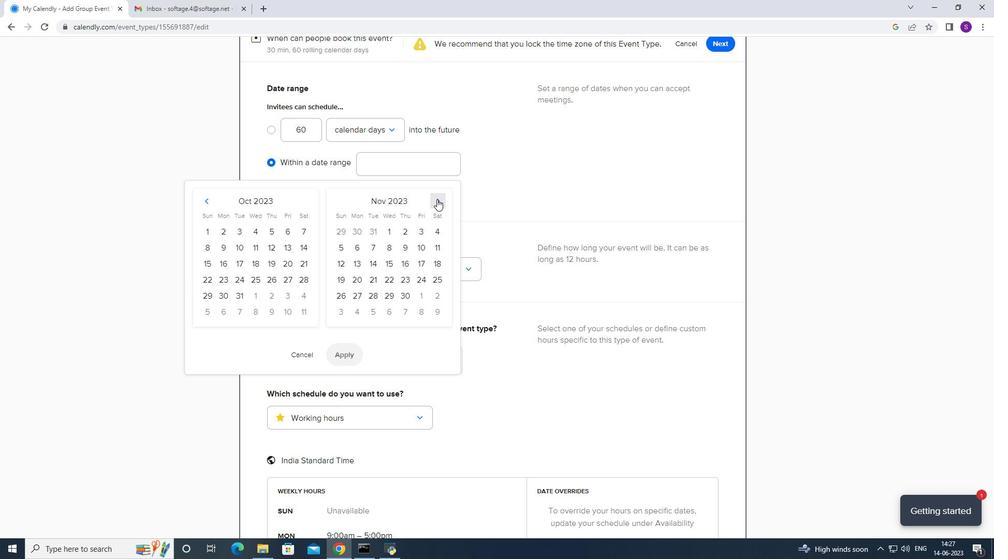 
Action: Mouse pressed left at (436, 199)
Screenshot: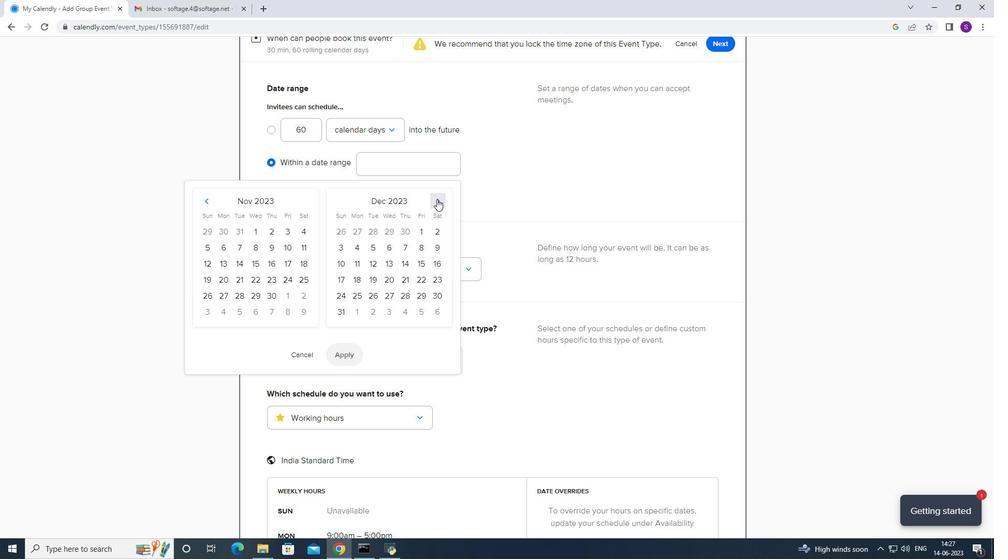 
Action: Mouse pressed left at (436, 199)
Screenshot: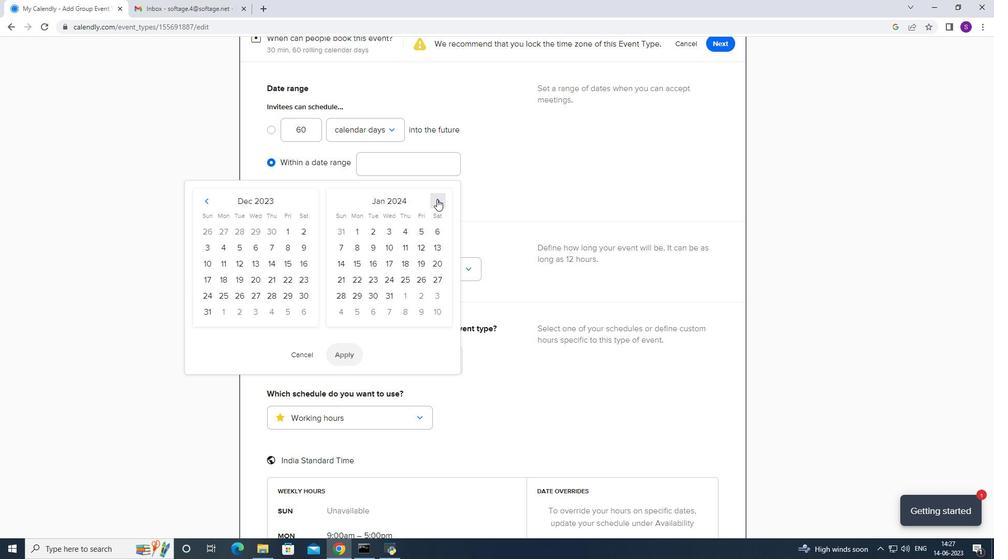 
Action: Mouse pressed left at (436, 199)
Screenshot: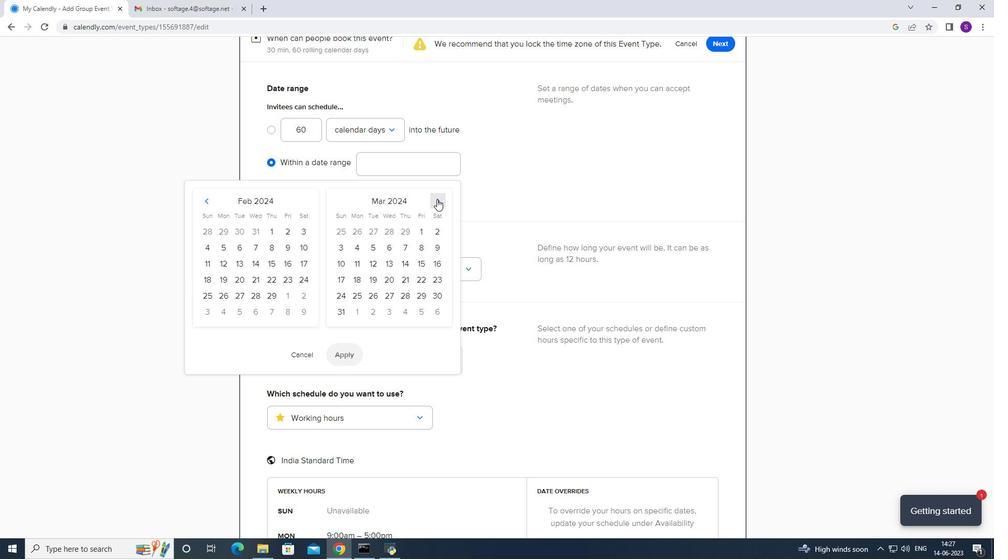 
Action: Mouse pressed left at (436, 199)
Screenshot: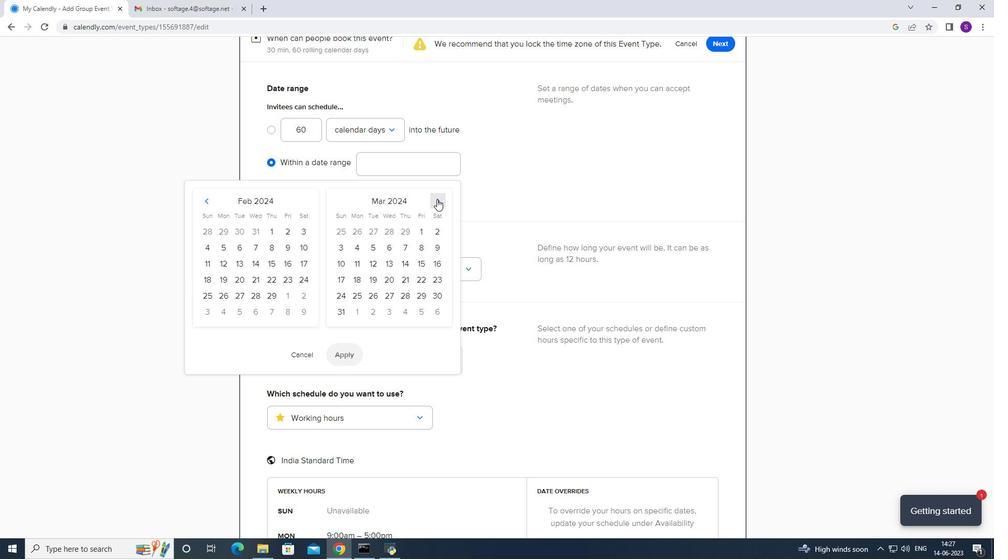 
Action: Mouse moved to (424, 245)
Screenshot: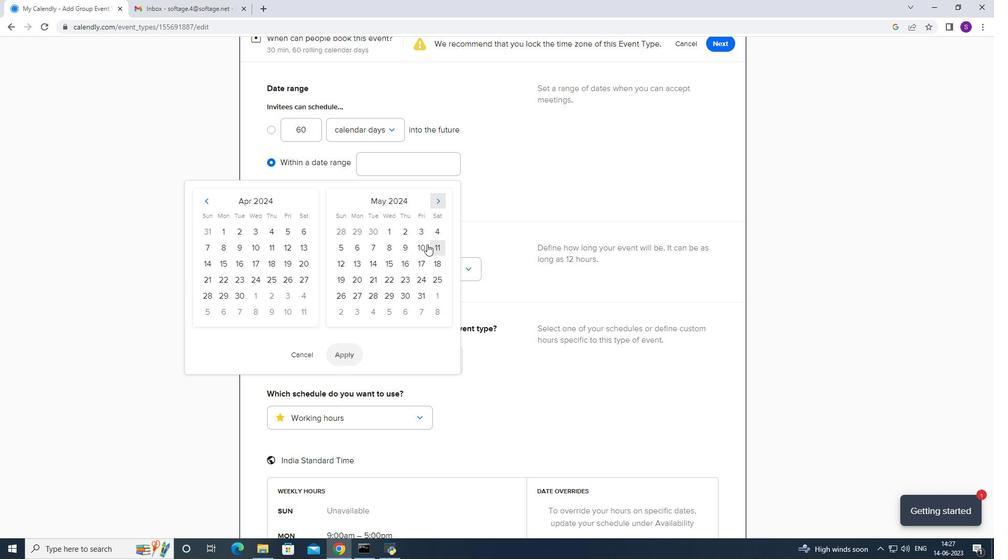 
Action: Mouse pressed left at (424, 245)
Screenshot: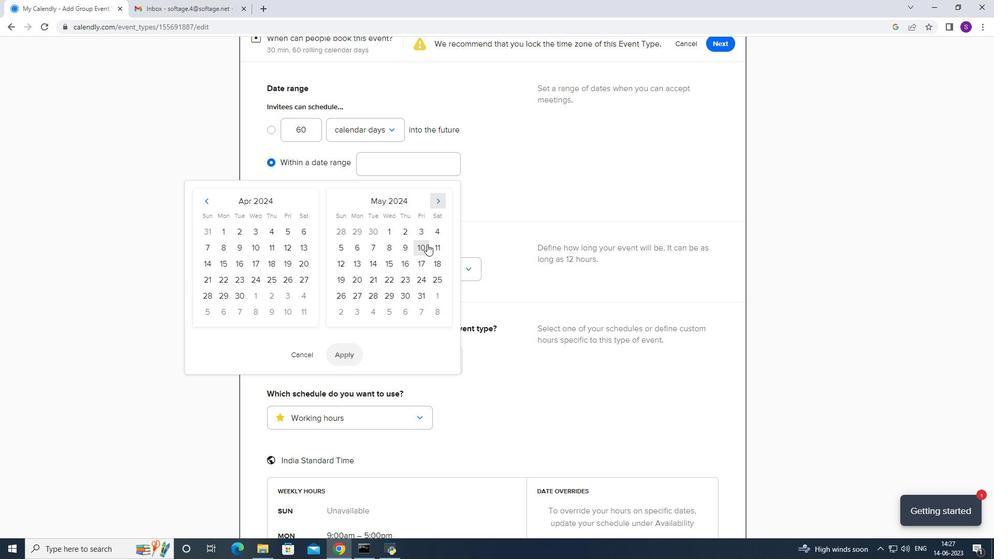 
Action: Mouse moved to (428, 245)
Screenshot: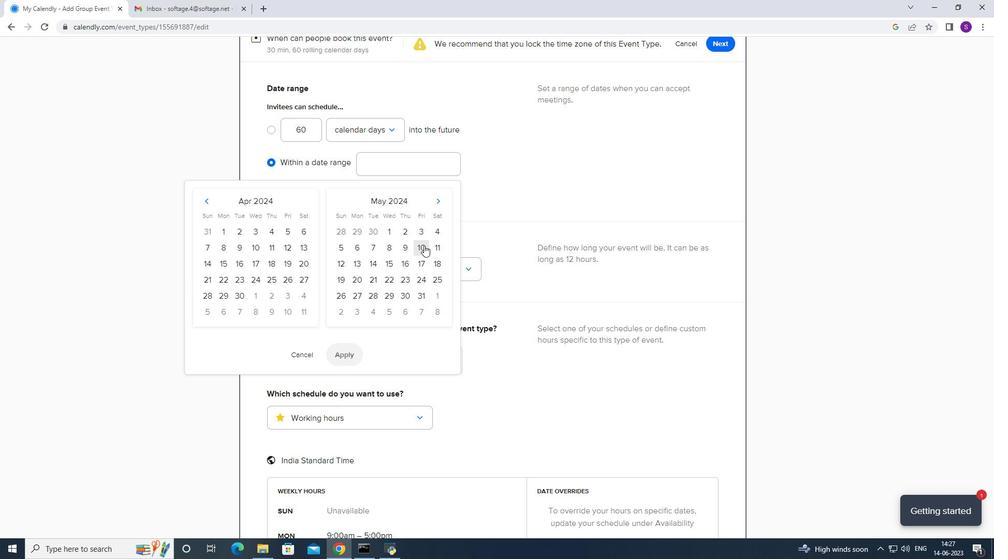 
Action: Mouse pressed left at (428, 245)
Screenshot: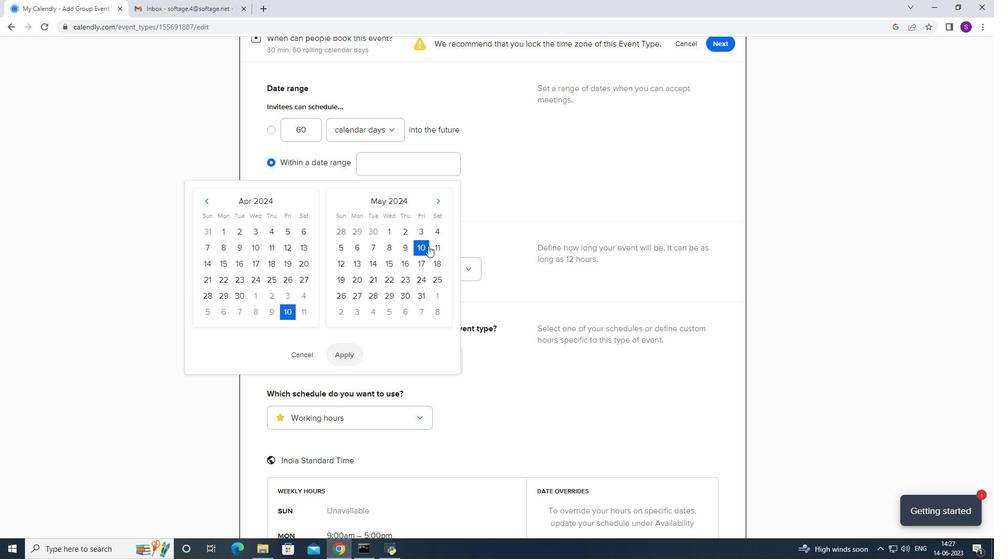 
Action: Mouse moved to (435, 245)
Screenshot: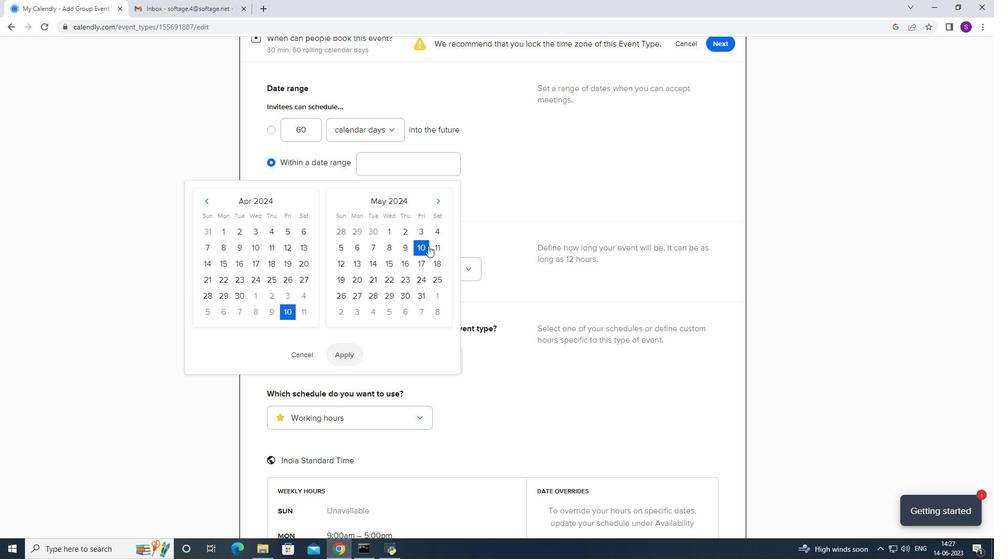 
Action: Mouse pressed left at (435, 245)
Screenshot: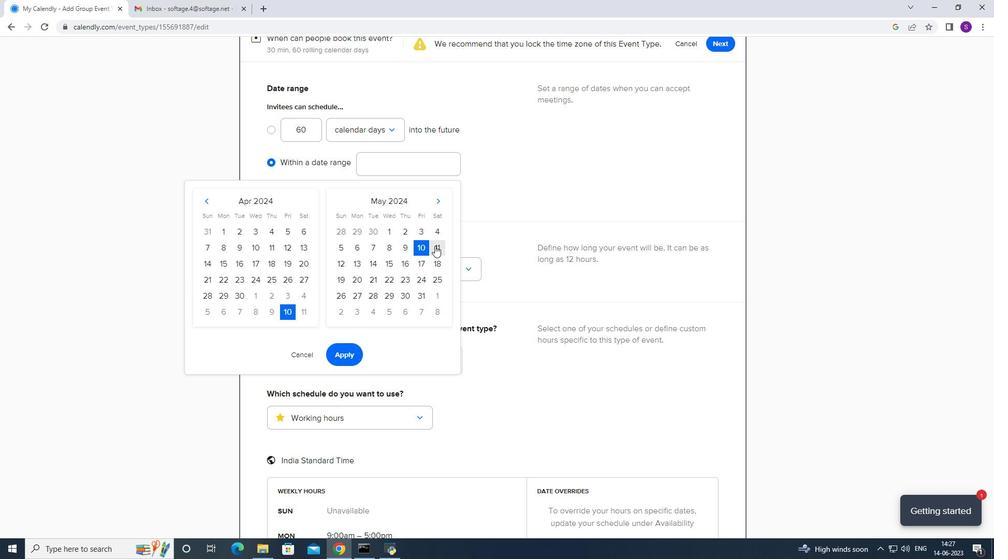 
Action: Mouse moved to (344, 354)
Screenshot: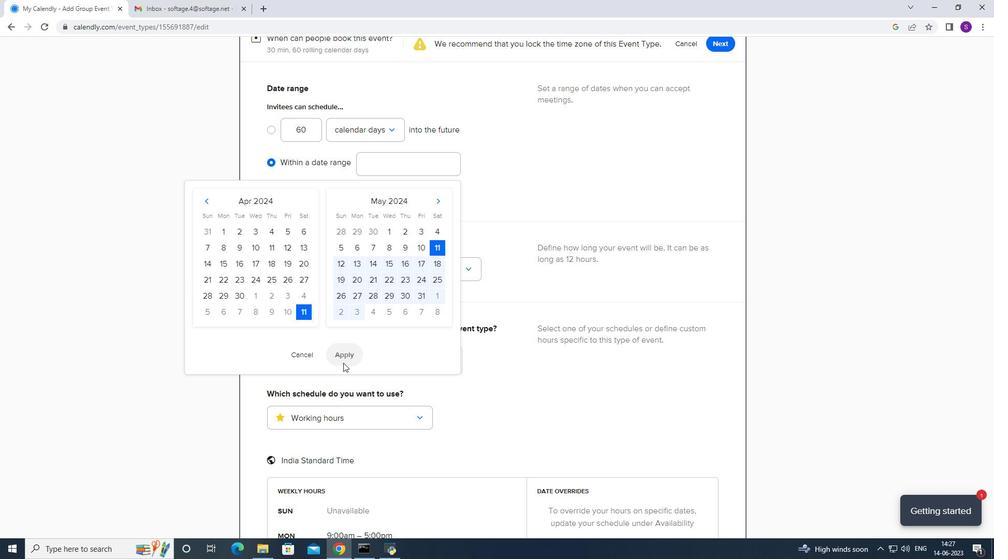
Action: Mouse pressed left at (344, 354)
Screenshot: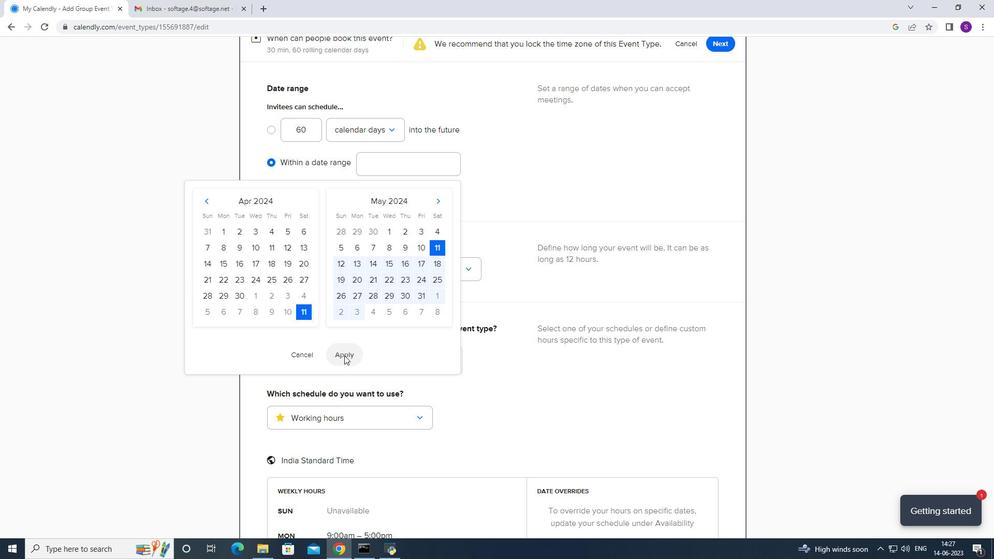 
Action: Mouse moved to (419, 257)
Screenshot: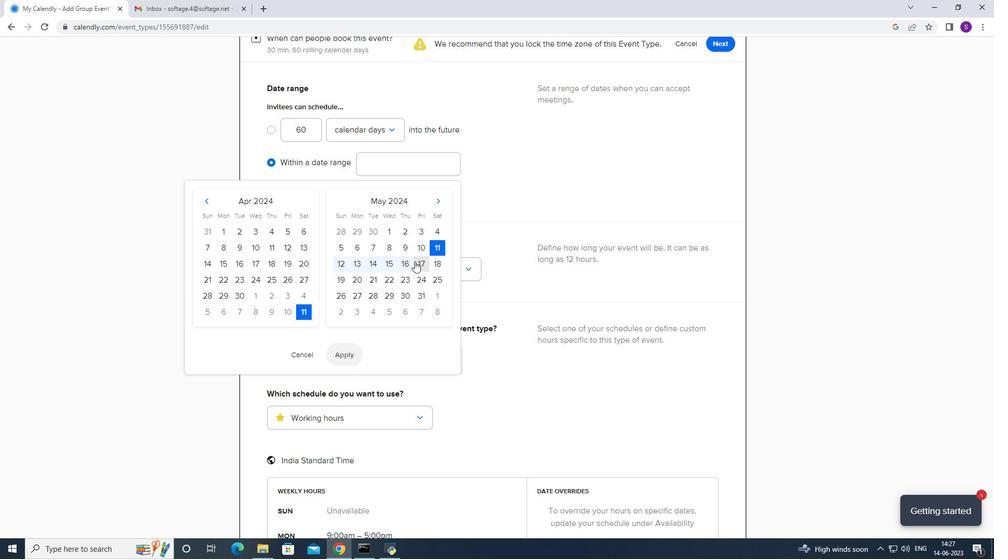 
Action: Mouse pressed left at (419, 257)
Screenshot: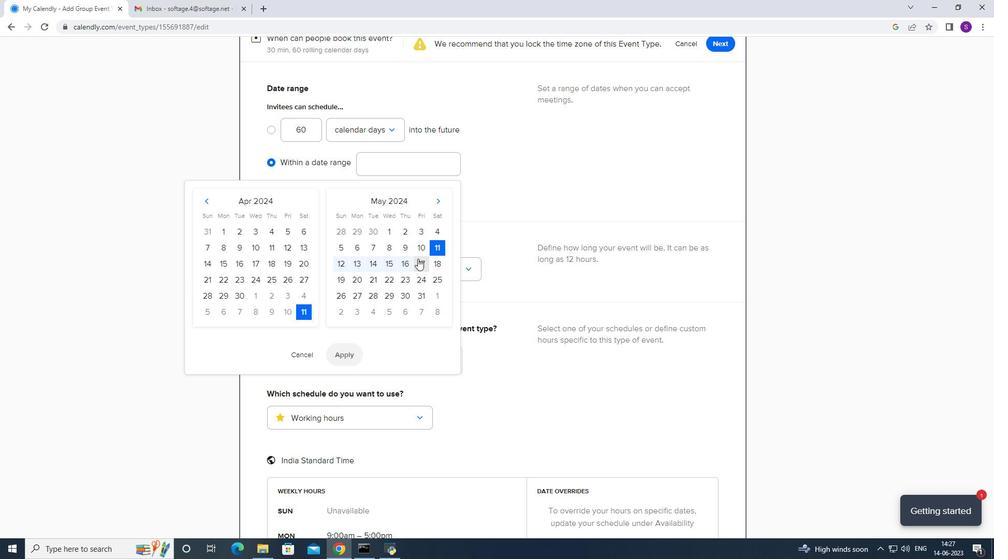 
Action: Mouse moved to (422, 253)
Screenshot: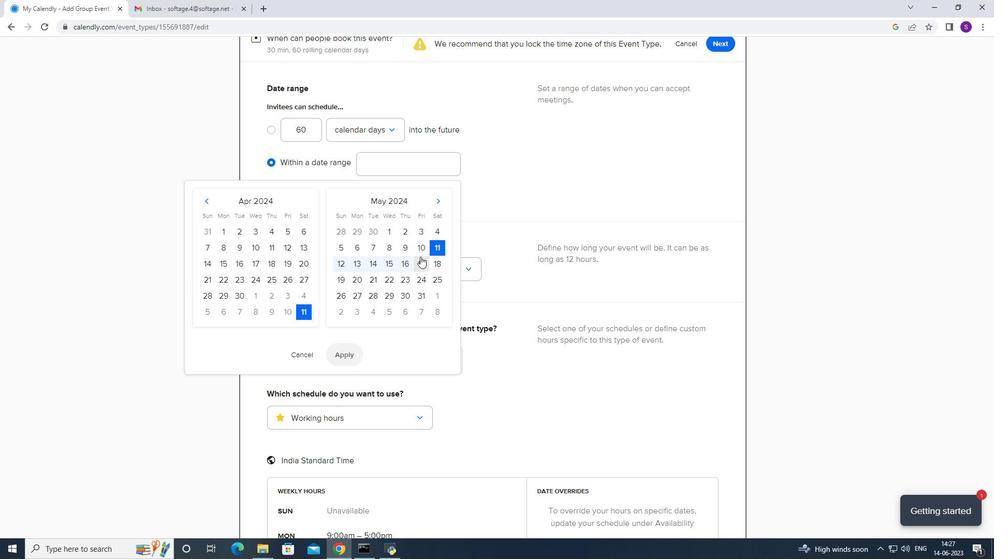 
Action: Mouse pressed left at (422, 253)
Screenshot: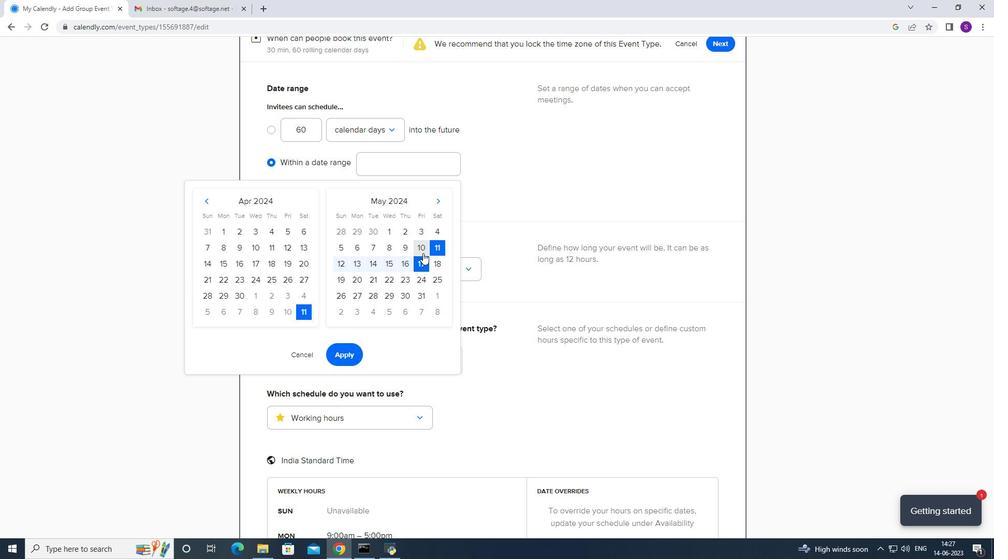 
Action: Mouse moved to (430, 251)
Screenshot: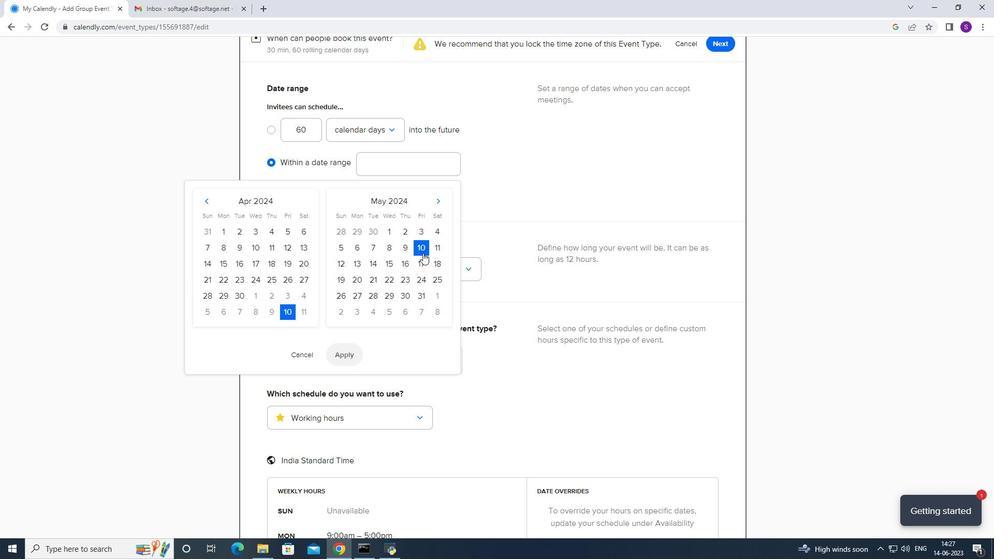 
Action: Mouse pressed left at (430, 251)
Screenshot: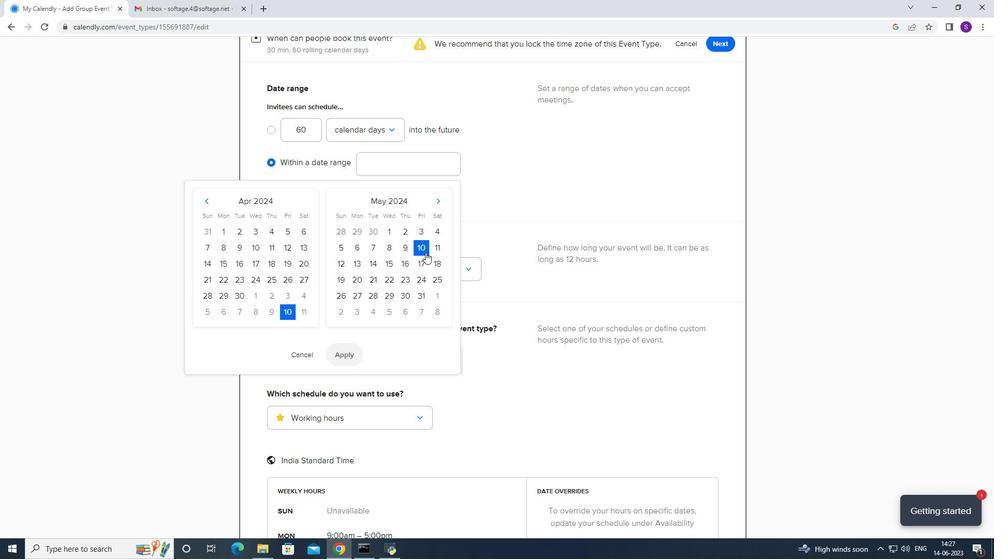 
Action: Mouse moved to (348, 354)
Screenshot: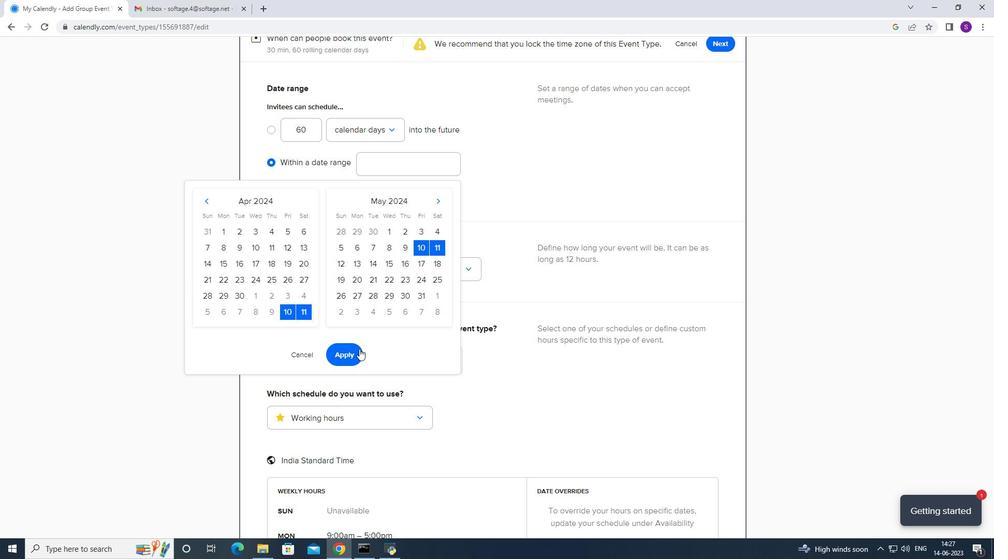 
Action: Mouse pressed left at (348, 354)
Screenshot: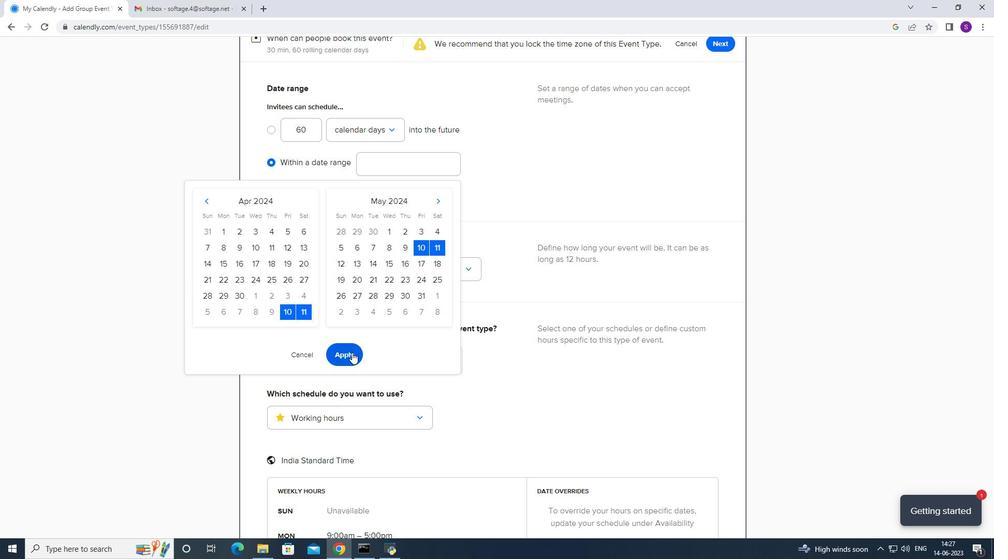 
Action: Mouse moved to (425, 300)
Screenshot: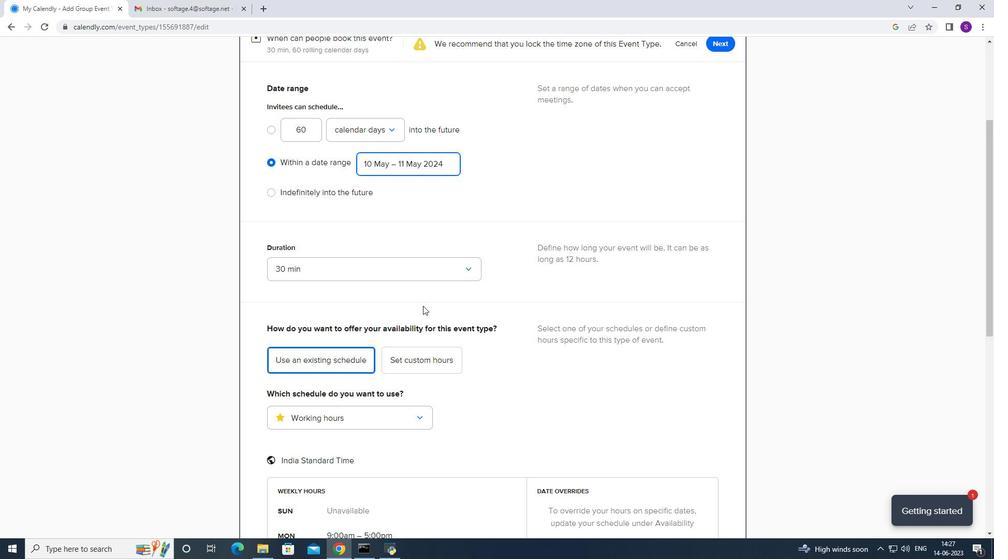 
Action: Mouse scrolled (425, 299) with delta (0, 0)
Screenshot: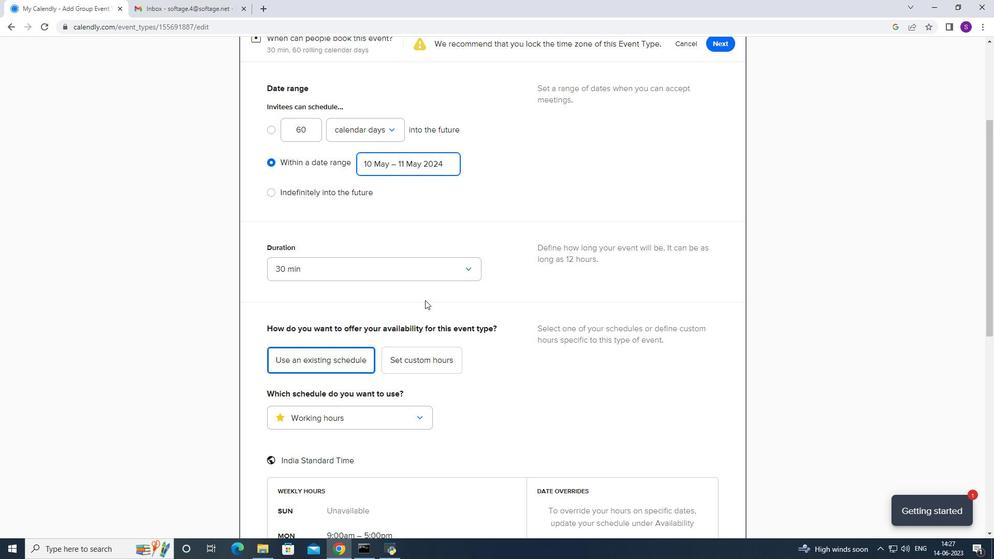 
Action: Mouse scrolled (425, 299) with delta (0, 0)
Screenshot: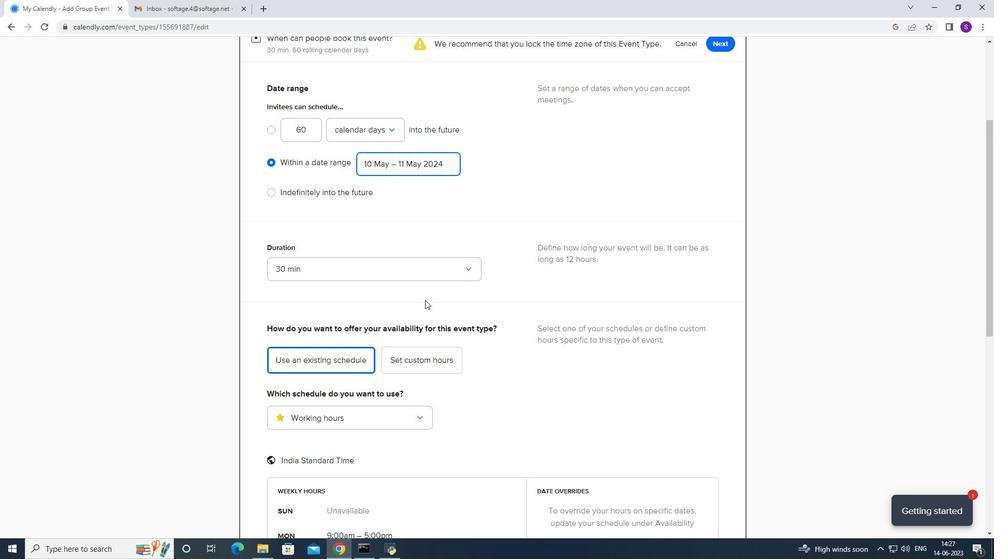 
Action: Mouse scrolled (425, 299) with delta (0, 0)
Screenshot: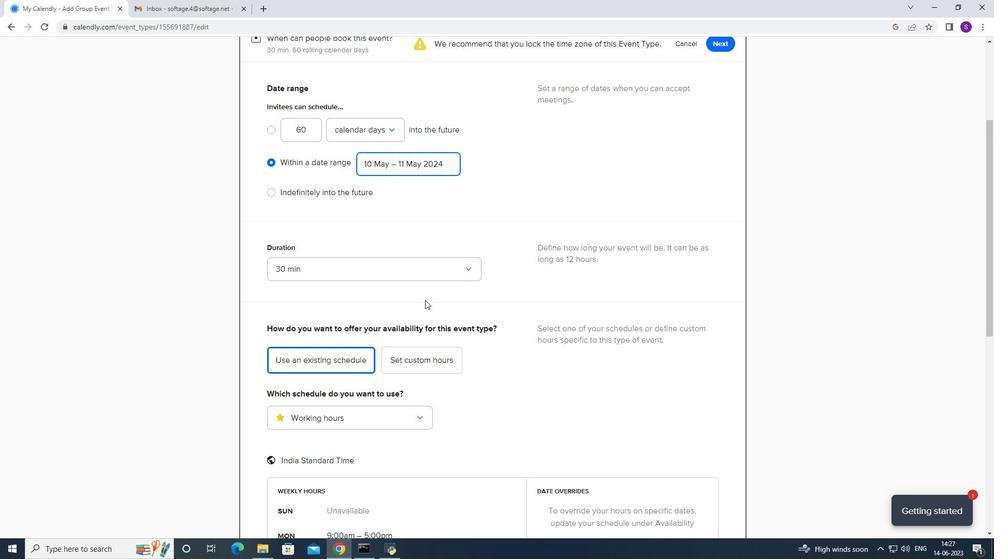 
Action: Mouse scrolled (425, 299) with delta (0, 0)
Screenshot: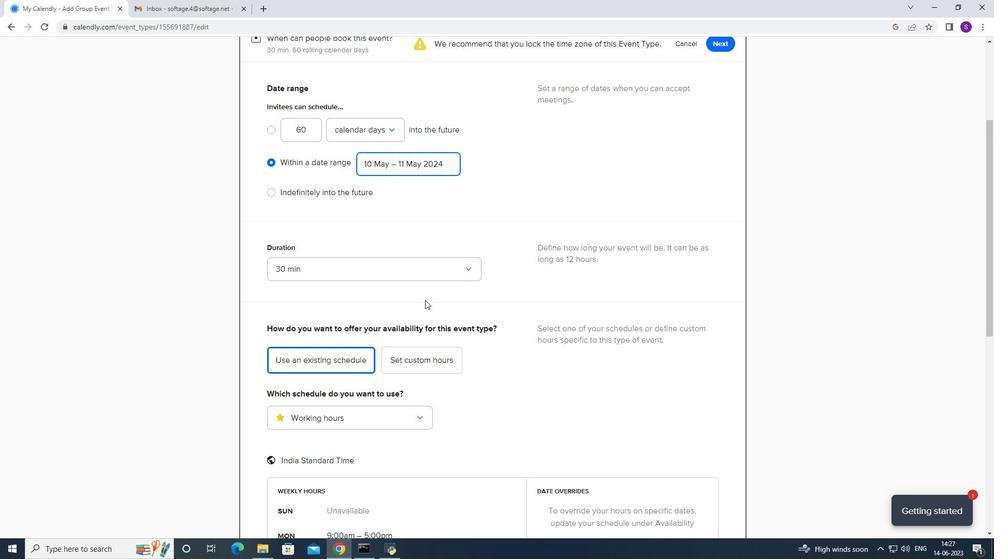 
Action: Mouse scrolled (425, 299) with delta (0, -1)
Screenshot: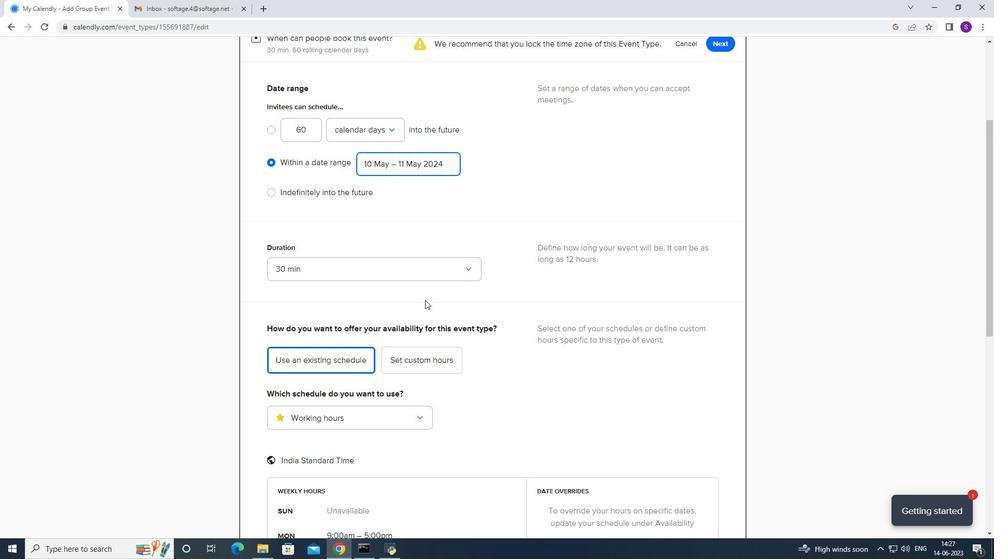 
Action: Mouse scrolled (425, 299) with delta (0, 0)
Screenshot: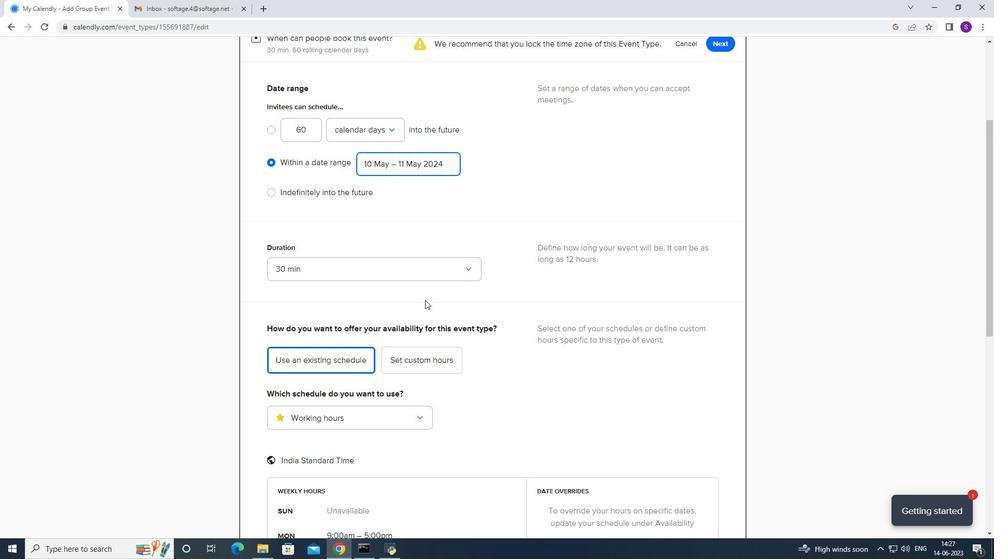 
Action: Mouse moved to (425, 298)
Screenshot: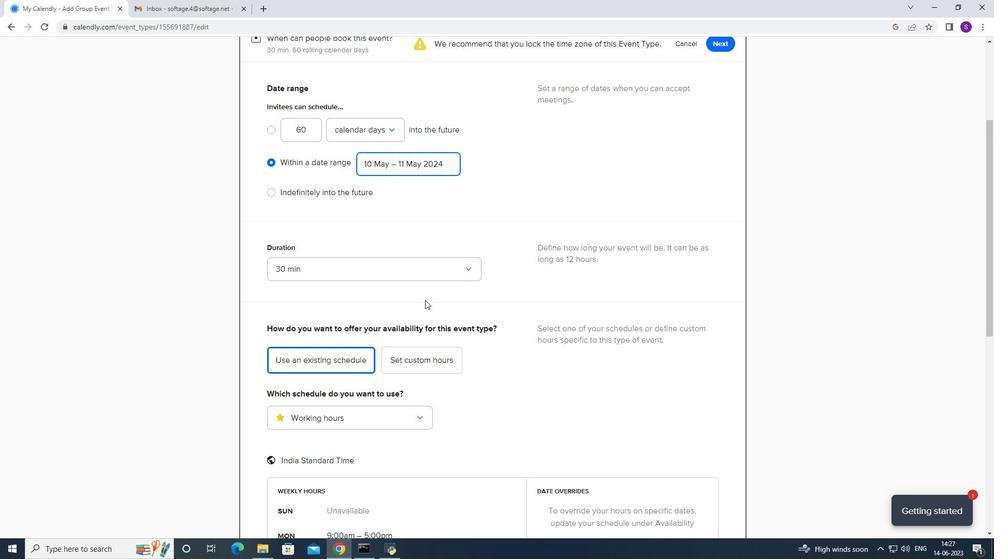 
Action: Mouse scrolled (425, 298) with delta (0, 0)
Screenshot: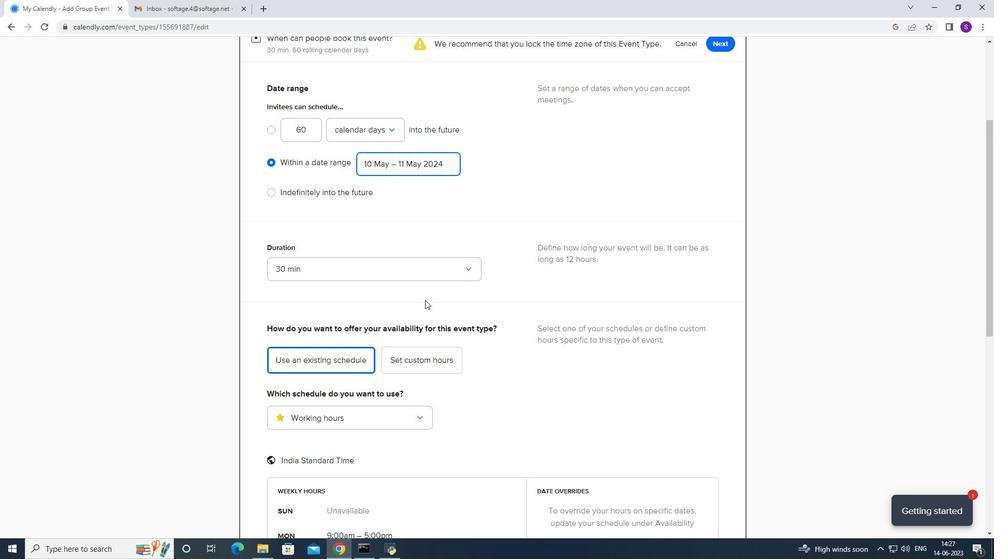 
Action: Mouse moved to (425, 298)
Screenshot: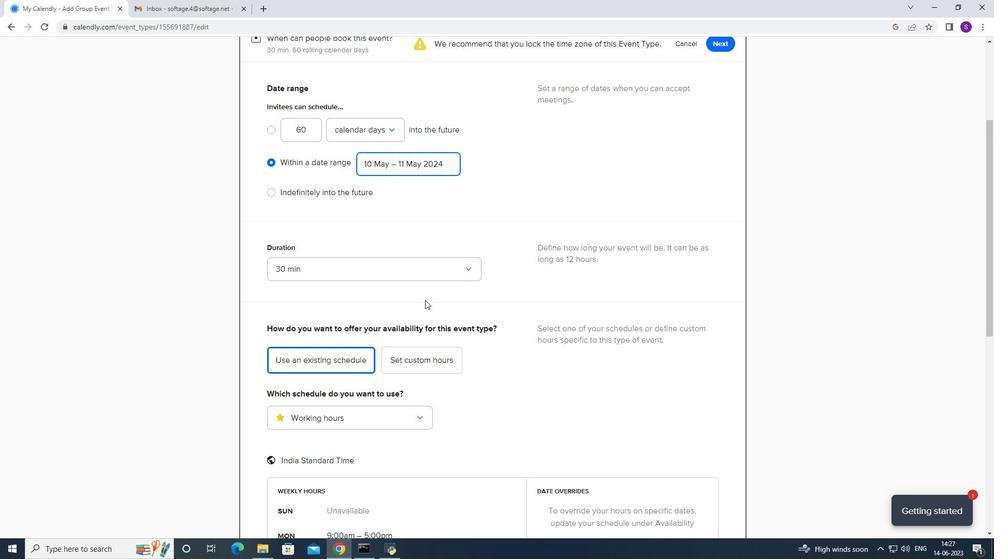 
Action: Mouse scrolled (425, 297) with delta (0, -1)
Screenshot: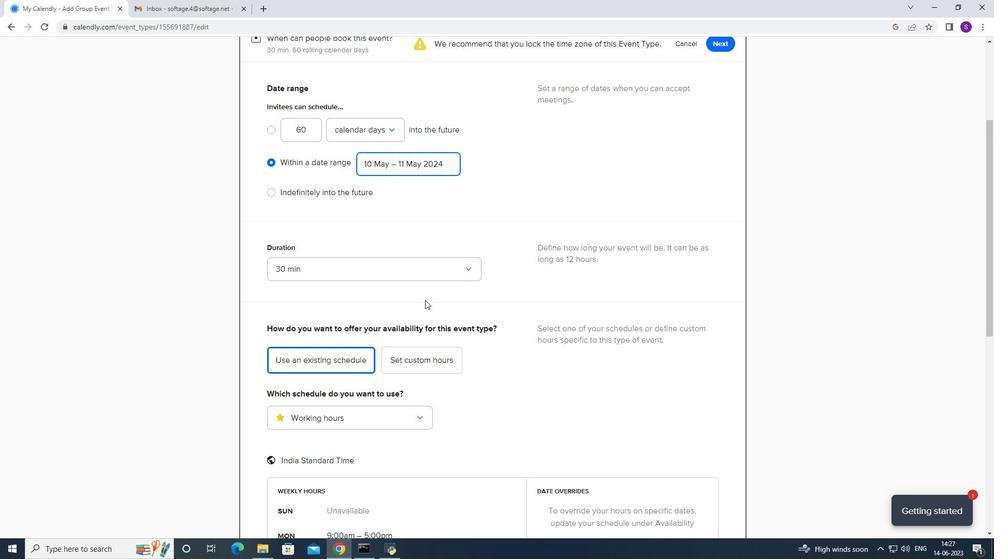 
Action: Mouse moved to (425, 298)
Screenshot: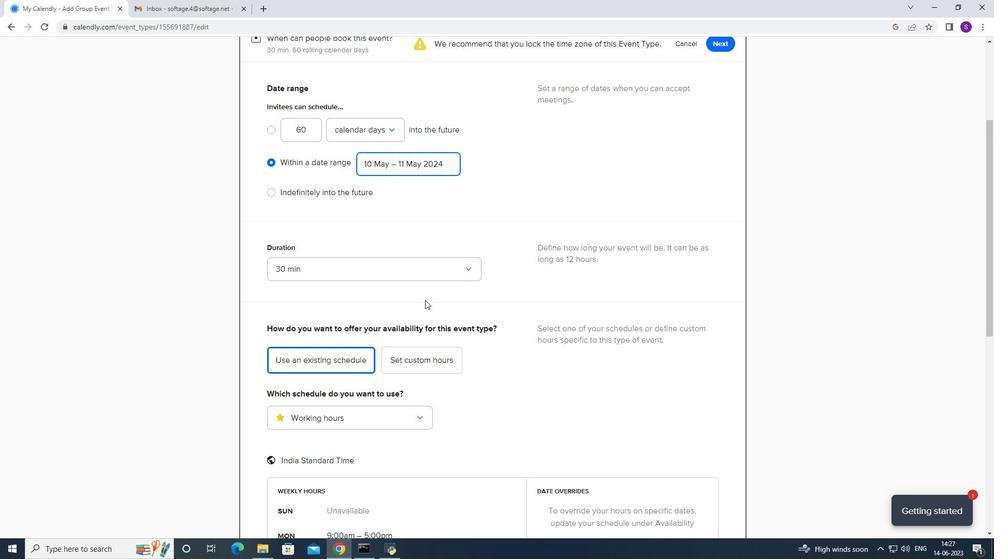 
Action: Mouse scrolled (425, 297) with delta (0, 0)
Screenshot: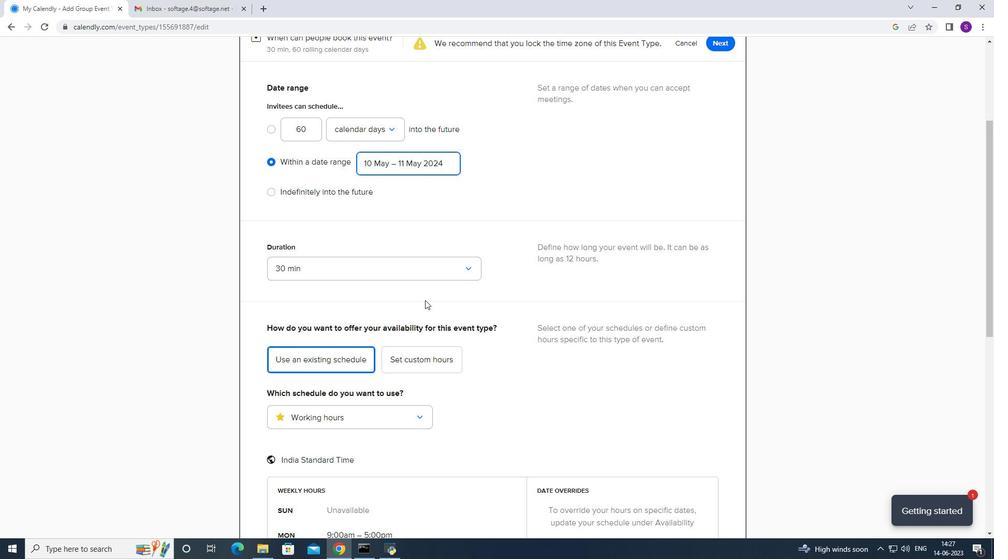 
Action: Mouse moved to (420, 288)
Screenshot: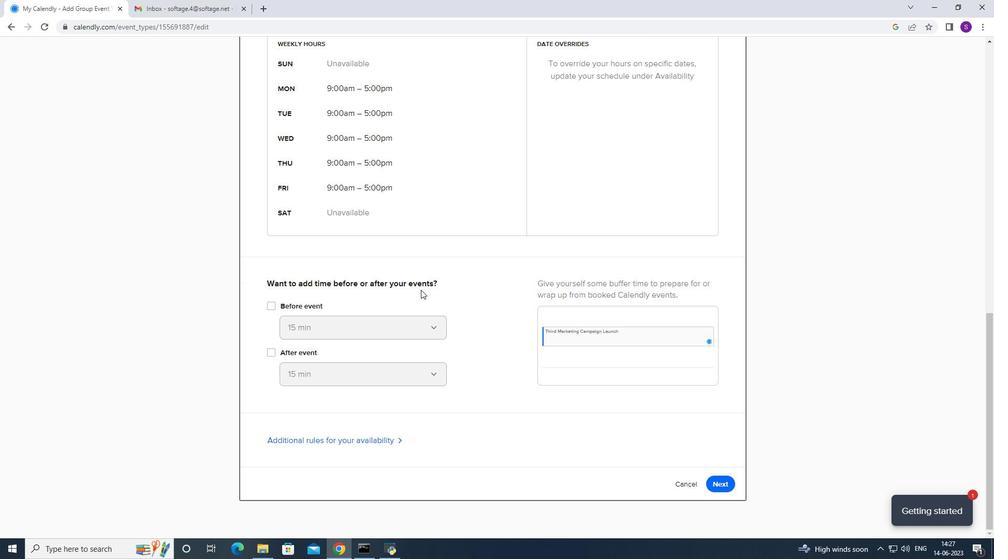 
Action: Mouse scrolled (420, 288) with delta (0, 0)
Screenshot: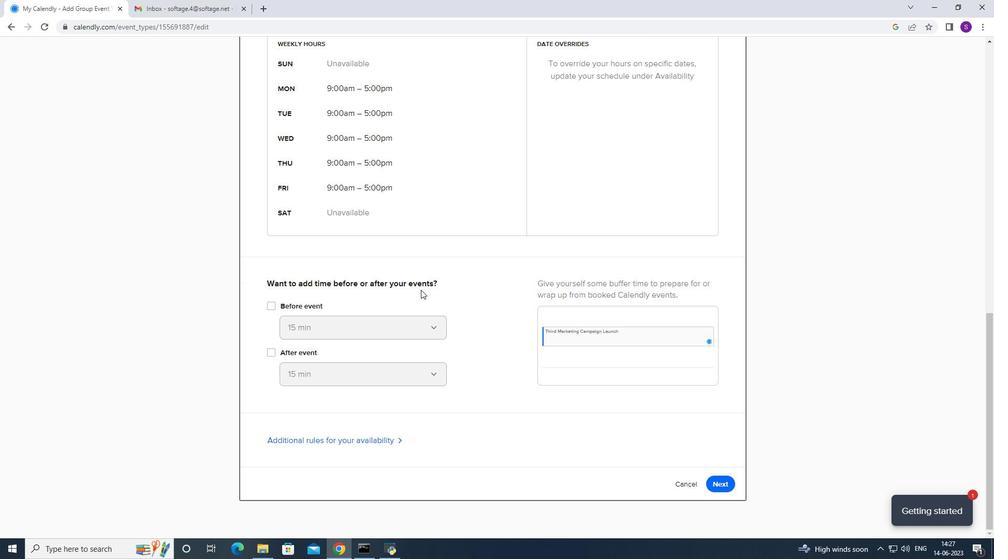 
Action: Mouse scrolled (420, 288) with delta (0, 0)
Screenshot: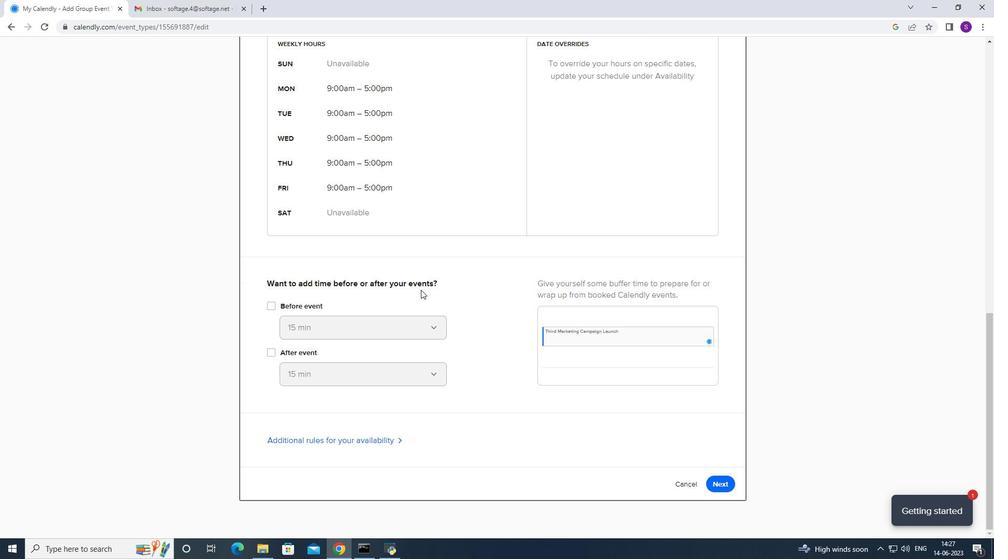 
Action: Mouse moved to (420, 288)
Screenshot: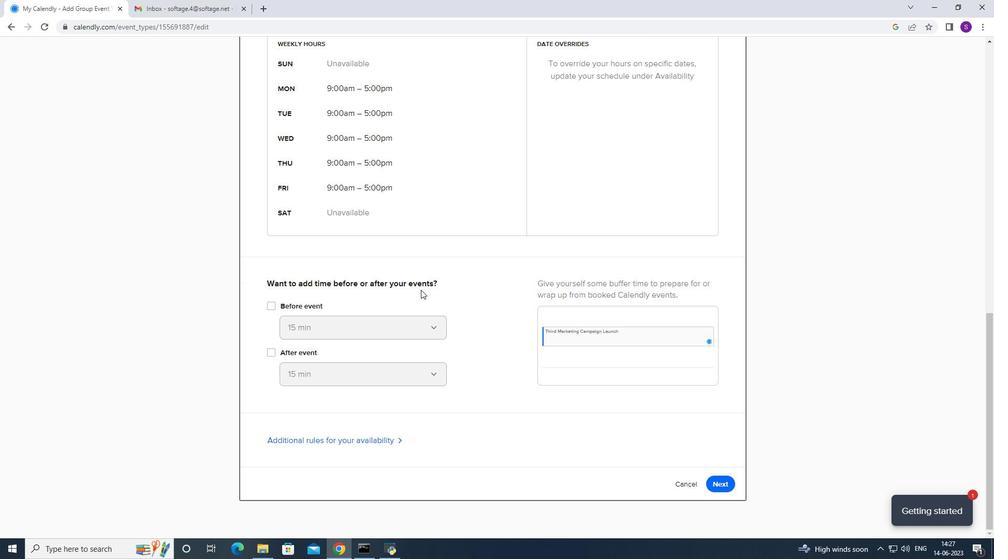 
Action: Mouse scrolled (420, 288) with delta (0, 0)
Screenshot: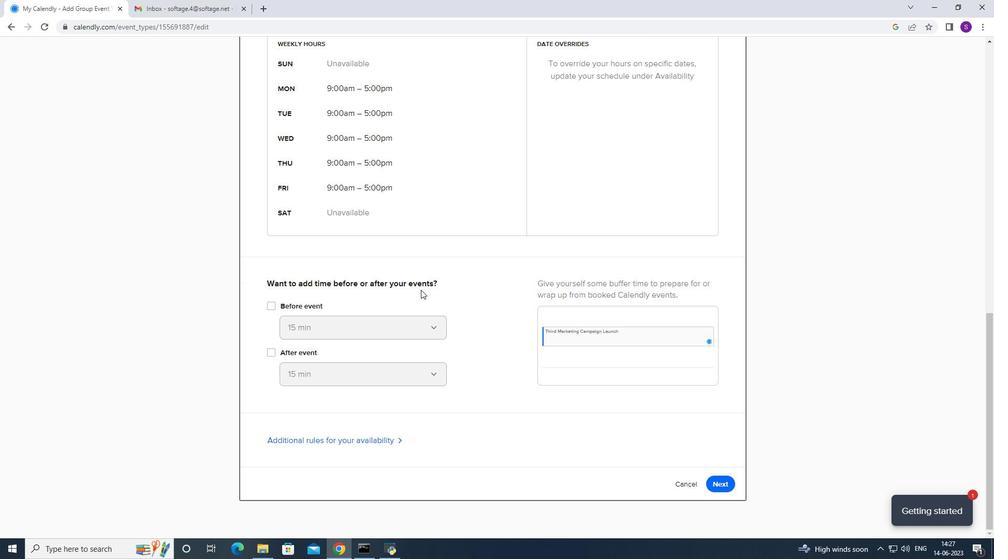 
Action: Mouse moved to (419, 288)
Screenshot: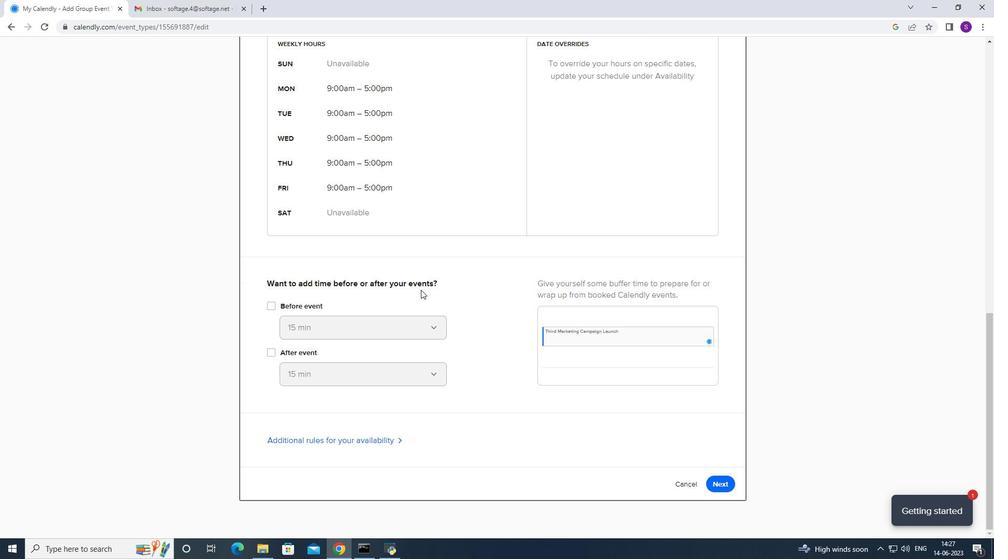 
Action: Mouse scrolled (419, 287) with delta (0, -1)
Screenshot: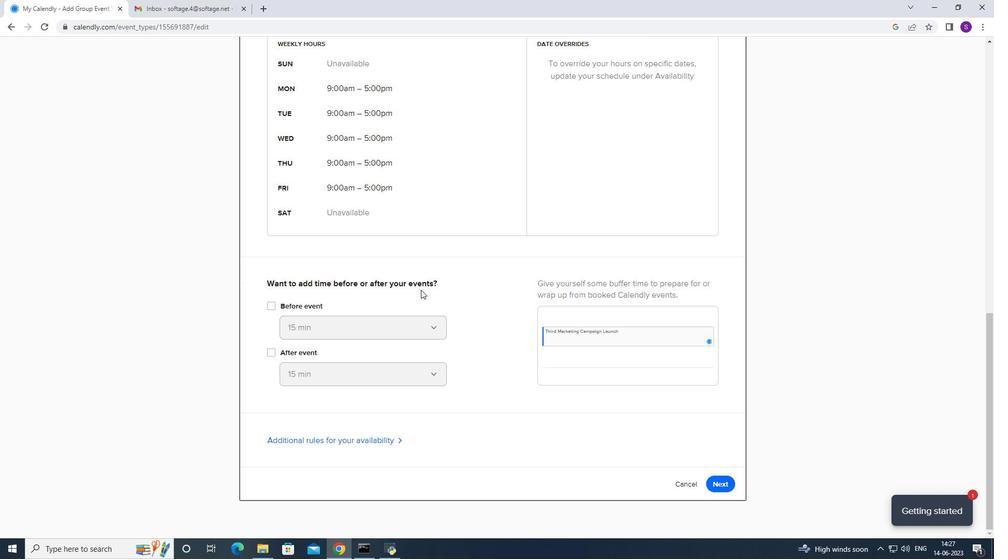 
Action: Mouse moved to (416, 286)
Screenshot: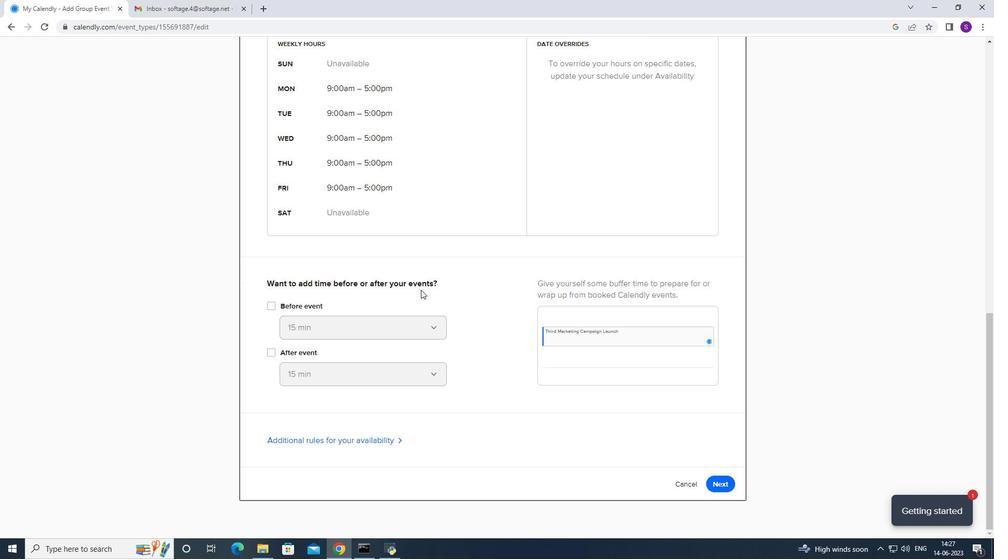 
Action: Mouse scrolled (416, 286) with delta (0, 0)
Screenshot: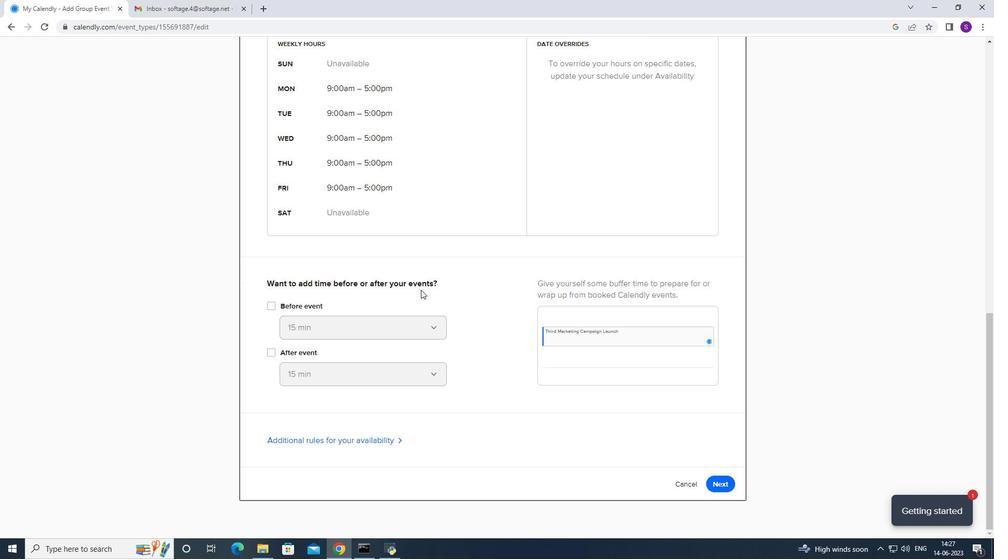 
Action: Mouse moved to (415, 285)
Screenshot: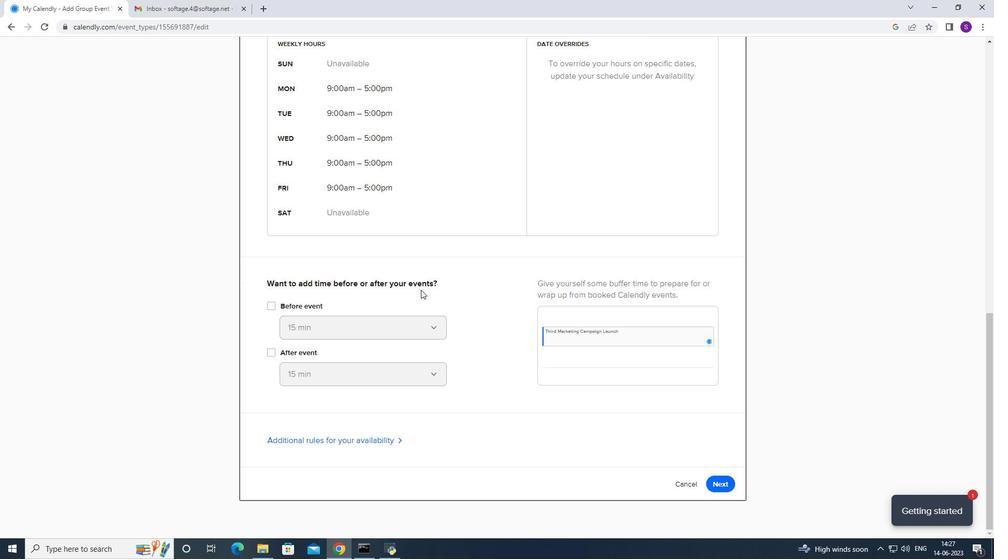 
Action: Mouse scrolled (415, 284) with delta (0, -1)
Screenshot: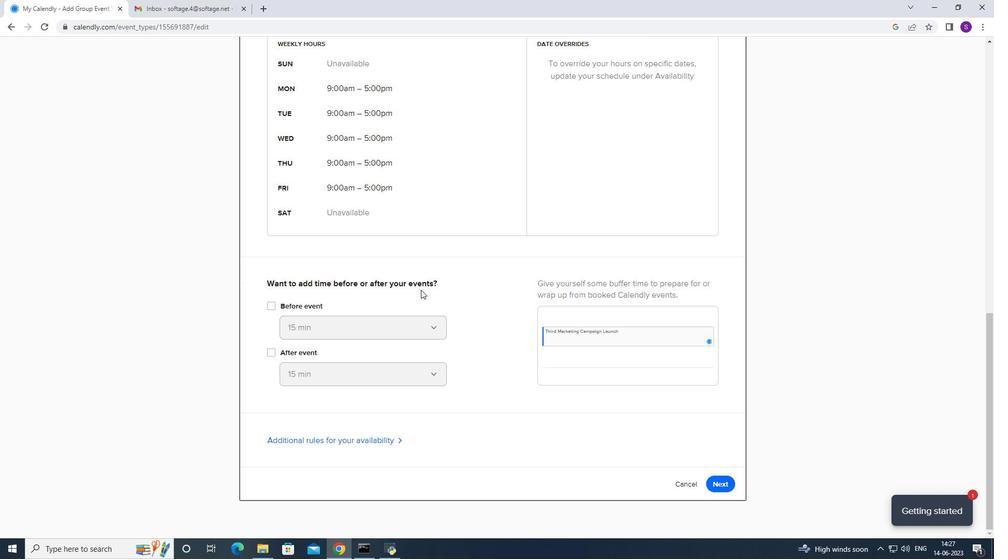 
Action: Mouse scrolled (415, 285) with delta (0, 0)
Screenshot: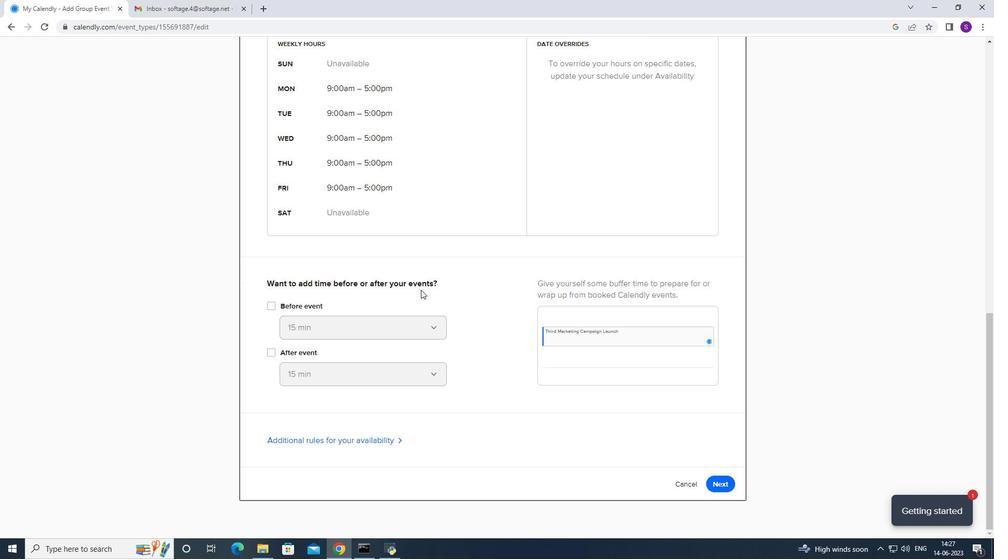 
Action: Mouse moved to (723, 478)
Screenshot: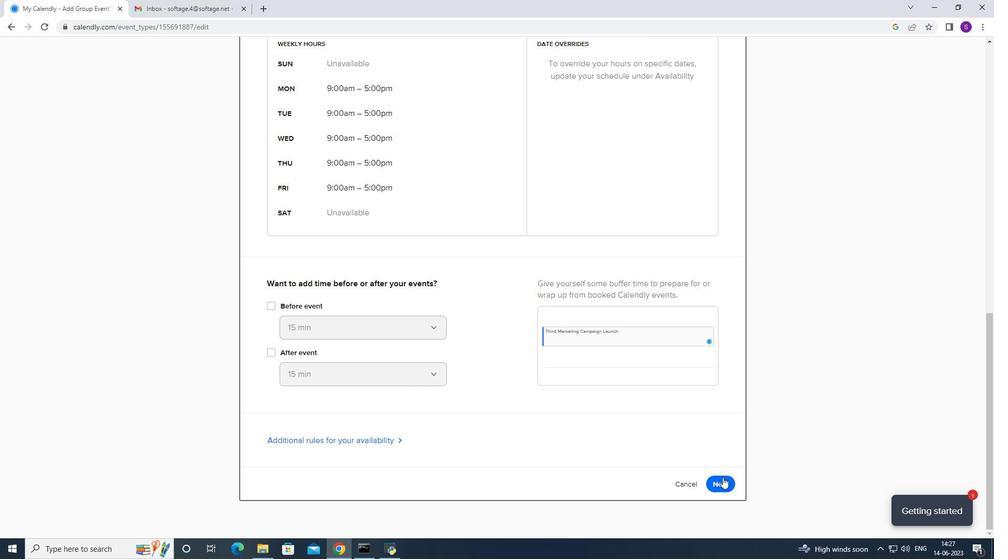 
Action: Mouse pressed left at (723, 478)
Screenshot: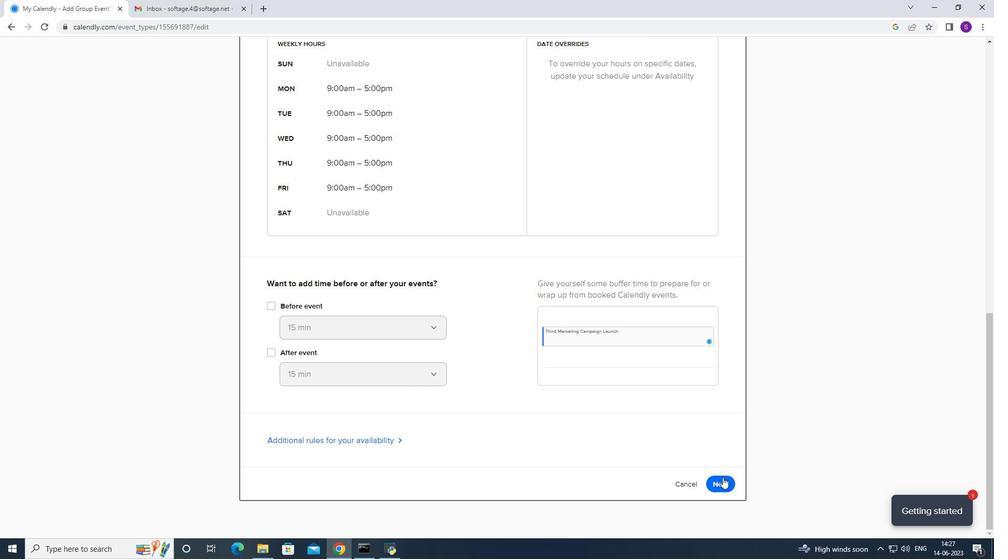 
Action: Mouse moved to (704, 89)
Screenshot: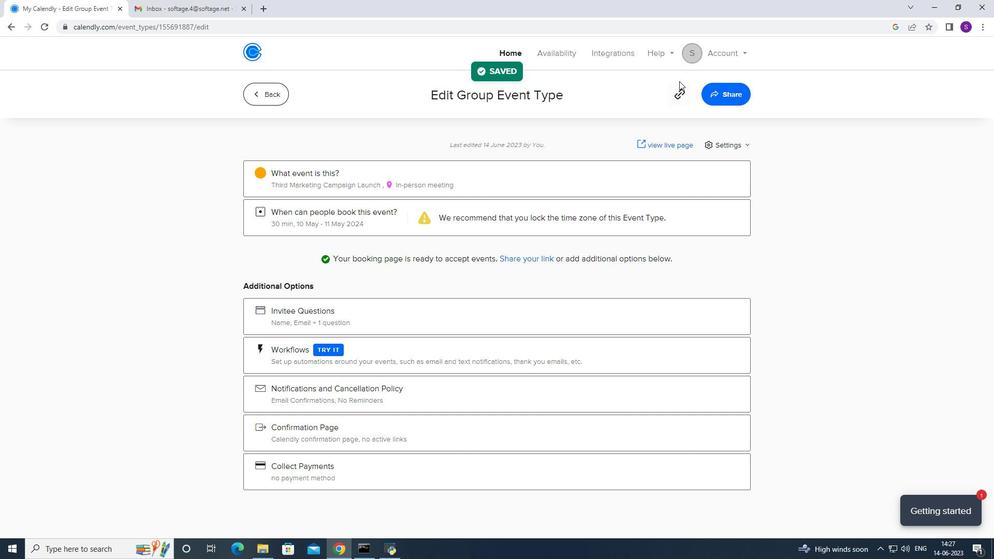 
Action: Mouse pressed left at (704, 89)
Screenshot: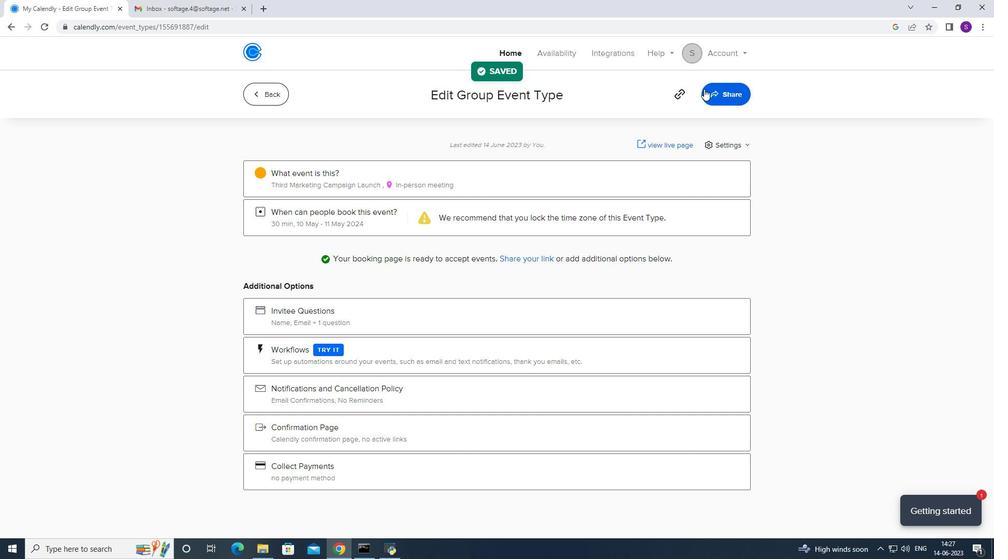 
Action: Mouse moved to (609, 195)
Screenshot: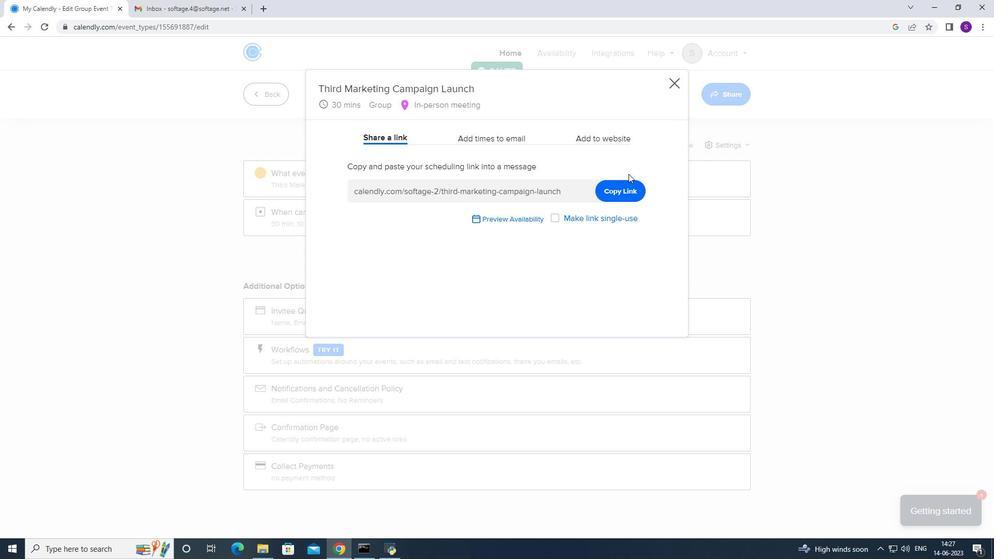 
Action: Mouse pressed left at (609, 195)
Screenshot: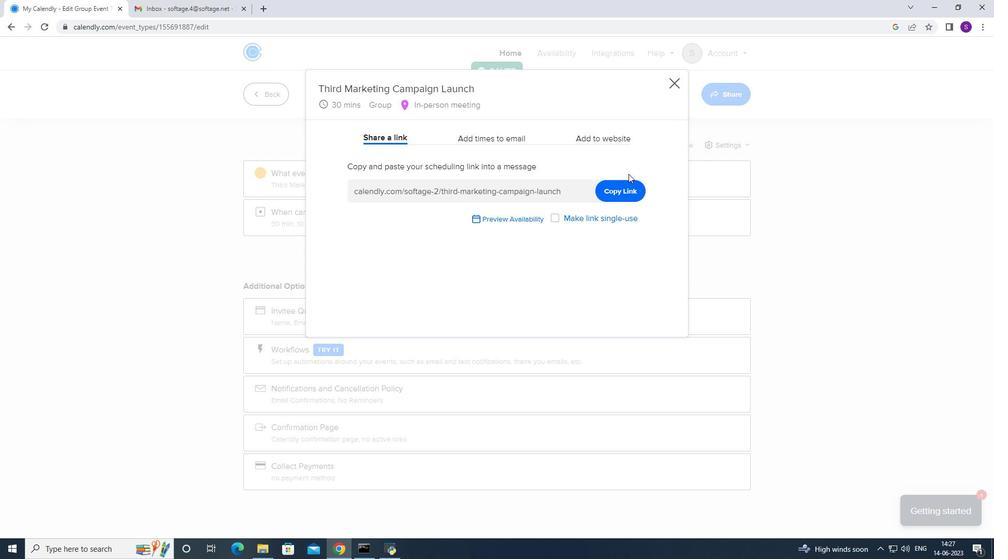 
Action: Mouse moved to (154, 0)
Screenshot: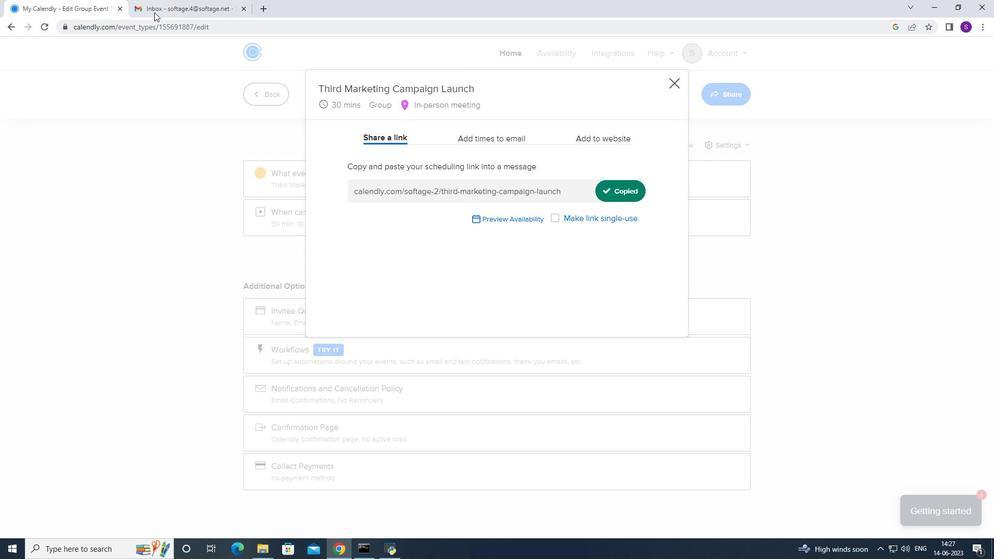 
Action: Mouse pressed left at (154, 0)
Screenshot: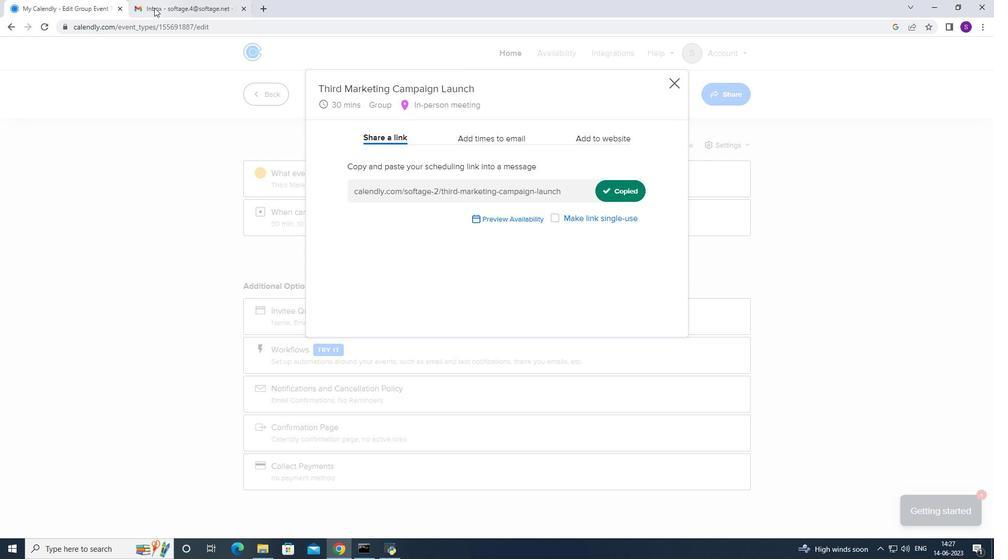 
Action: Mouse moved to (103, 92)
Screenshot: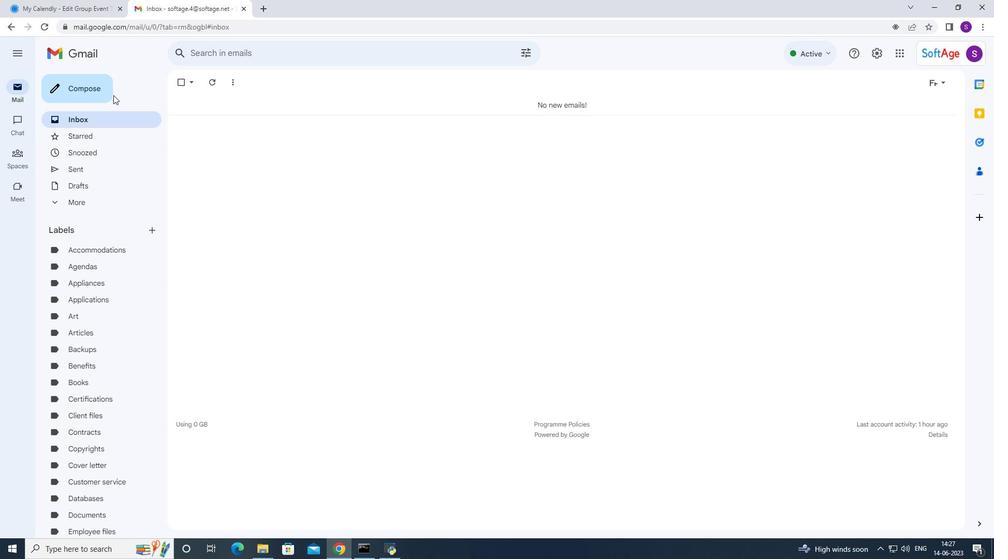 
Action: Mouse pressed left at (103, 92)
Screenshot: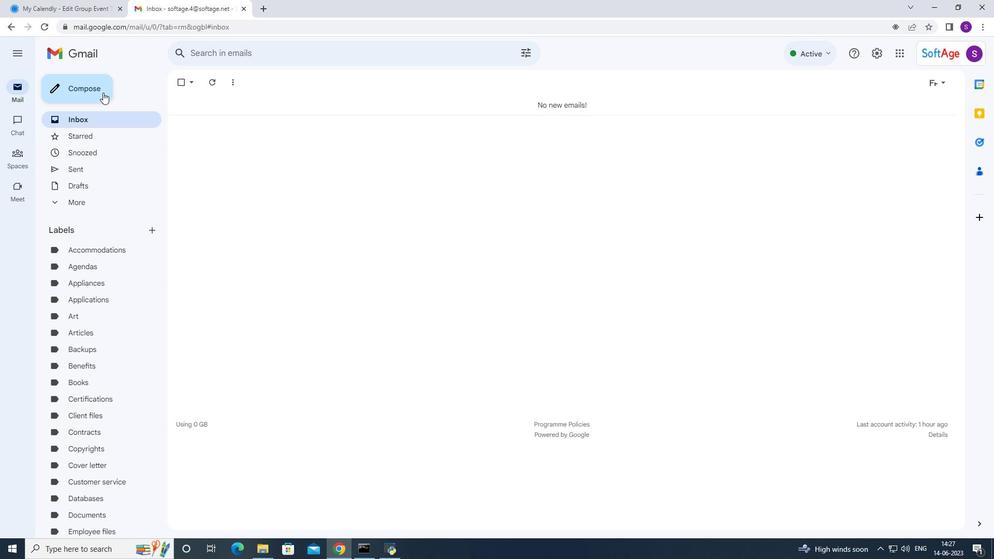 
Action: Mouse moved to (700, 312)
Screenshot: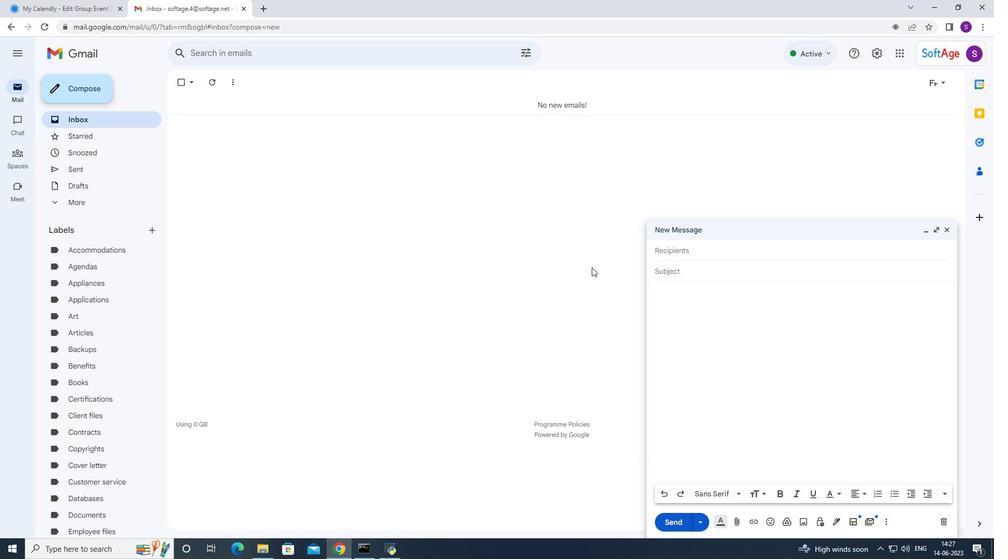 
Action: Mouse pressed right at (700, 312)
Screenshot: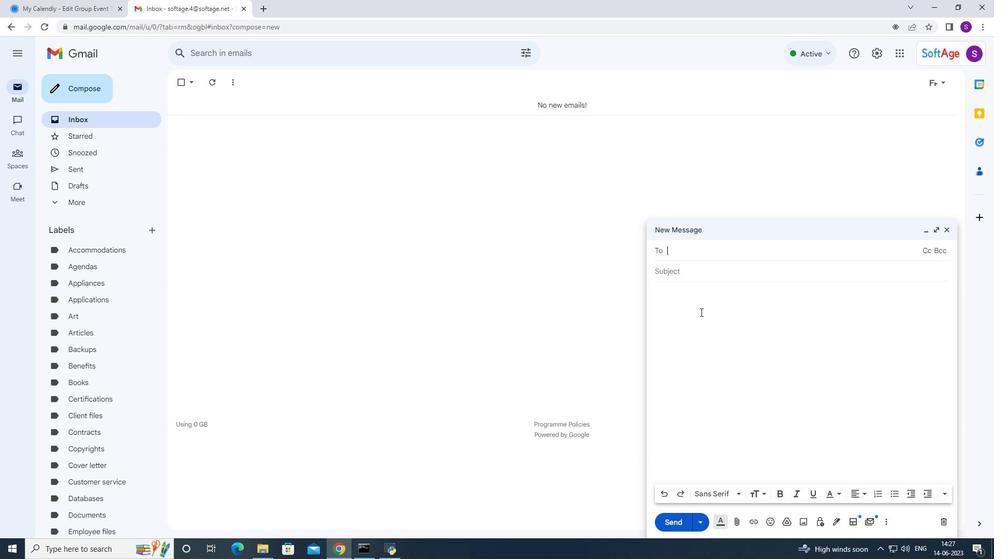 
Action: Mouse moved to (754, 402)
Screenshot: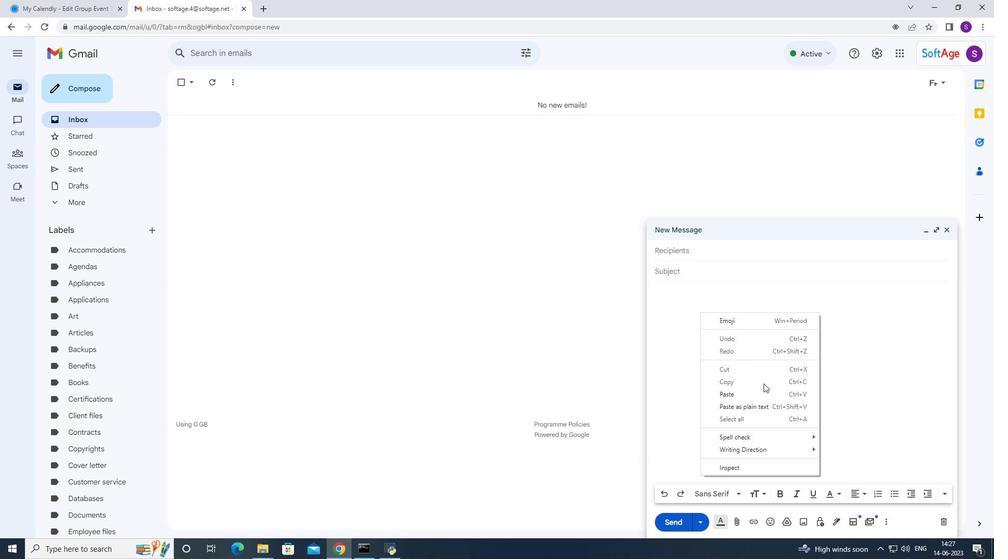
Action: Mouse pressed left at (754, 402)
Screenshot: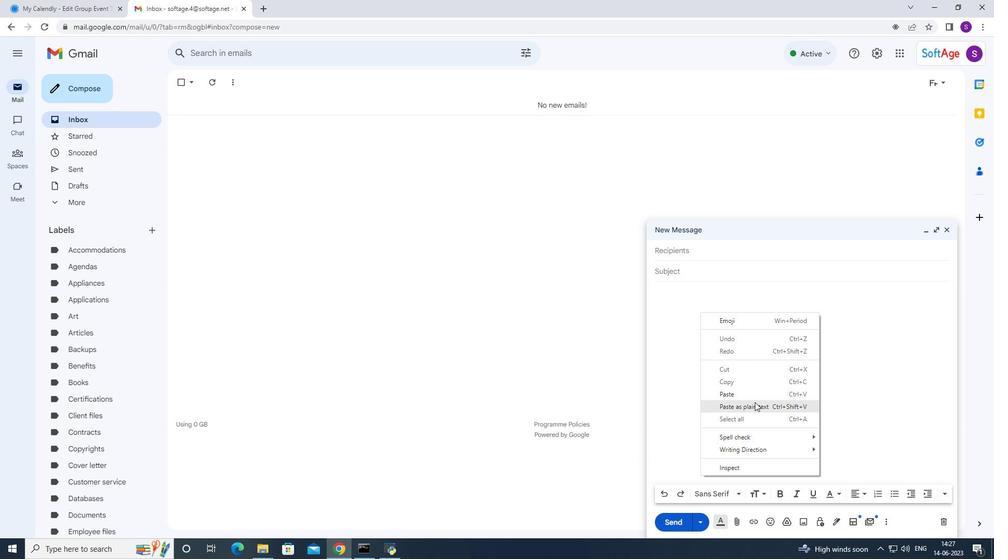 
Action: Mouse moved to (739, 258)
Screenshot: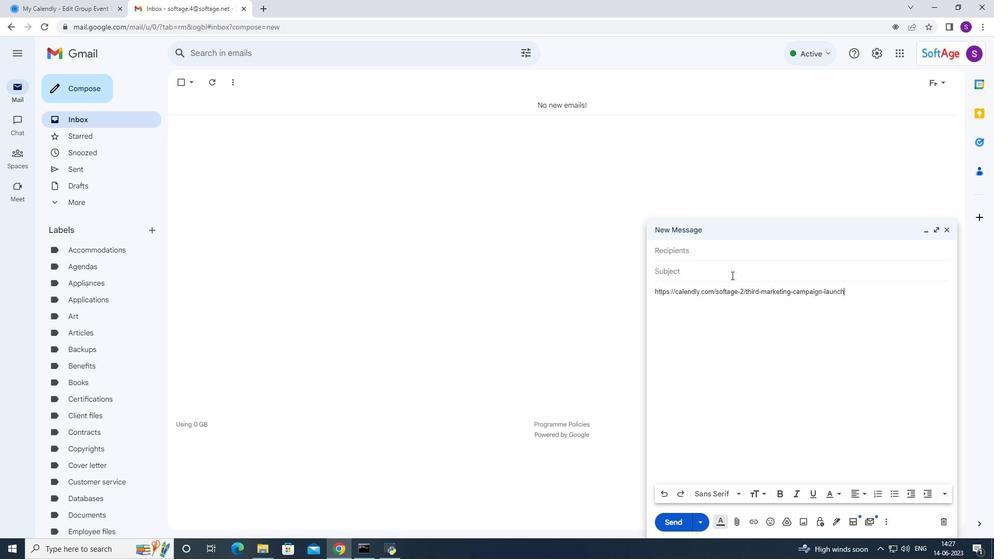 
Action: Mouse pressed left at (739, 258)
Screenshot: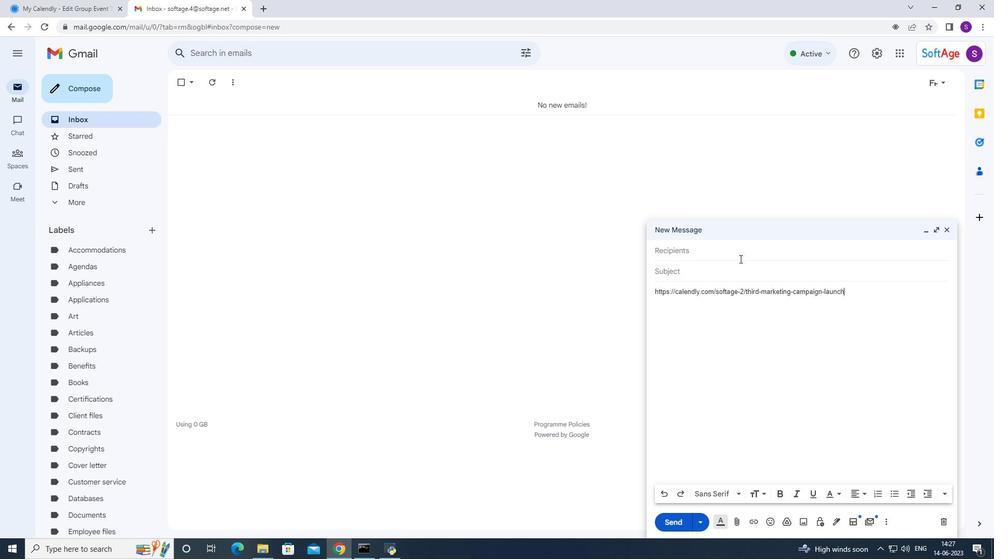 
Action: Mouse moved to (739, 257)
Screenshot: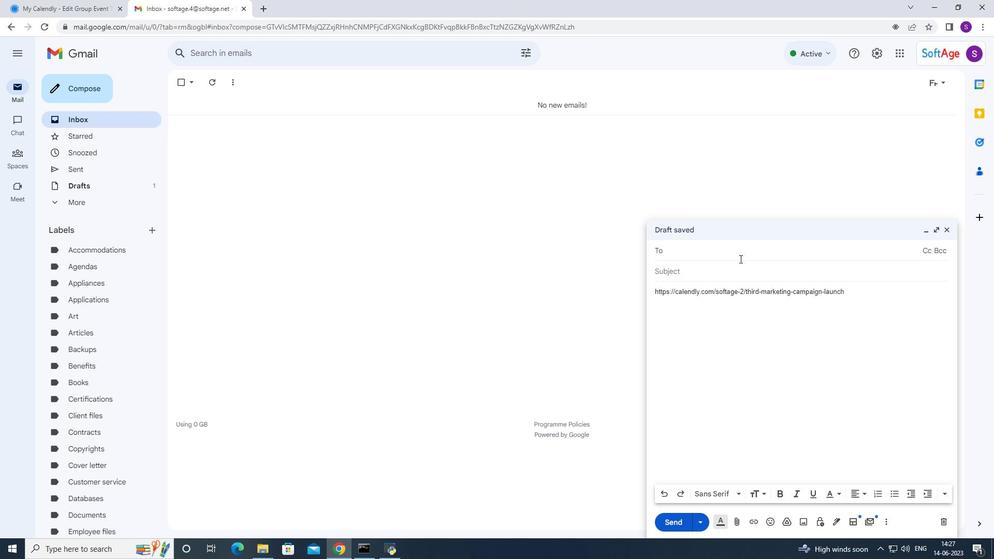 
Action: Key pressed 1
Screenshot: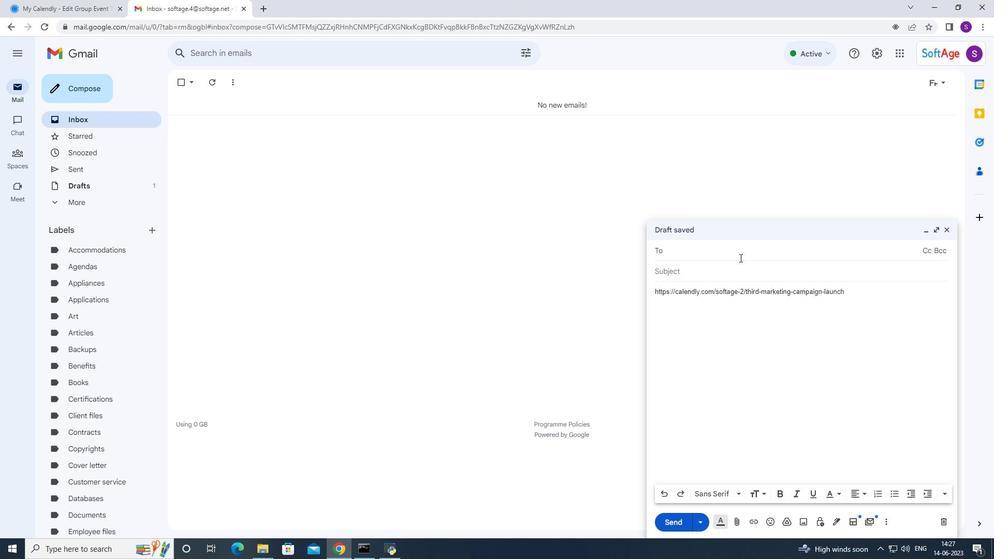 
Action: Mouse moved to (728, 304)
Screenshot: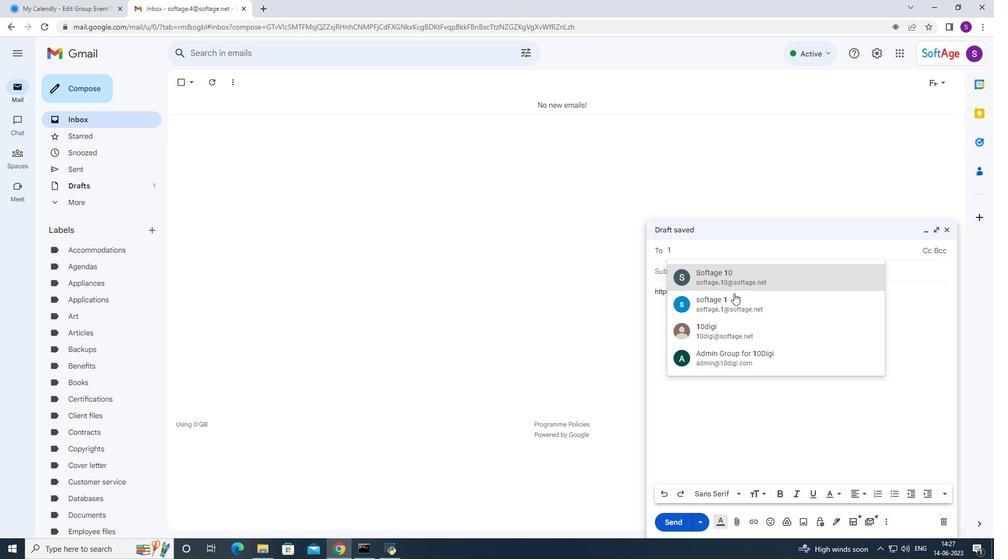 
Action: Mouse pressed left at (728, 304)
Screenshot: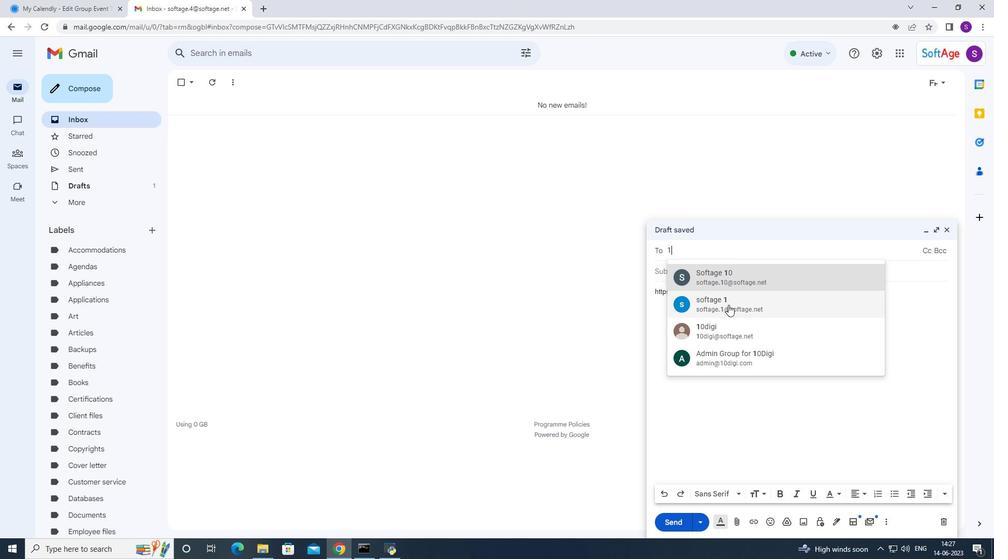 
Action: Key pressed so
Screenshot: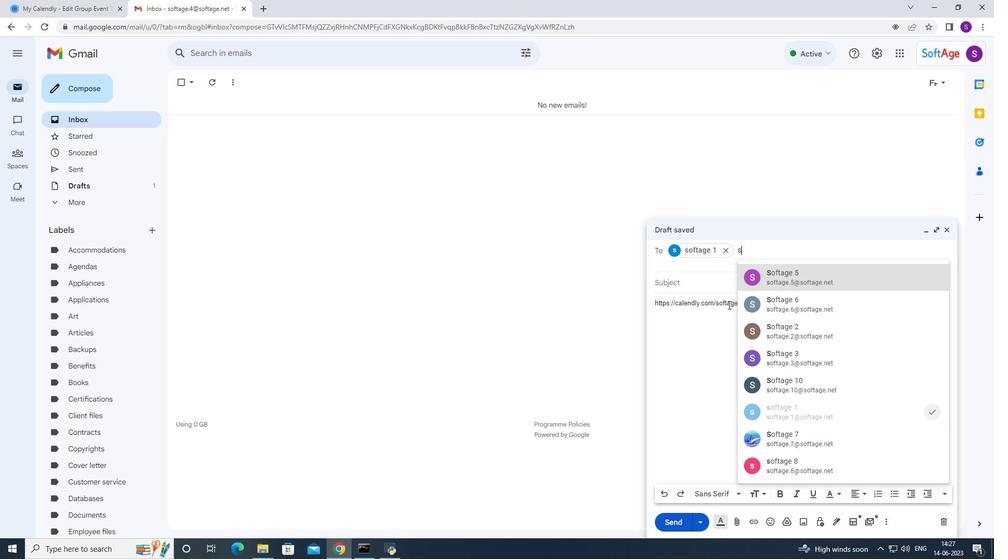 
Action: Mouse moved to (727, 300)
Screenshot: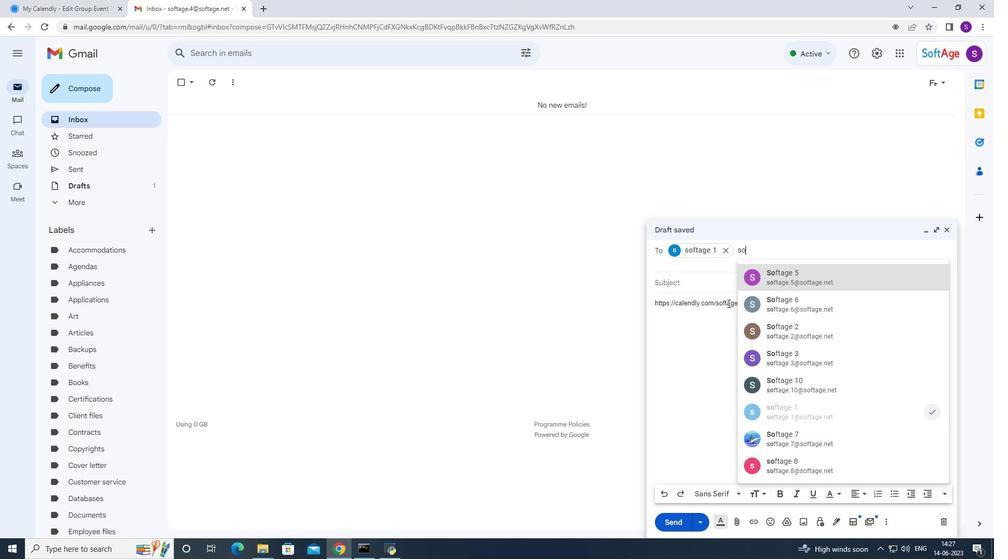 
Action: Key pressed f
Screenshot: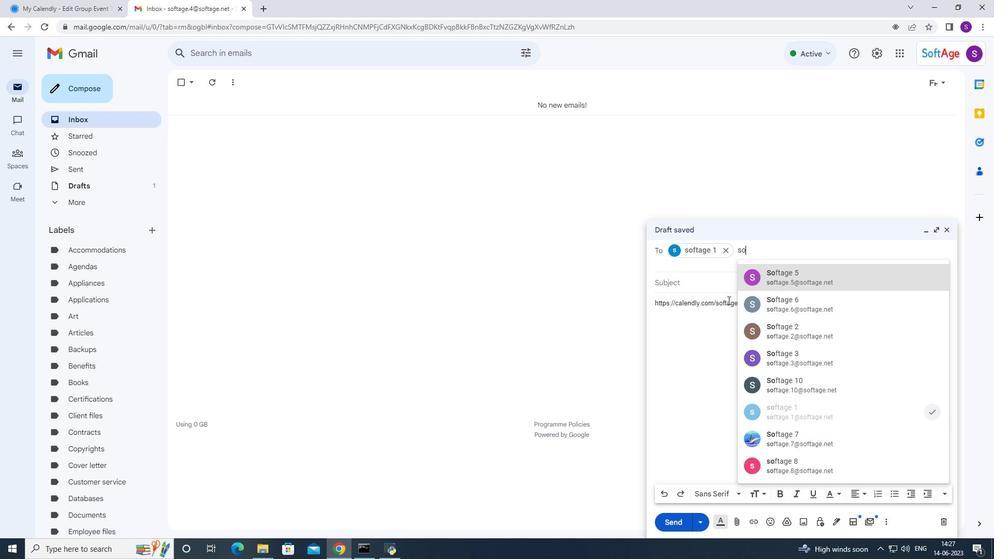 
Action: Mouse moved to (765, 336)
Screenshot: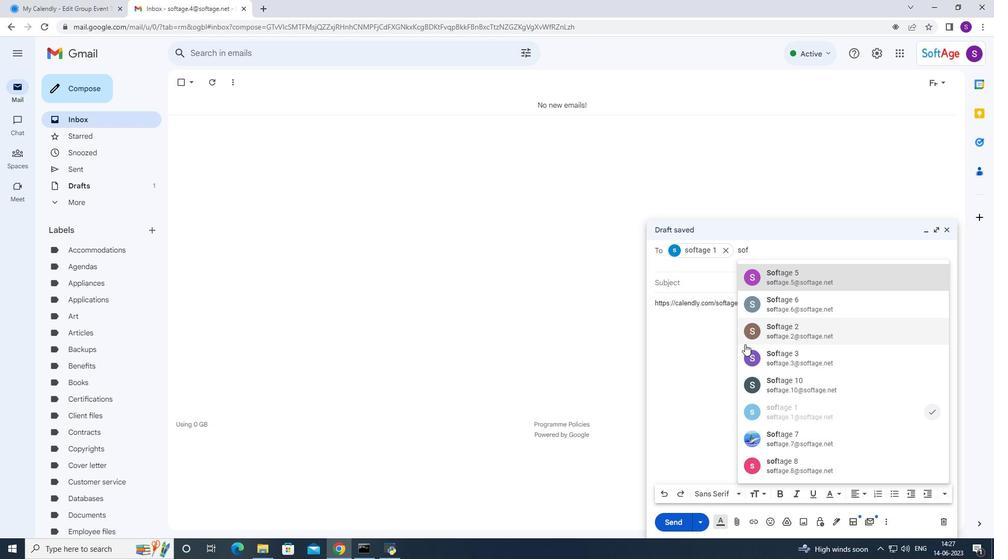 
Action: Mouse pressed left at (765, 336)
Screenshot: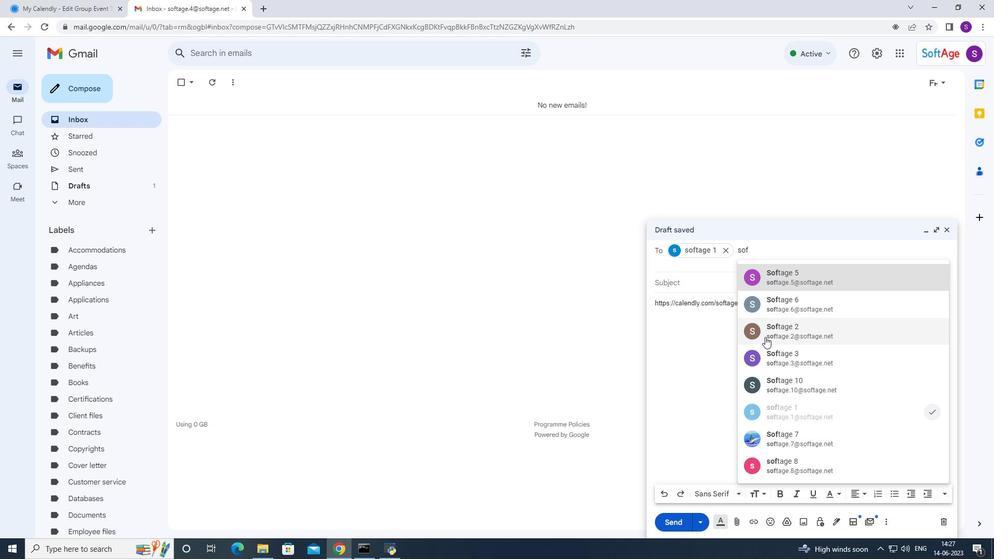 
Action: Mouse moved to (729, 372)
Screenshot: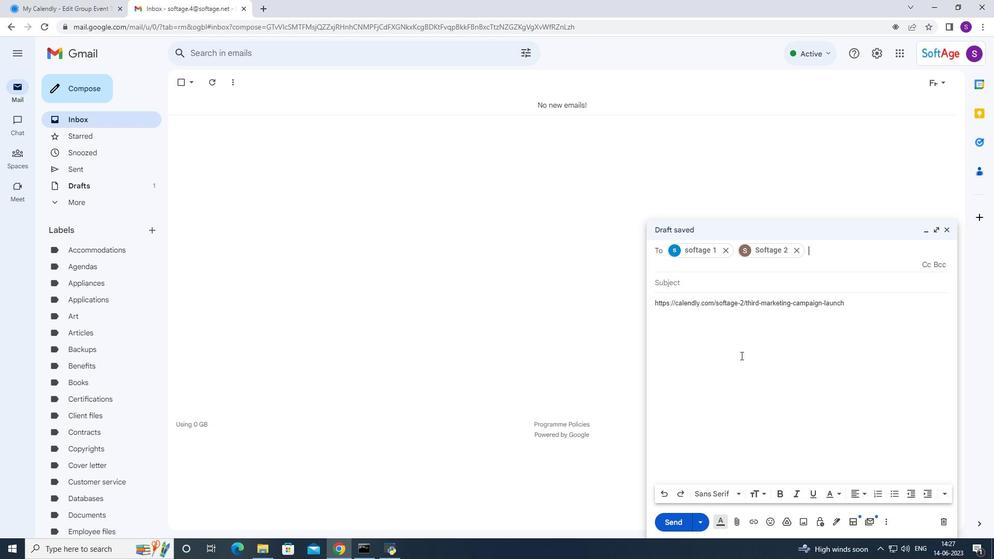 
Action: Mouse pressed left at (729, 372)
Screenshot: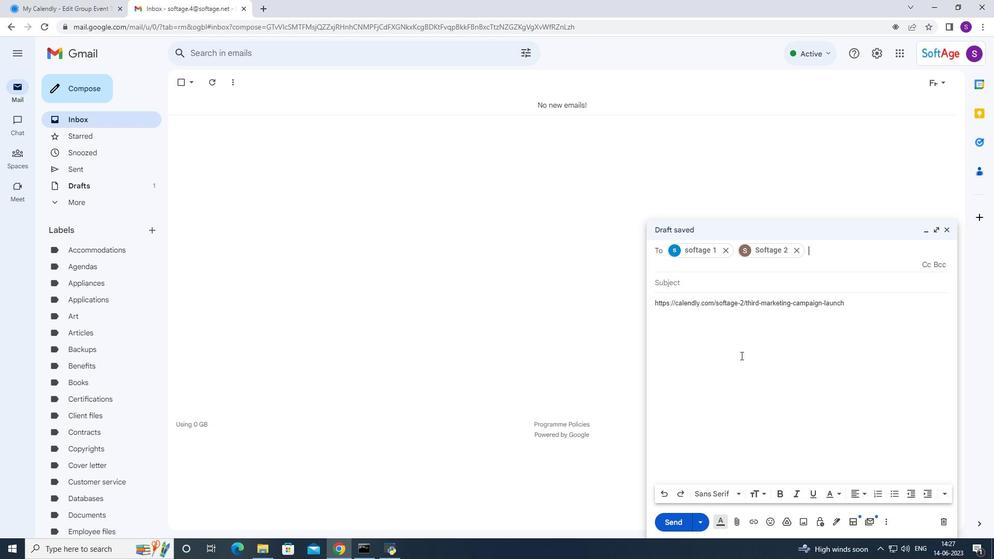 
Action: Mouse moved to (707, 349)
Screenshot: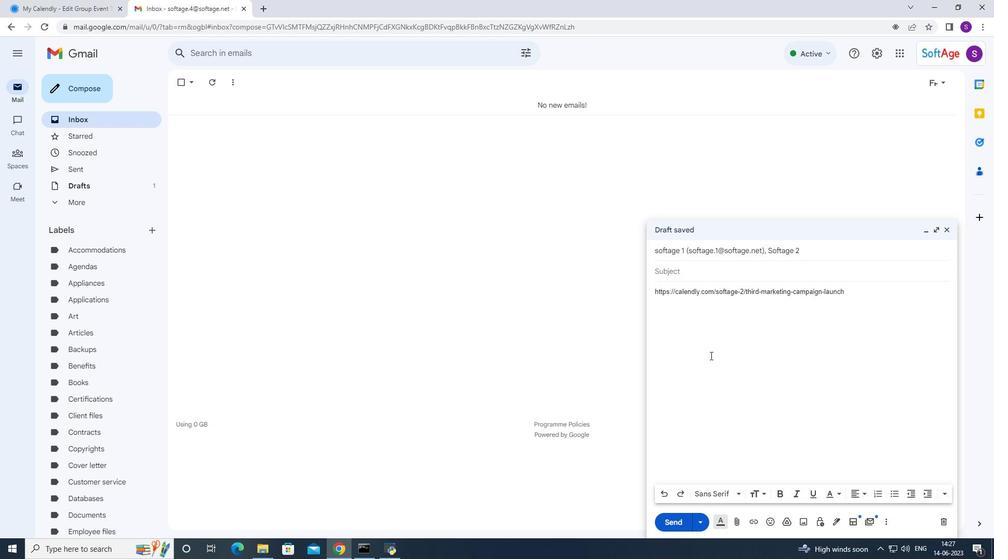 
Action: Mouse pressed left at (707, 349)
Screenshot: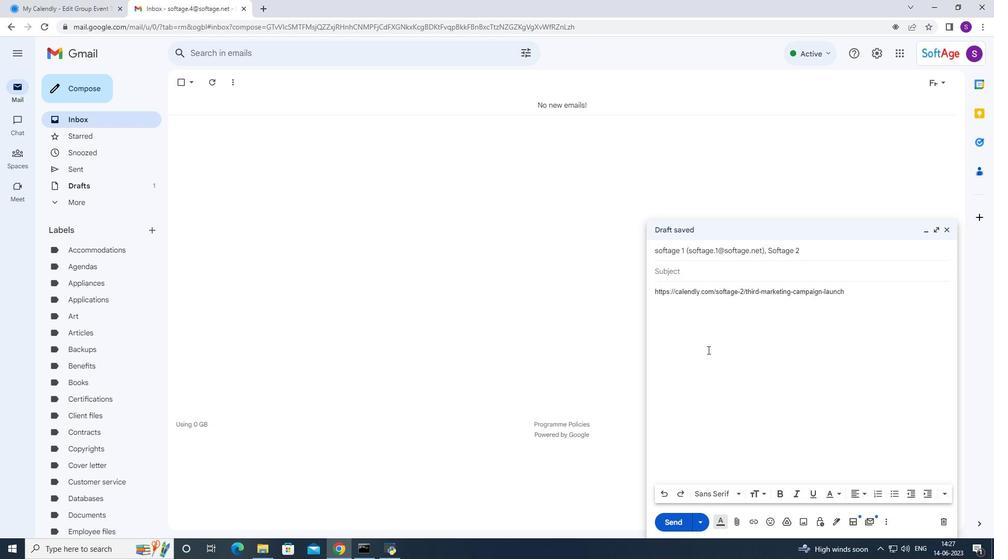 
Action: Mouse moved to (664, 518)
Screenshot: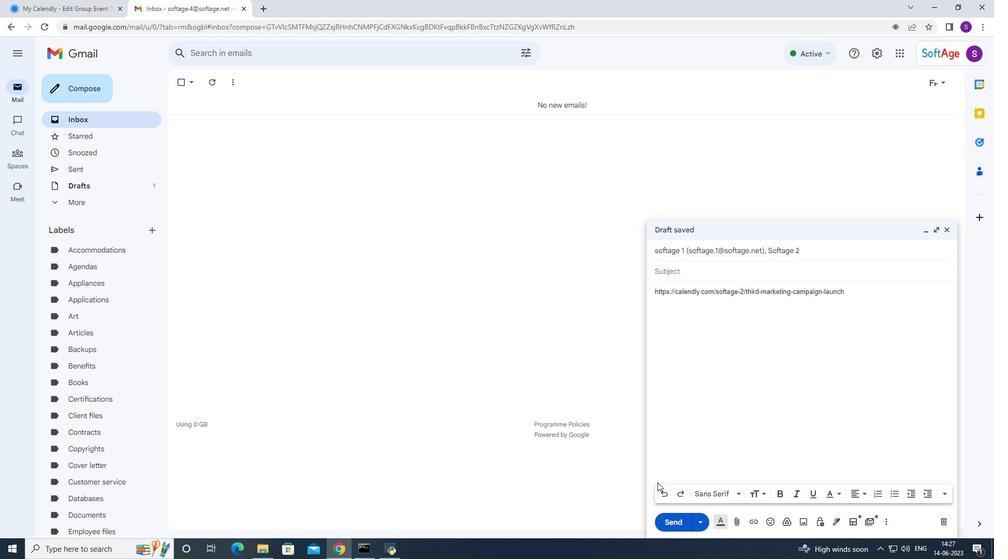 
Action: Mouse pressed left at (664, 518)
Screenshot: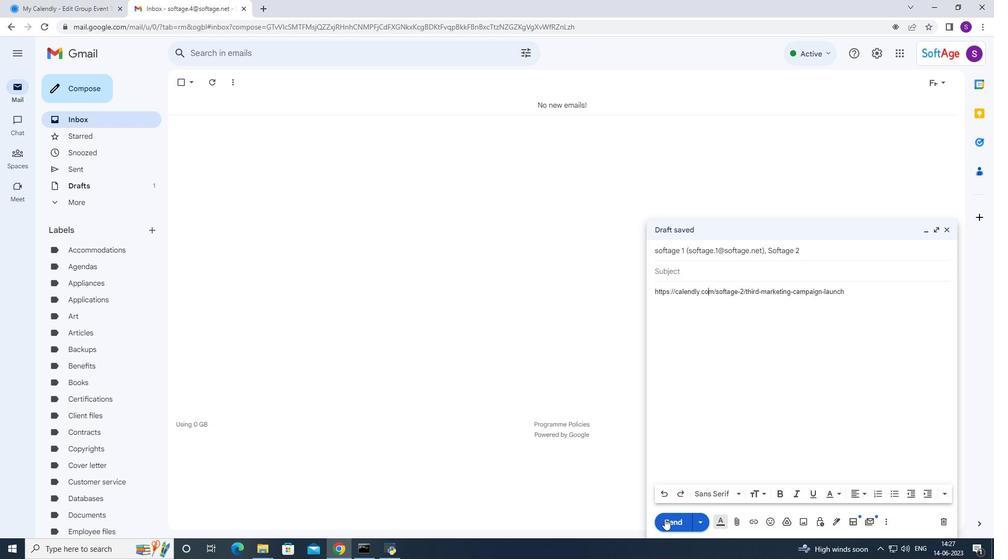 
